 Task: Look for space in Colatina, Brazil from 8th June, 2023 to 19th June, 2023 for 1 adult in price range Rs.5000 to Rs.12000. Place can be shared room with 1  bedroom having 1 bed and 1 bathroom. Property type can be house, flat, guest house, hotel. Booking option can be shelf check-in. Required host language is Spanish.
Action: Mouse moved to (571, 94)
Screenshot: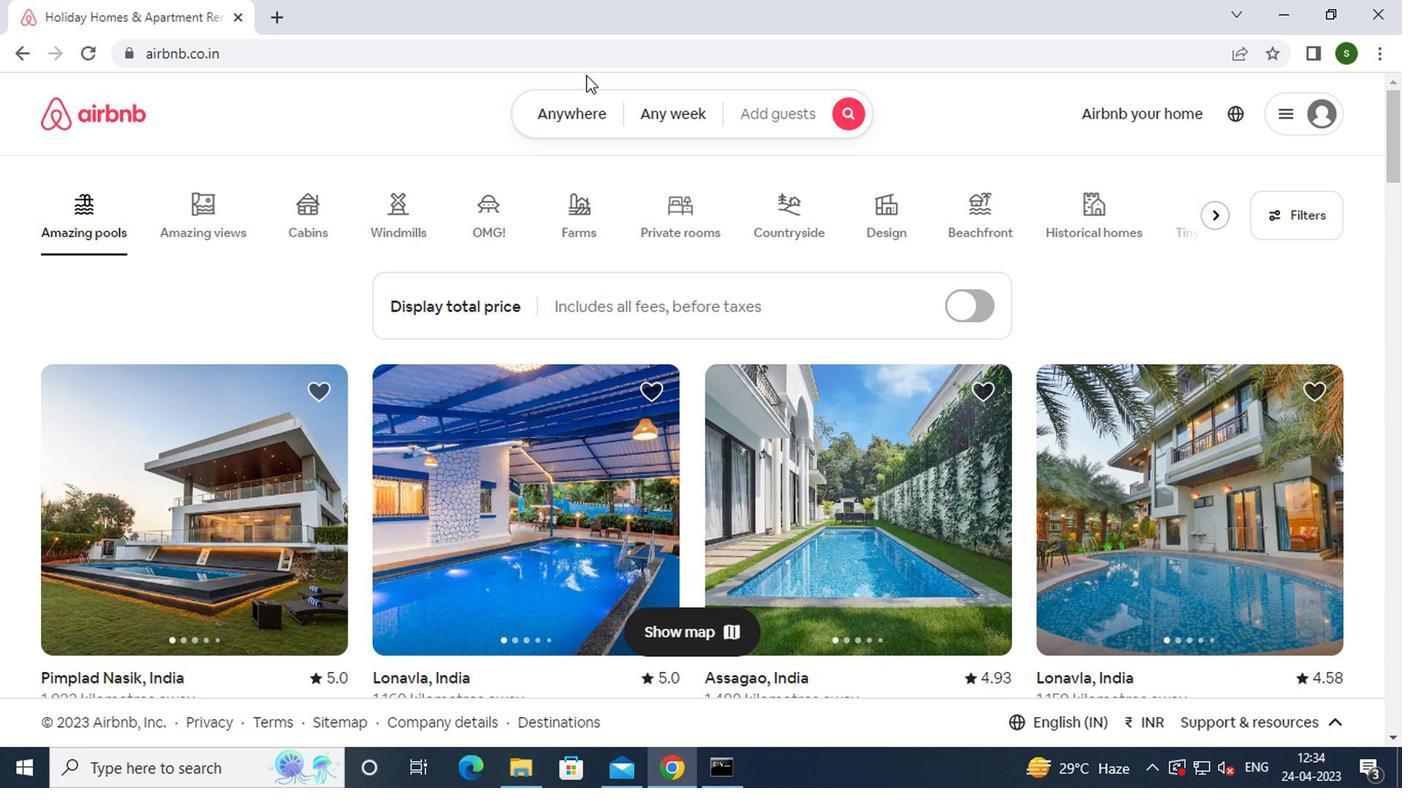 
Action: Mouse pressed left at (571, 94)
Screenshot: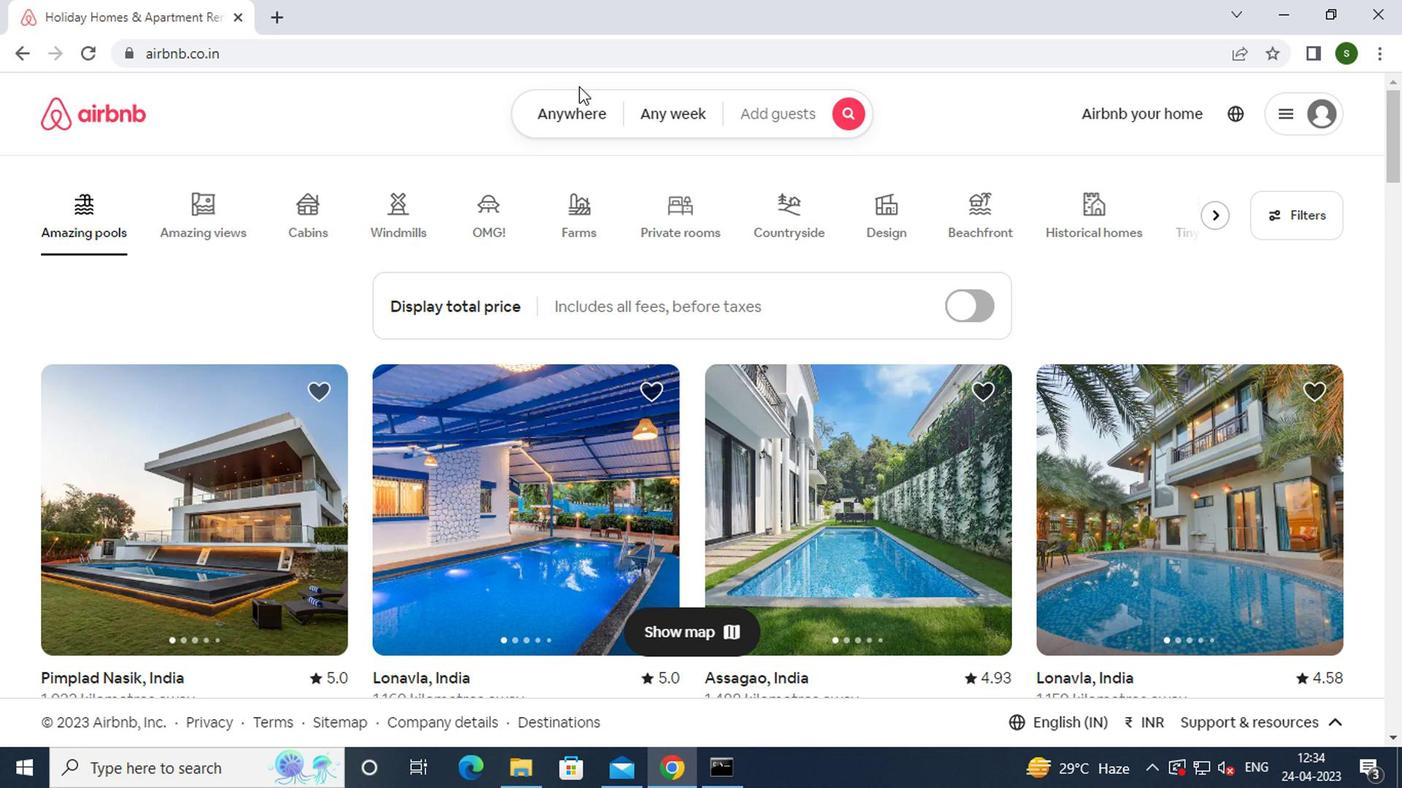 
Action: Mouse moved to (354, 206)
Screenshot: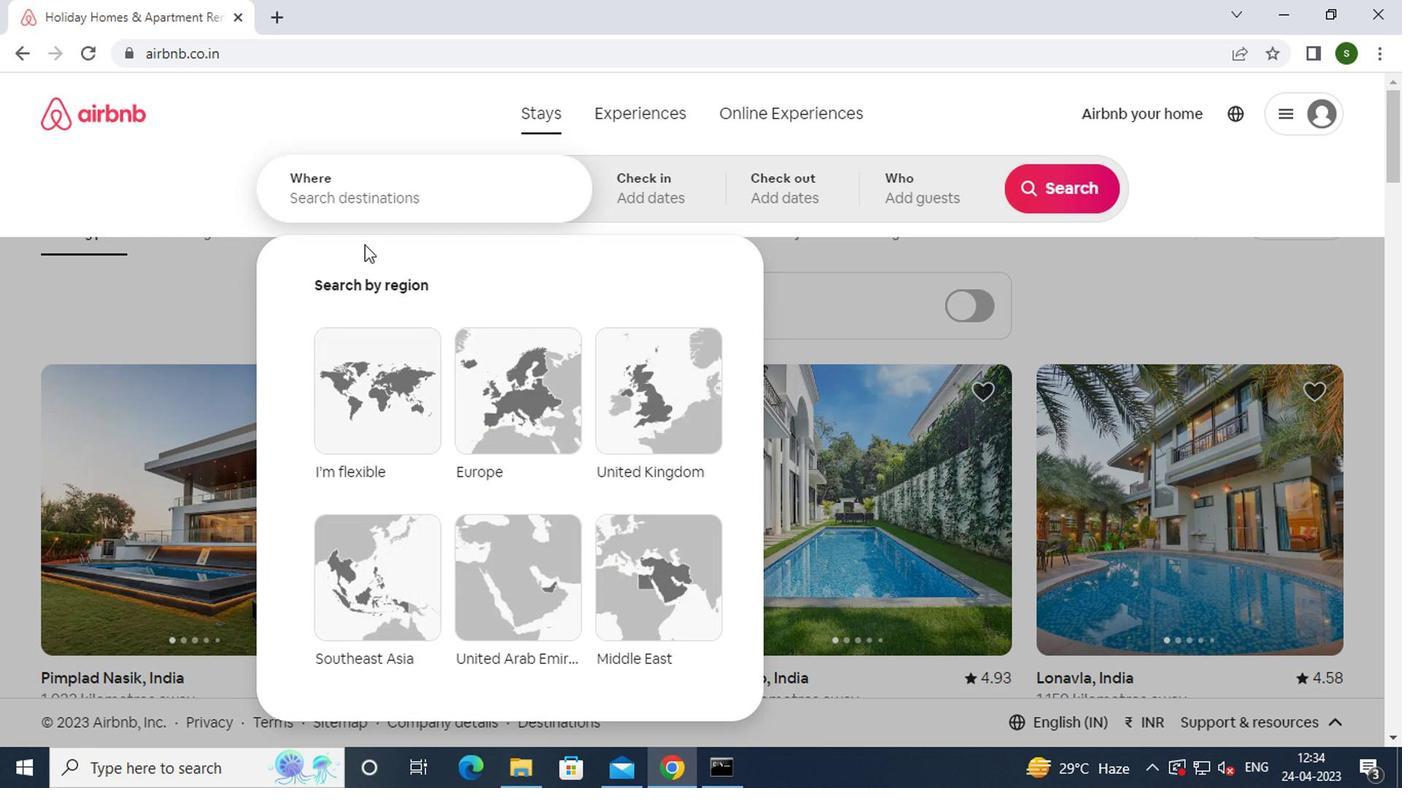 
Action: Mouse pressed left at (354, 206)
Screenshot: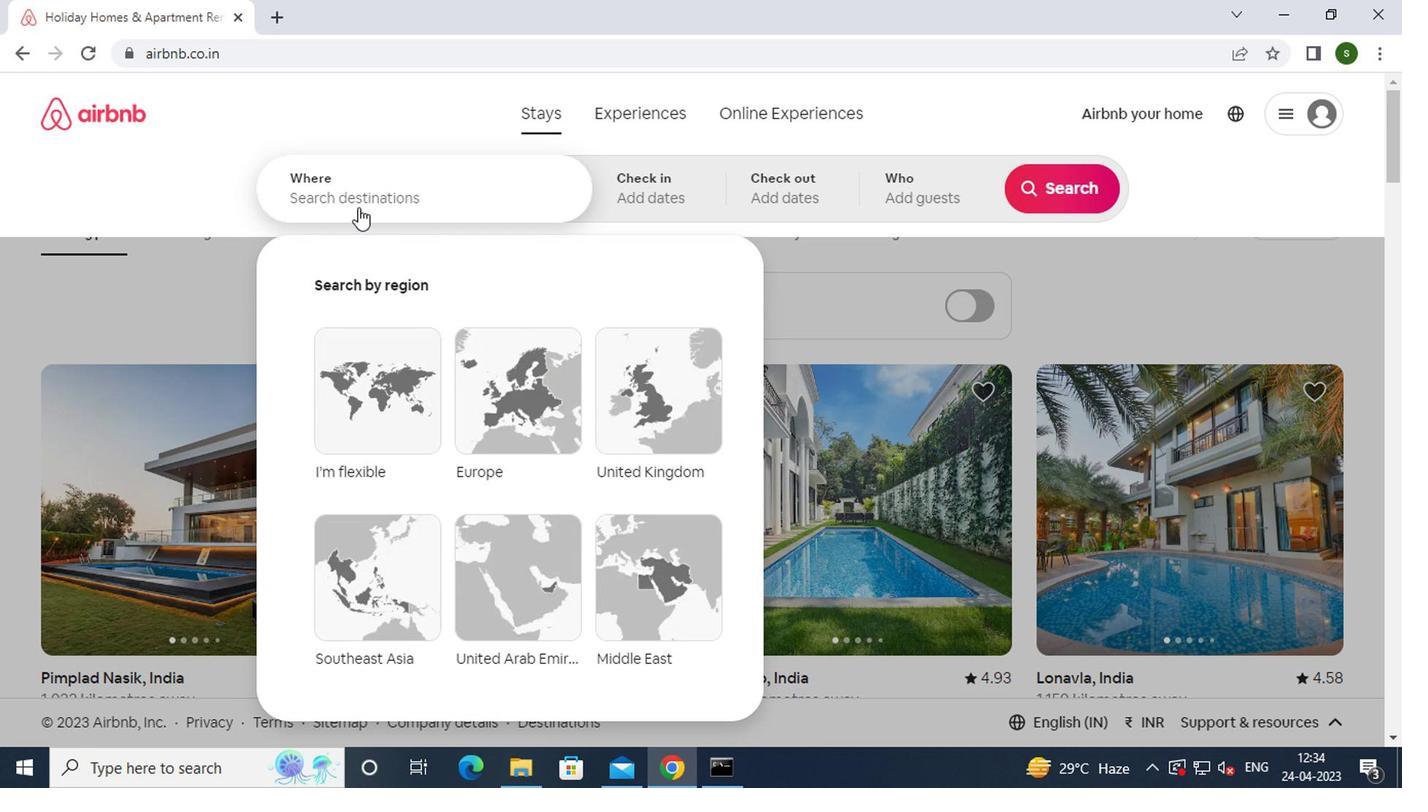 
Action: Key pressed c<Key.caps_lock>olatina,<Key.space><Key.caps_lock>b<Key.caps_lock>razil<Key.enter>
Screenshot: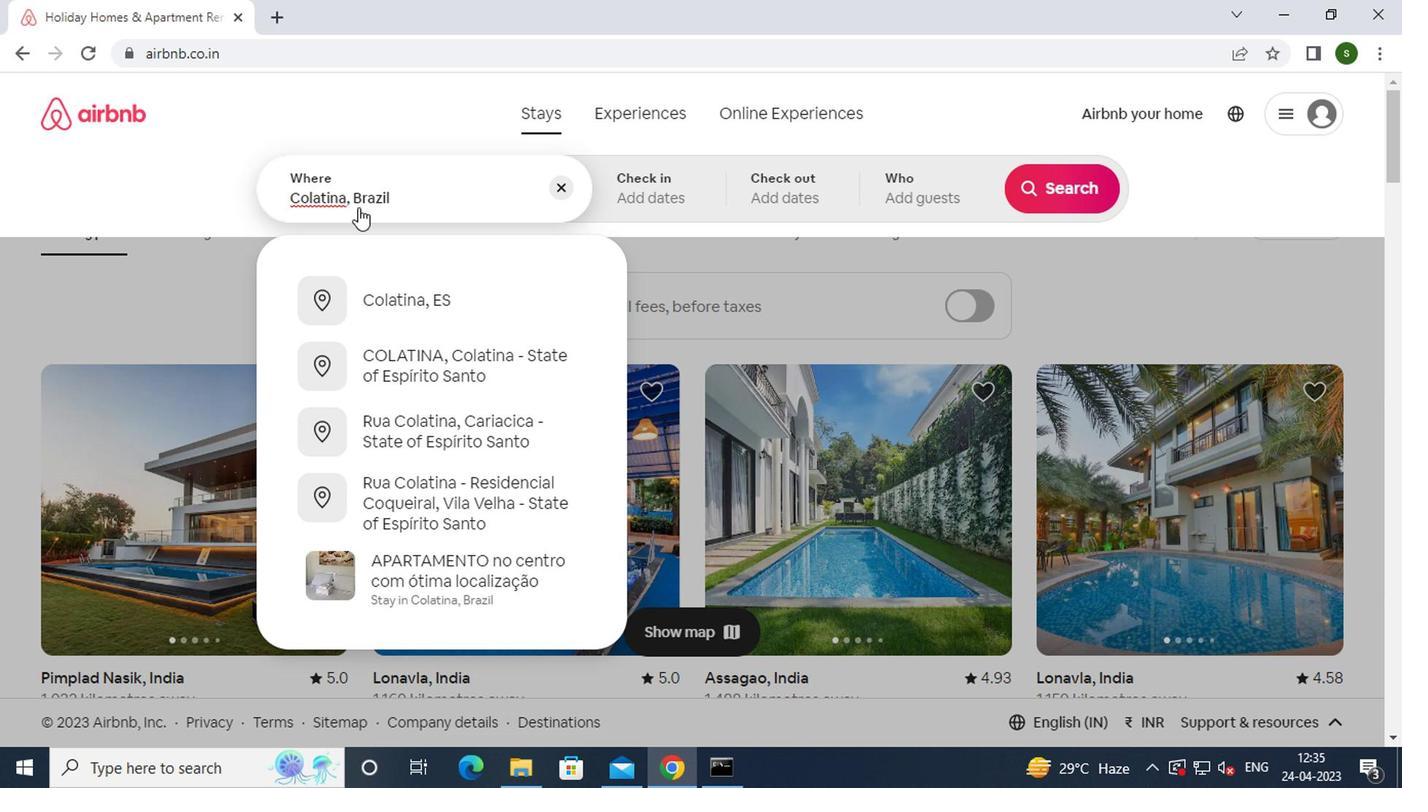 
Action: Mouse moved to (1047, 360)
Screenshot: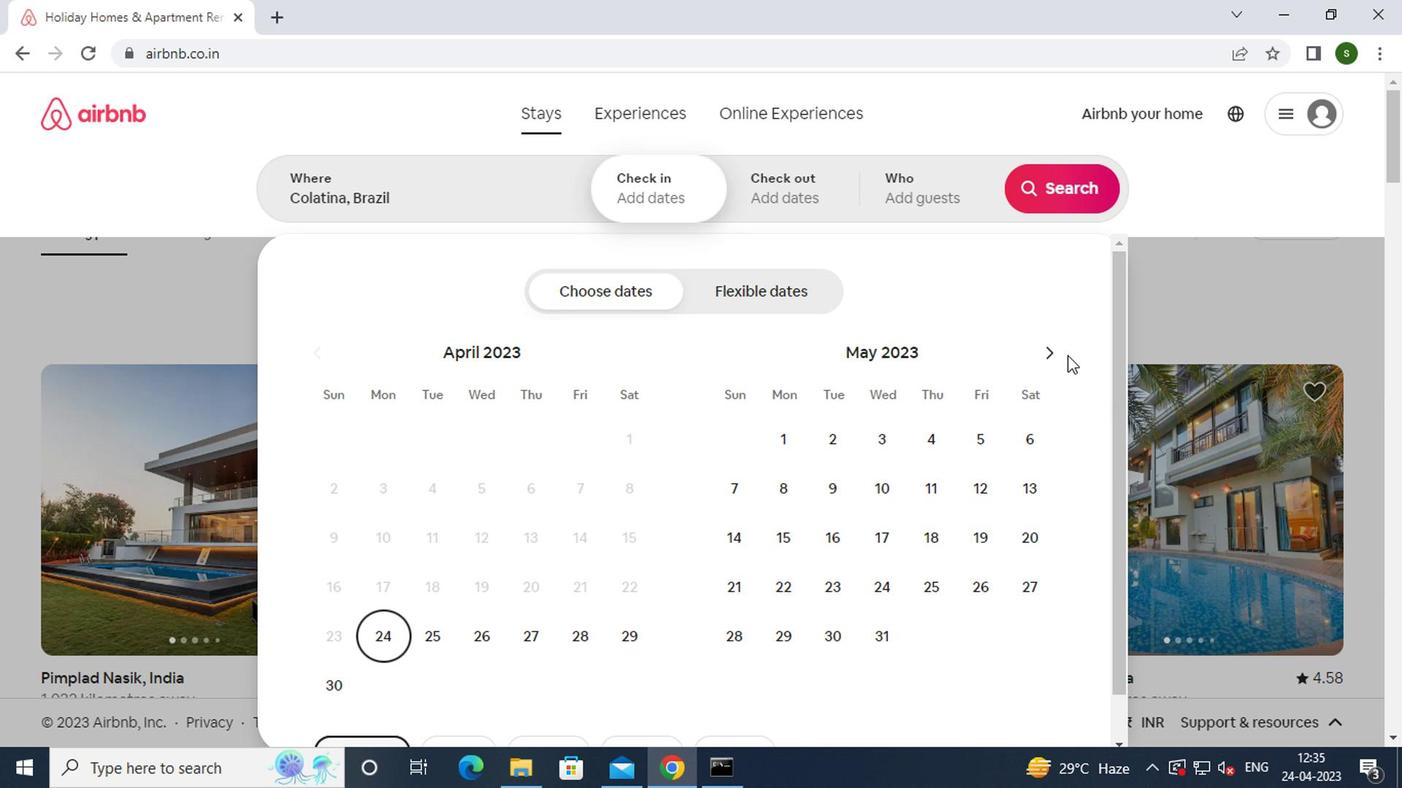 
Action: Mouse pressed left at (1047, 360)
Screenshot: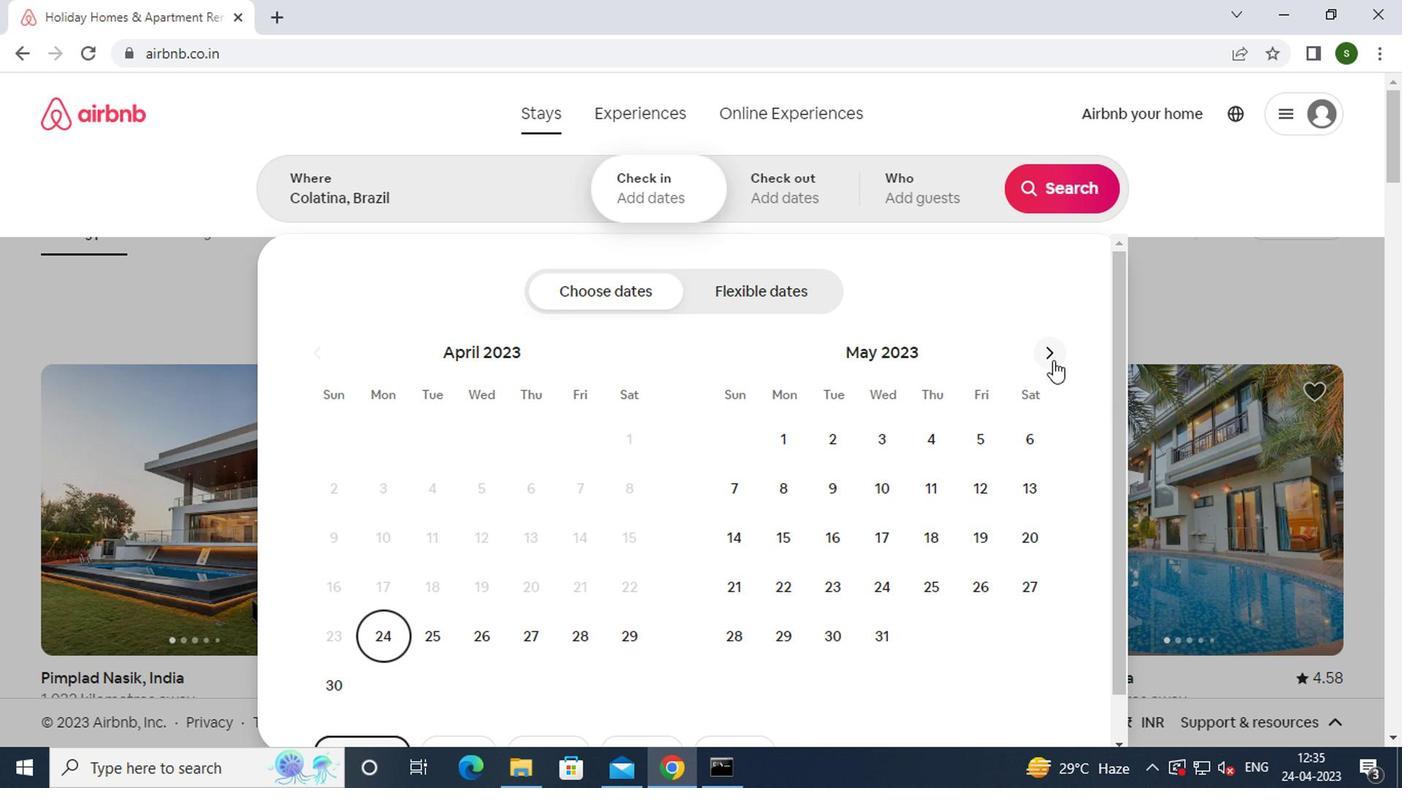 
Action: Mouse moved to (914, 480)
Screenshot: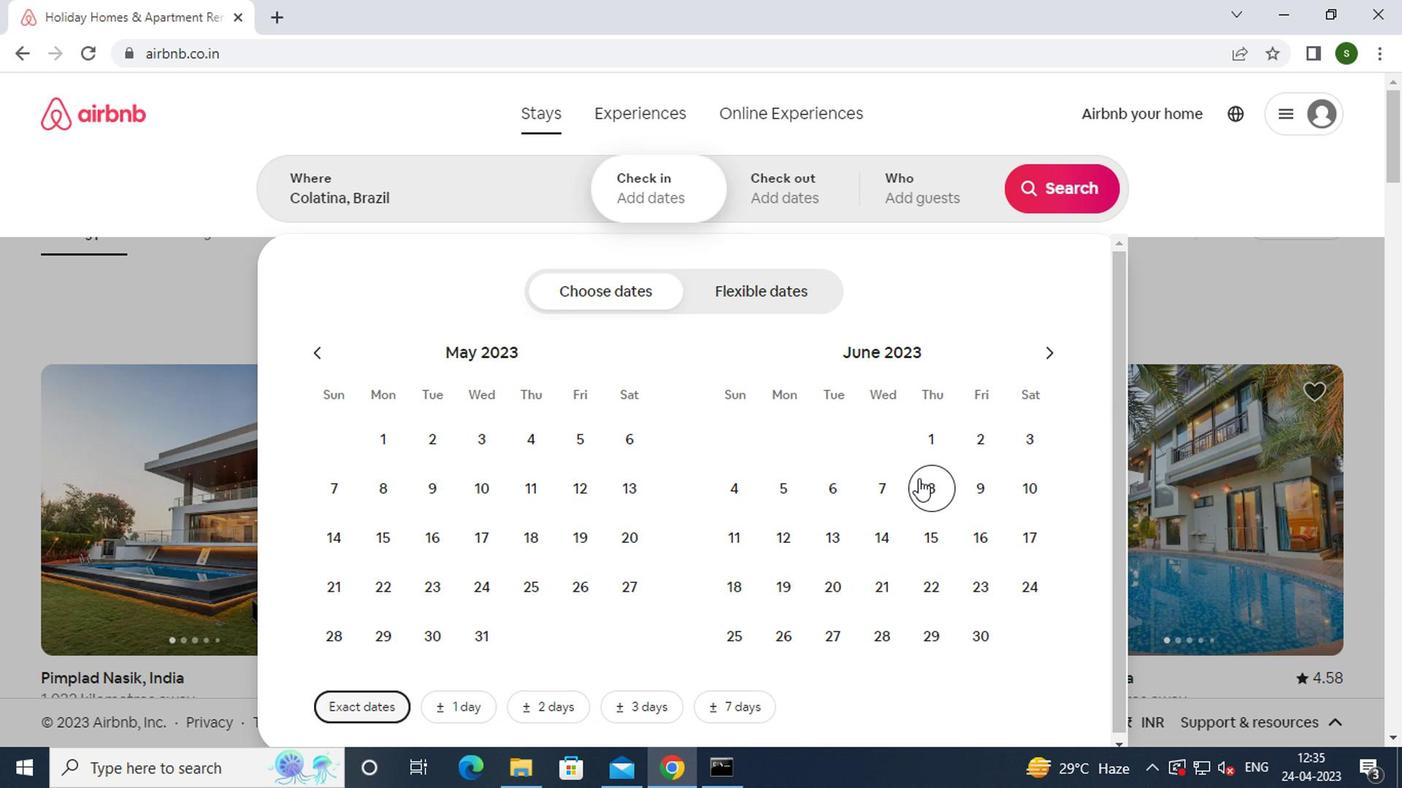 
Action: Mouse pressed left at (914, 480)
Screenshot: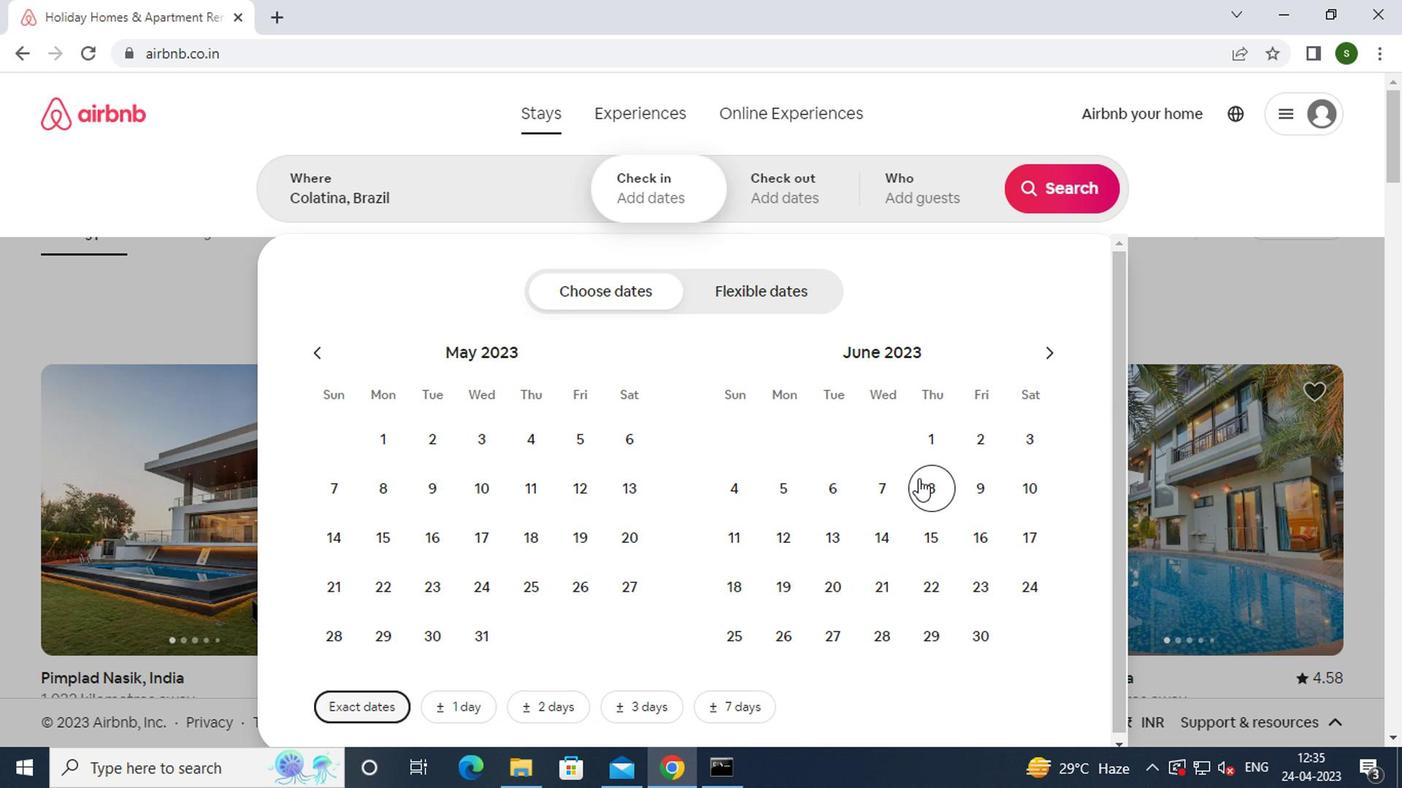 
Action: Mouse moved to (788, 594)
Screenshot: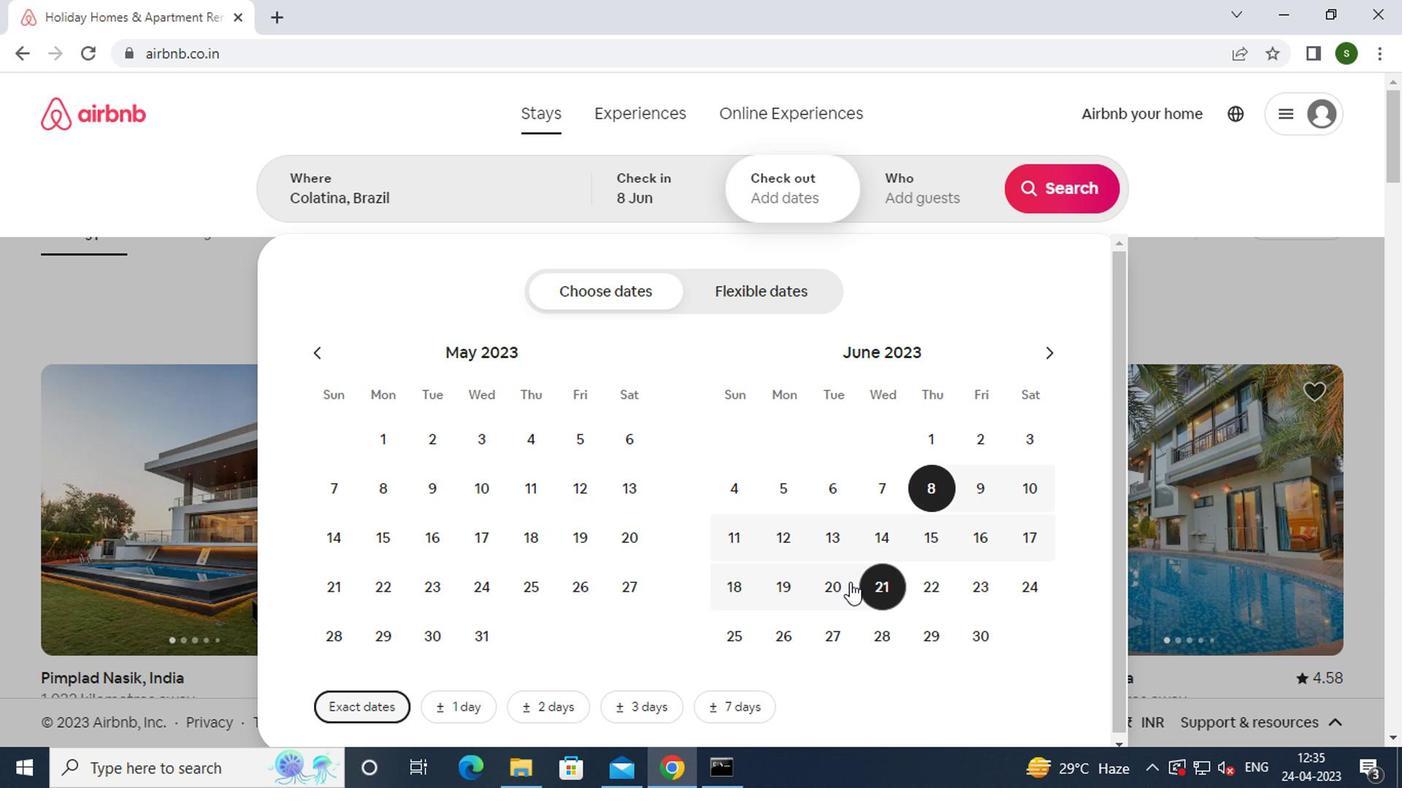 
Action: Mouse pressed left at (788, 594)
Screenshot: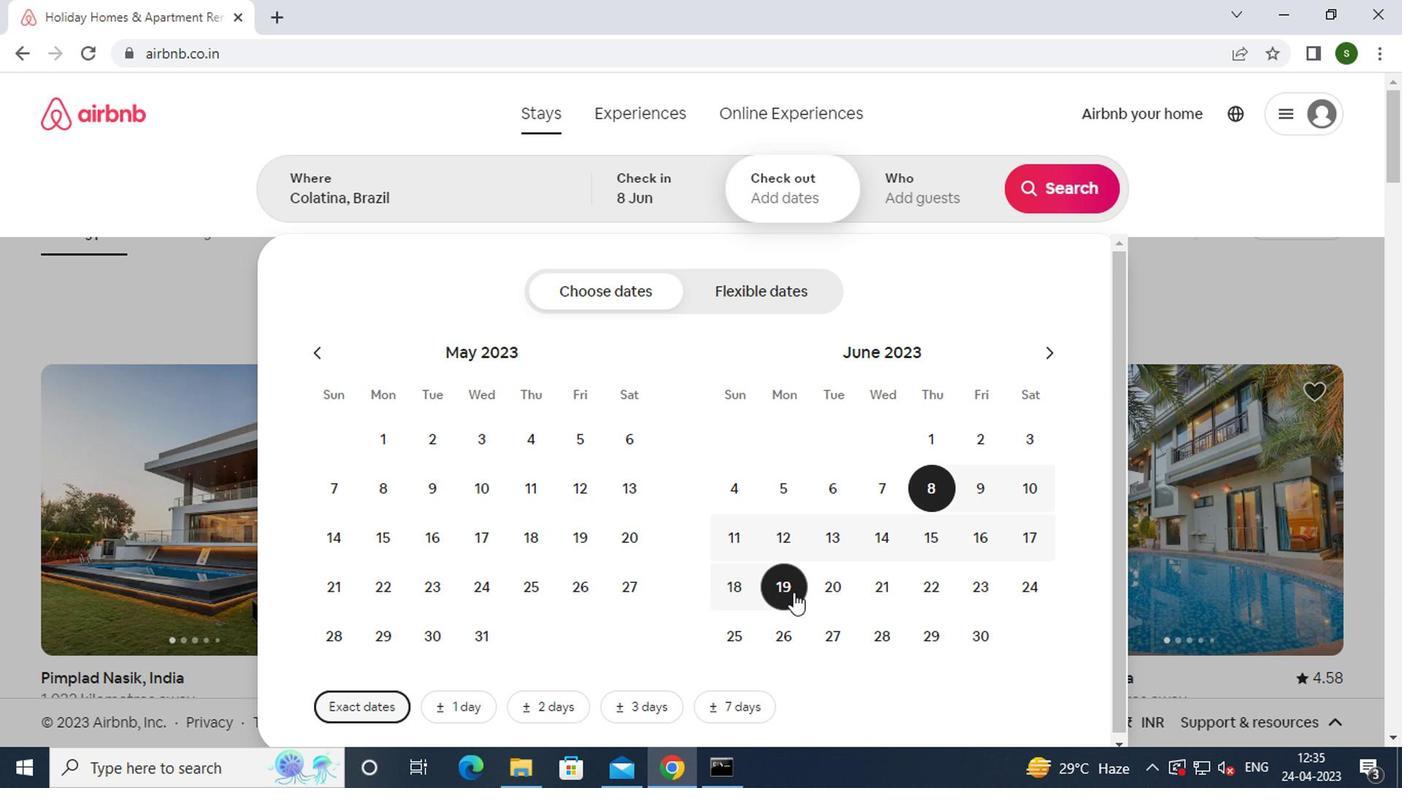 
Action: Mouse moved to (904, 182)
Screenshot: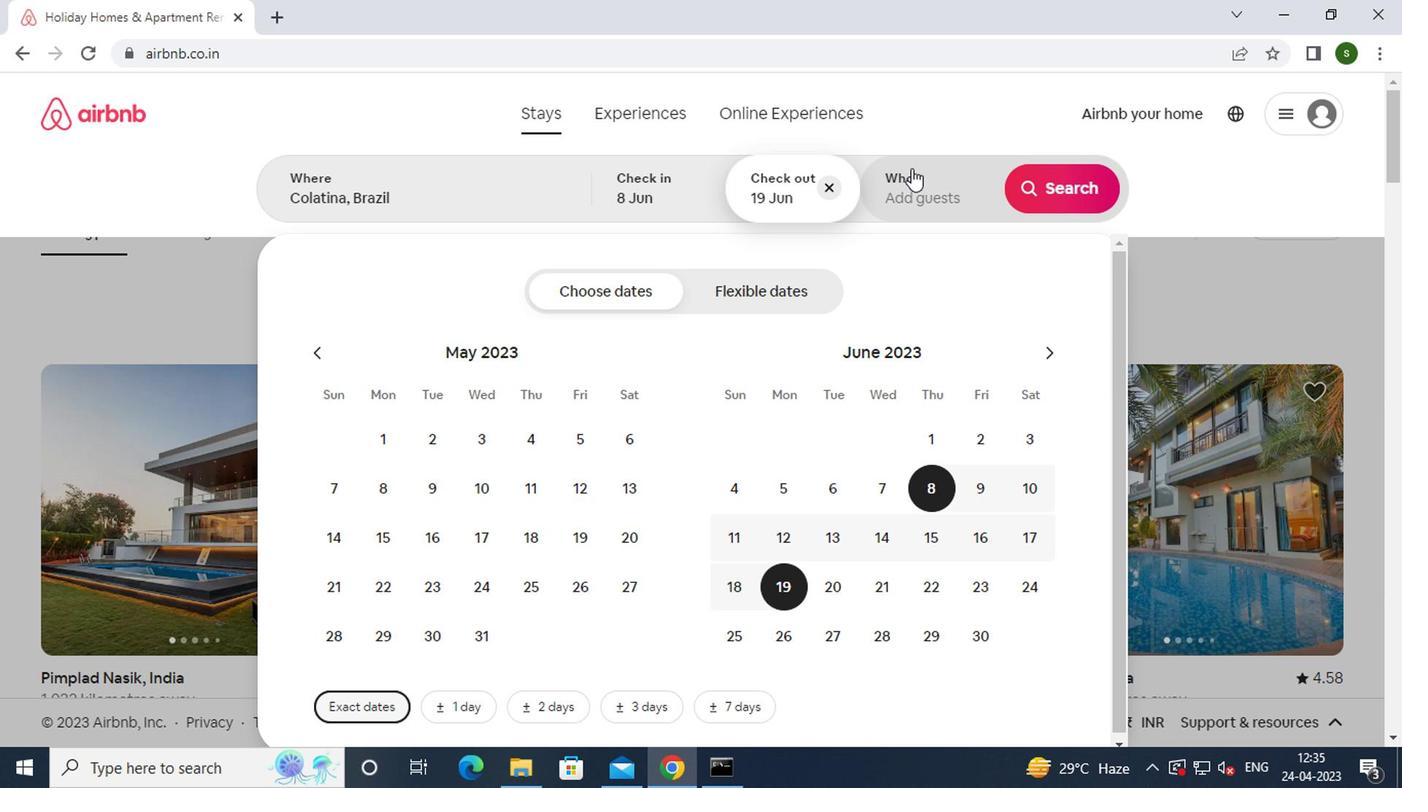 
Action: Mouse pressed left at (904, 182)
Screenshot: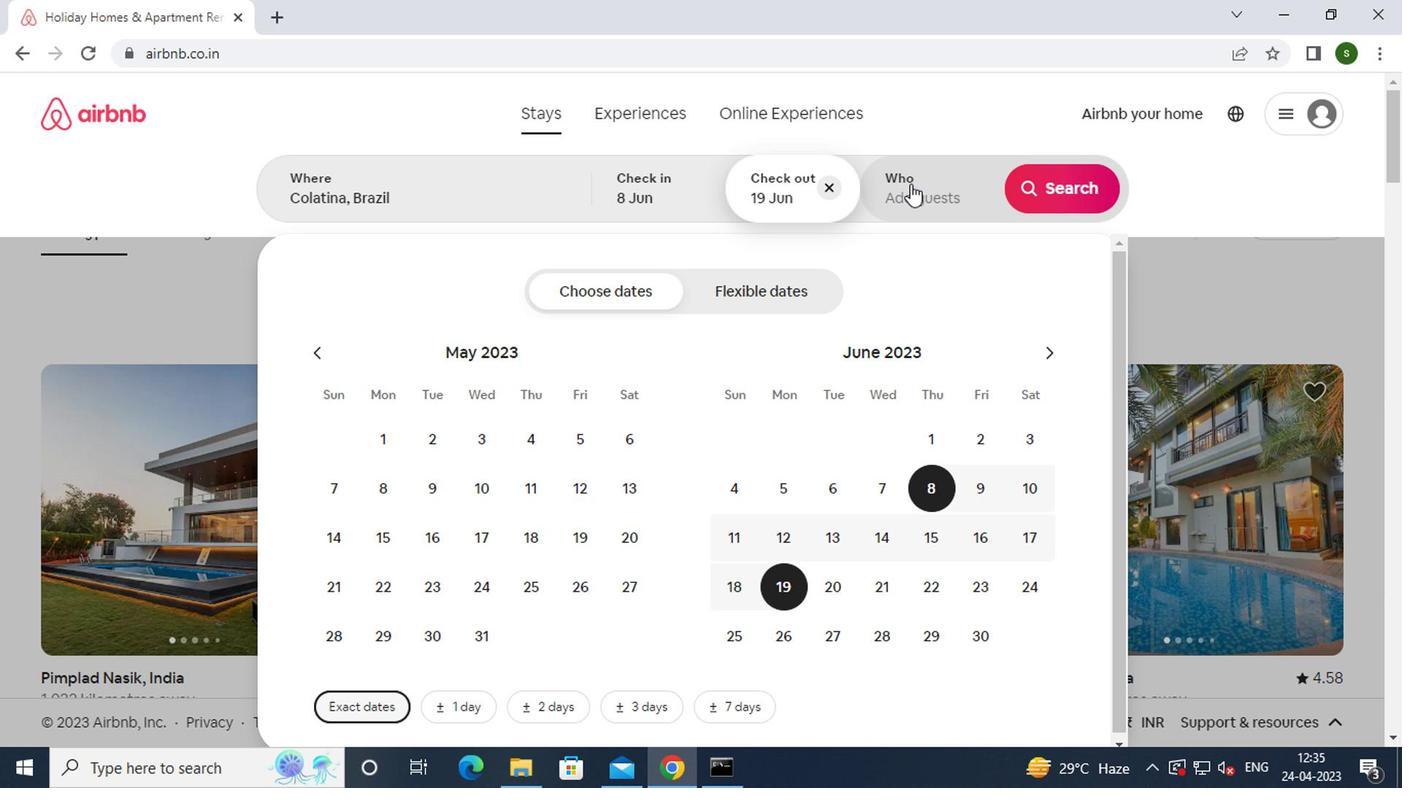 
Action: Mouse moved to (1067, 304)
Screenshot: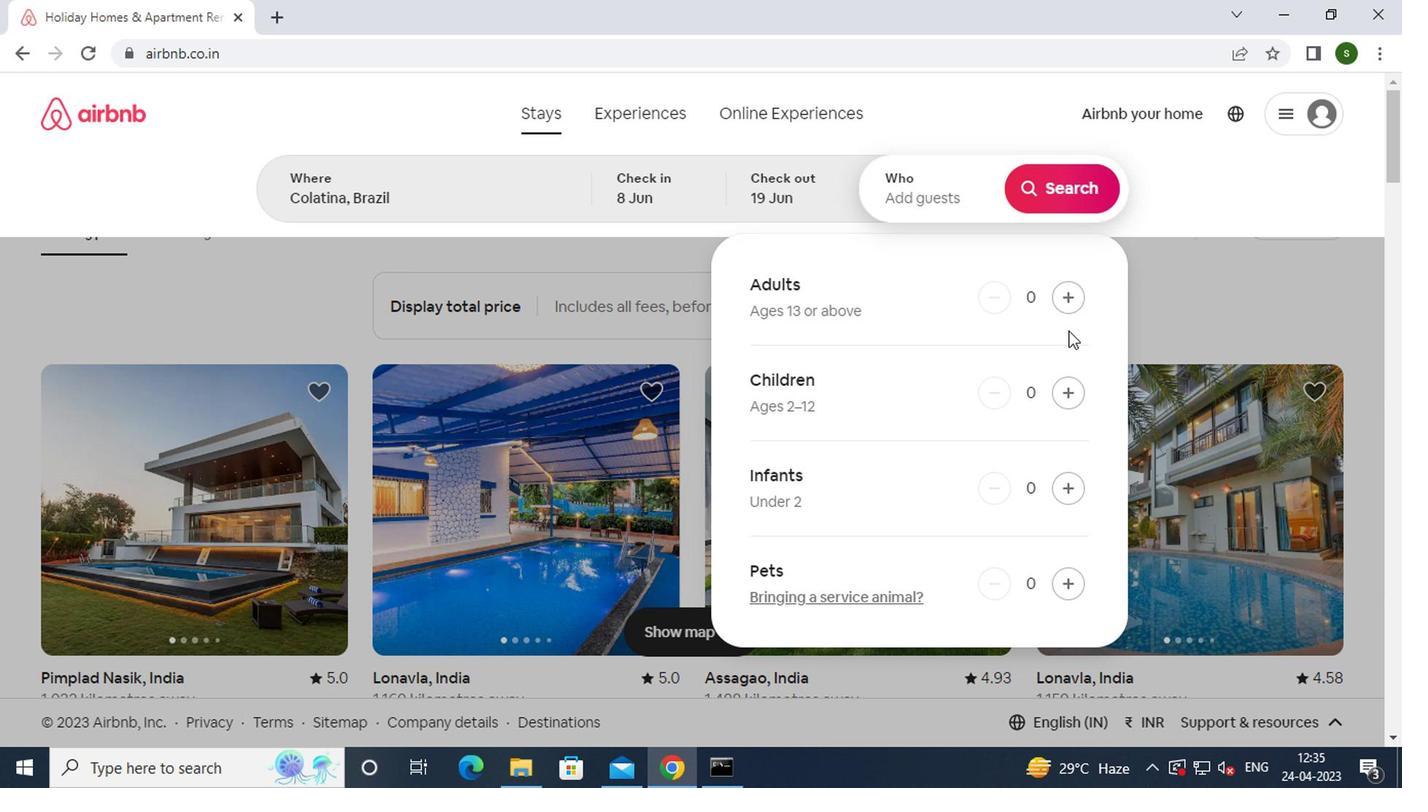 
Action: Mouse pressed left at (1067, 304)
Screenshot: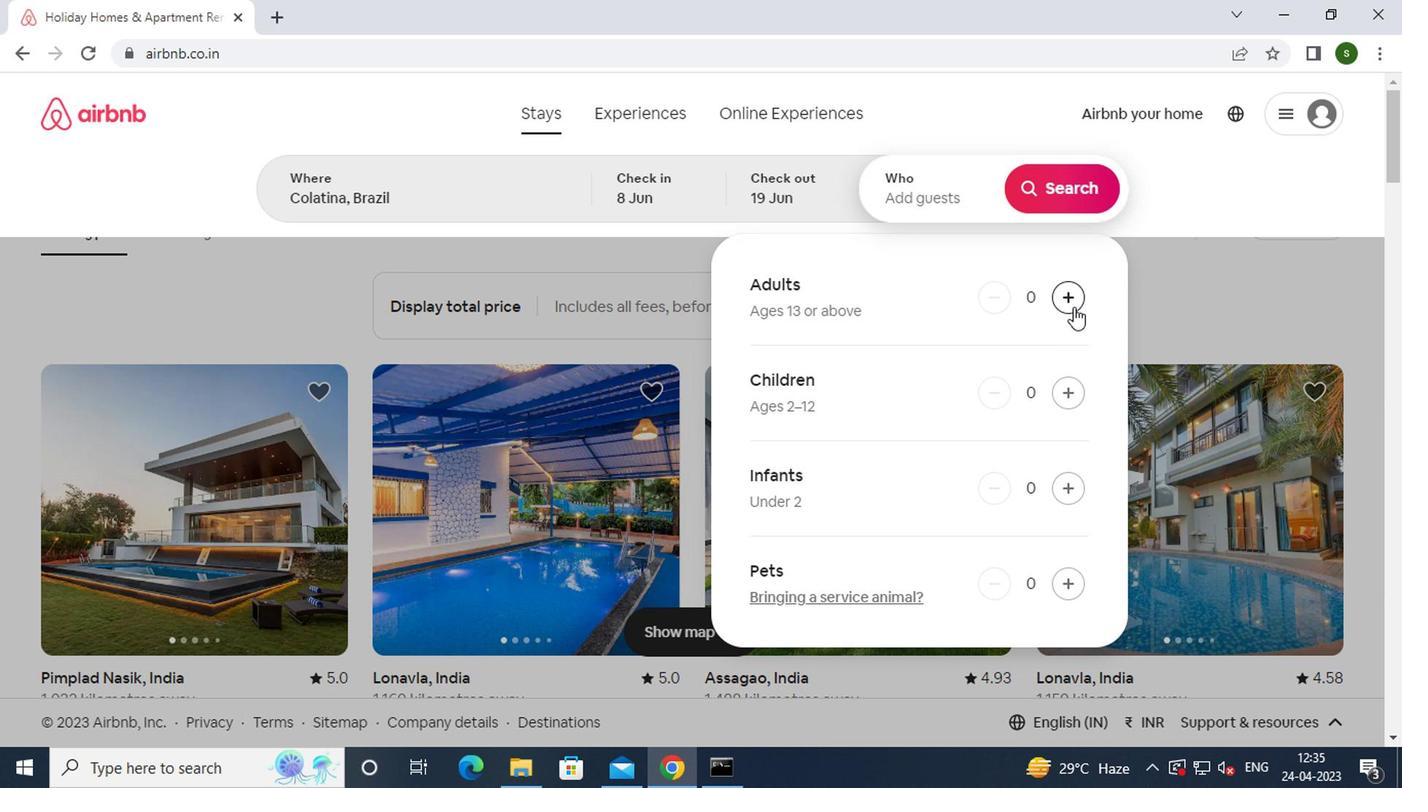 
Action: Mouse moved to (1057, 197)
Screenshot: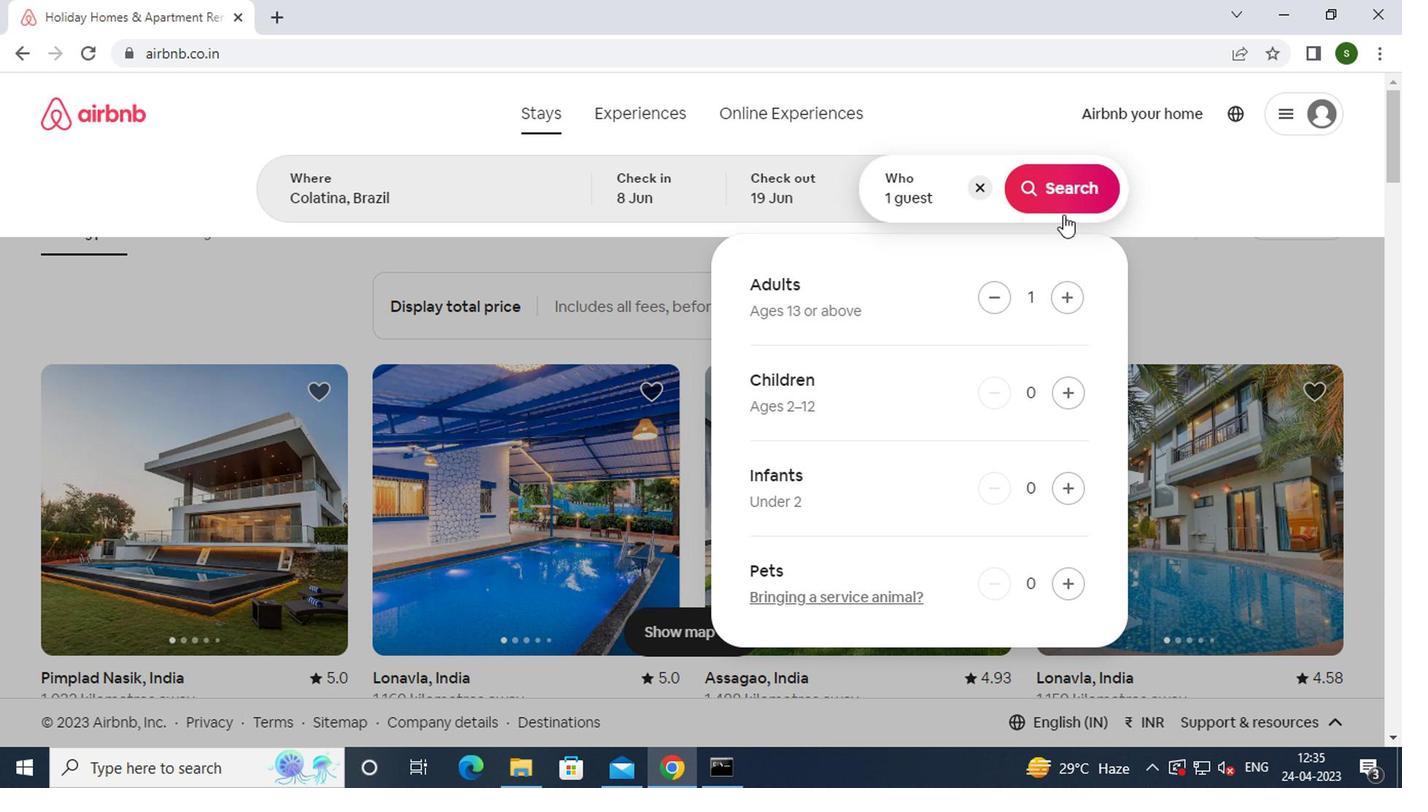 
Action: Mouse pressed left at (1057, 197)
Screenshot: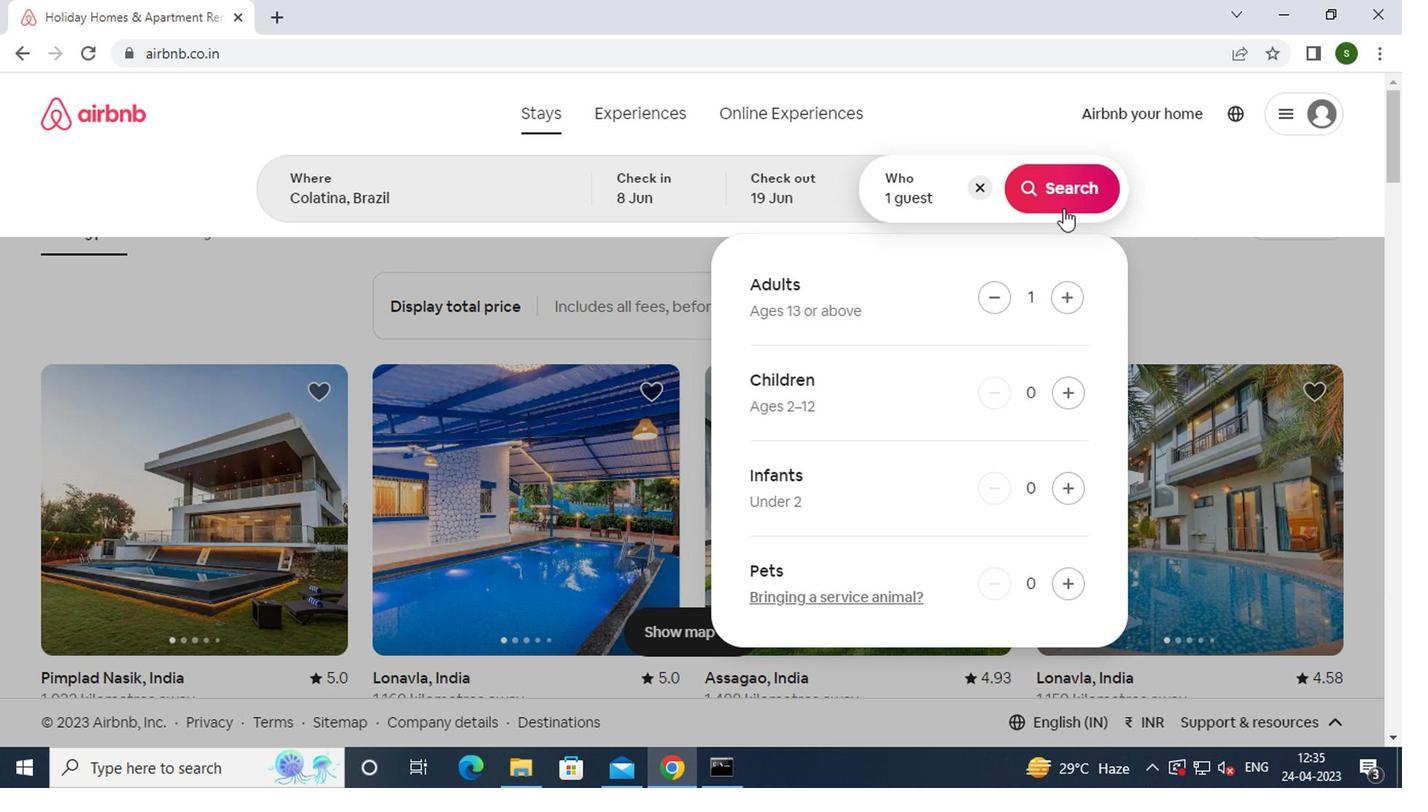 
Action: Mouse moved to (1292, 194)
Screenshot: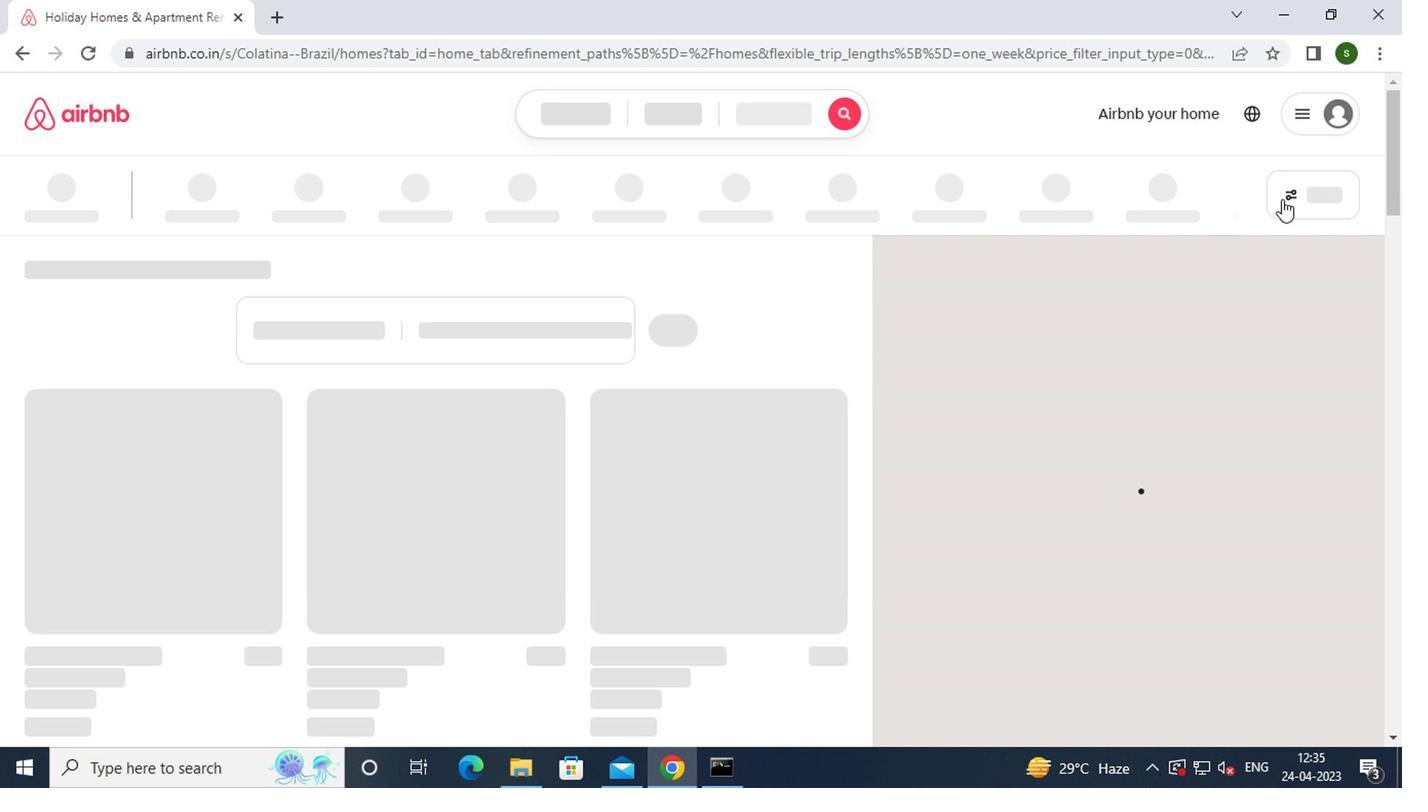 
Action: Mouse pressed left at (1292, 194)
Screenshot: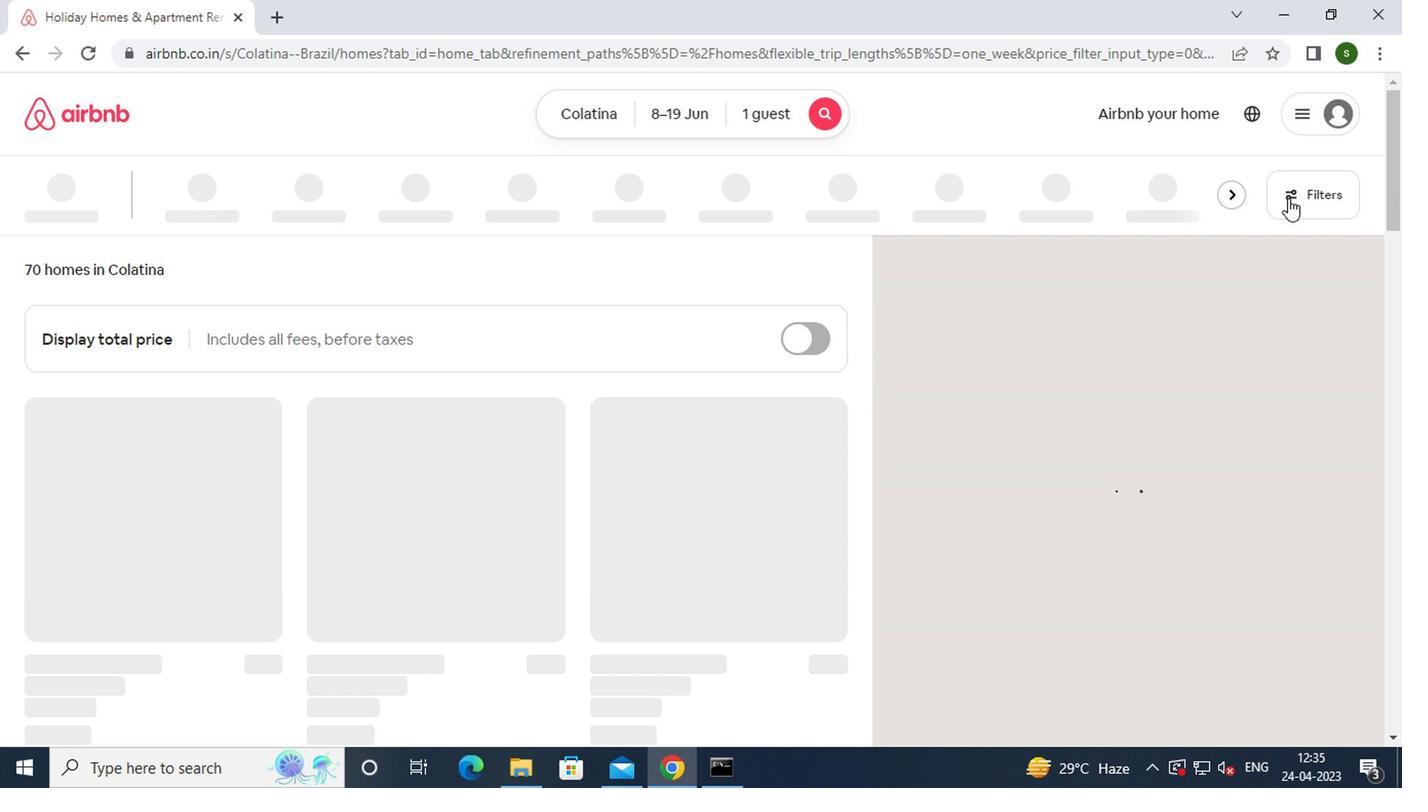 
Action: Mouse moved to (453, 458)
Screenshot: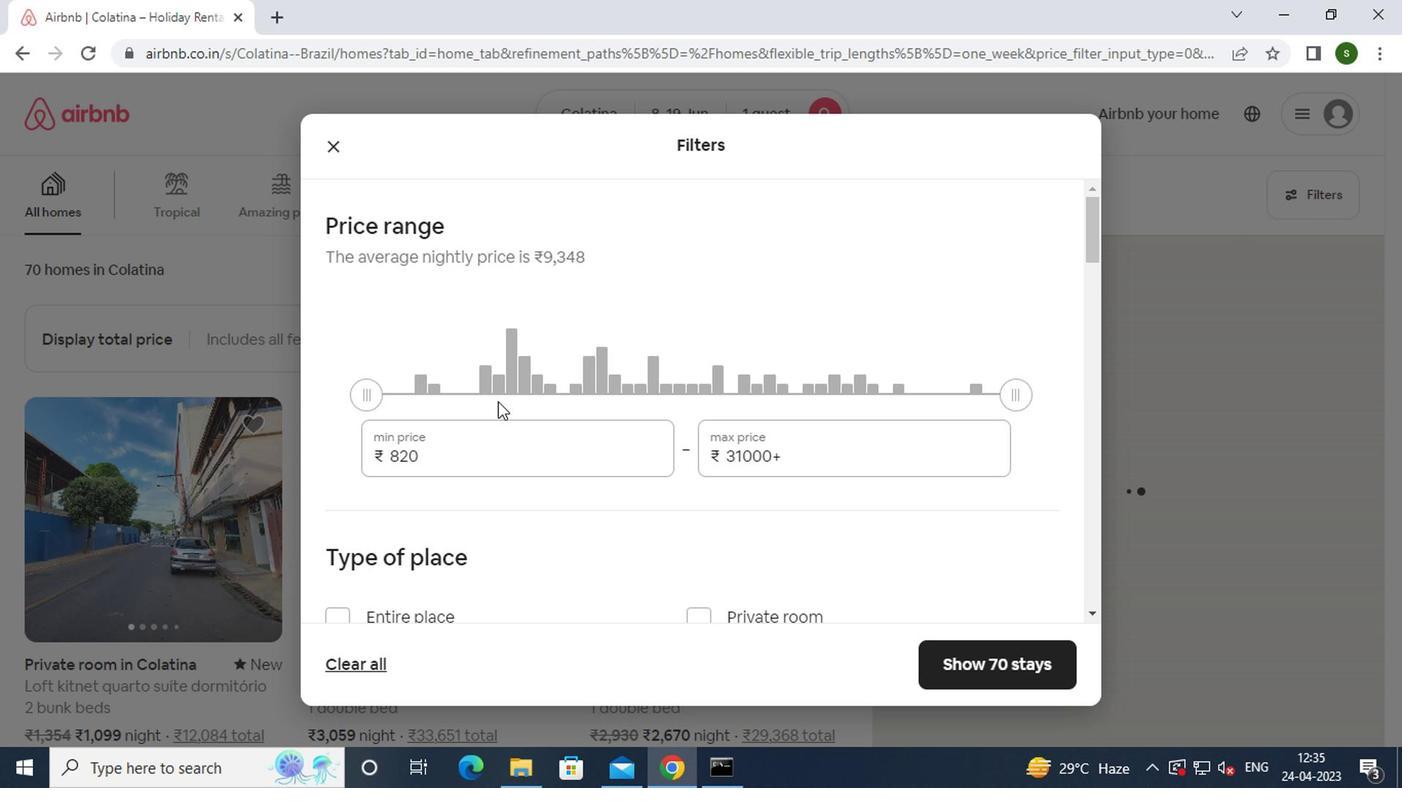 
Action: Mouse pressed left at (453, 458)
Screenshot: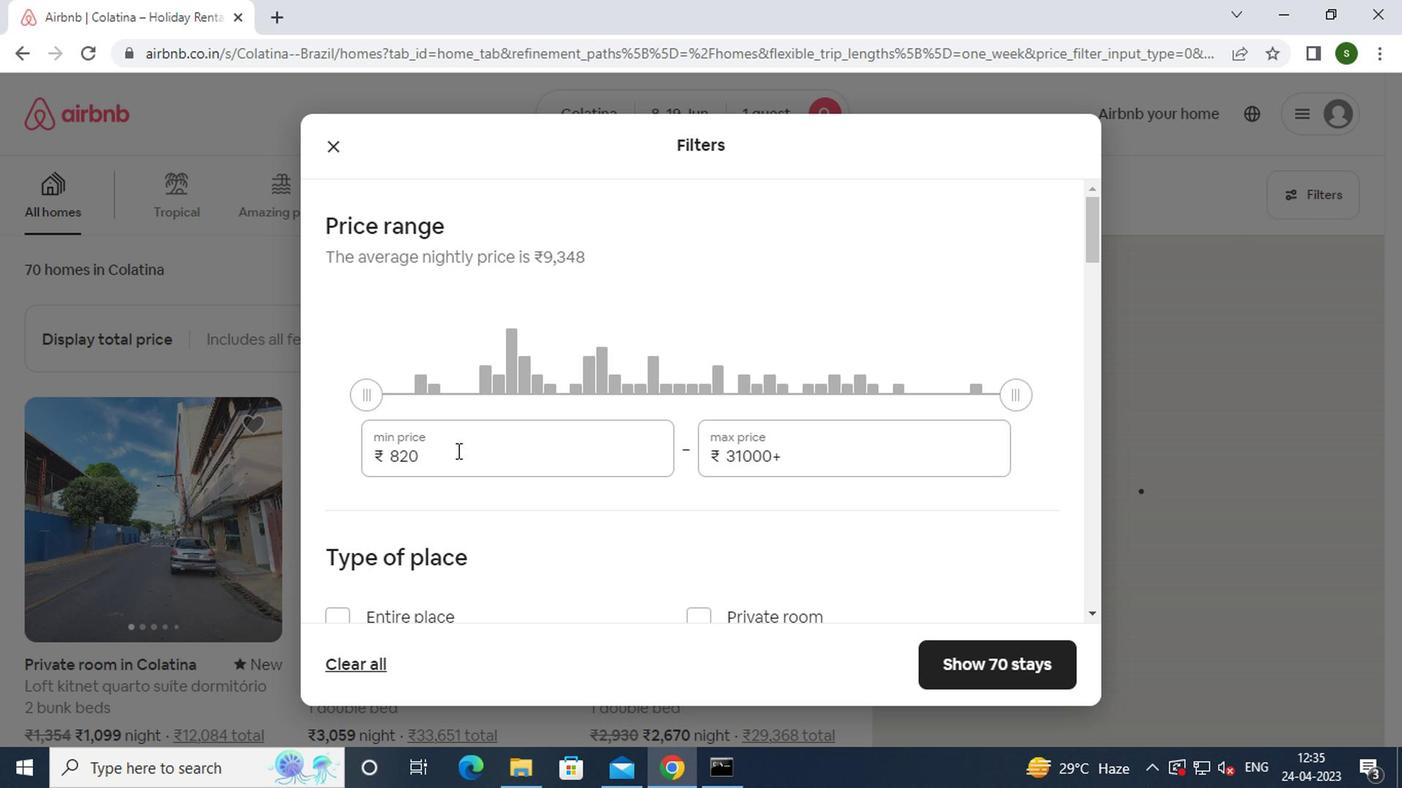 
Action: Key pressed <Key.backspace><Key.backspace><Key.backspace><Key.backspace><Key.backspace><Key.backspace><Key.backspace><Key.backspace><Key.backspace>5000
Screenshot: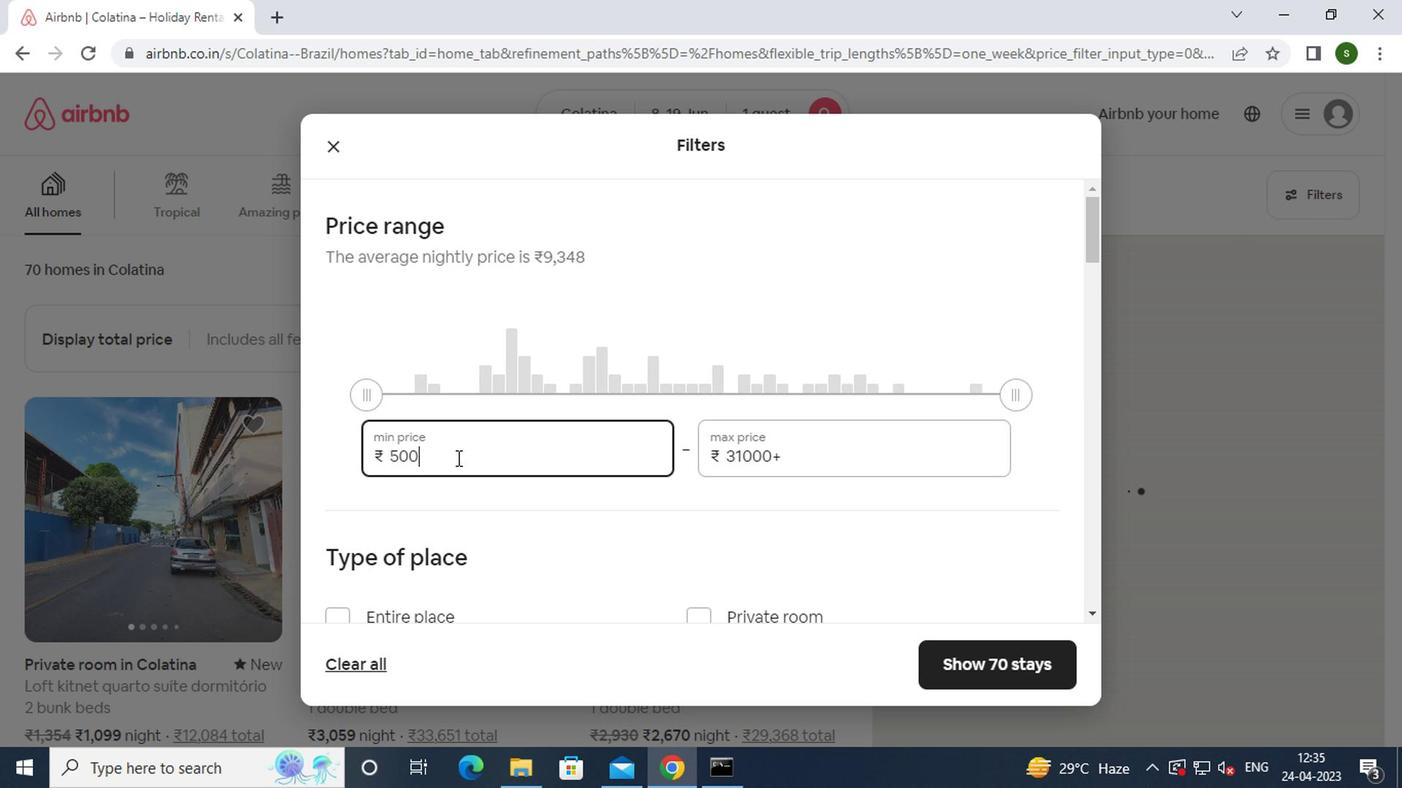 
Action: Mouse moved to (814, 452)
Screenshot: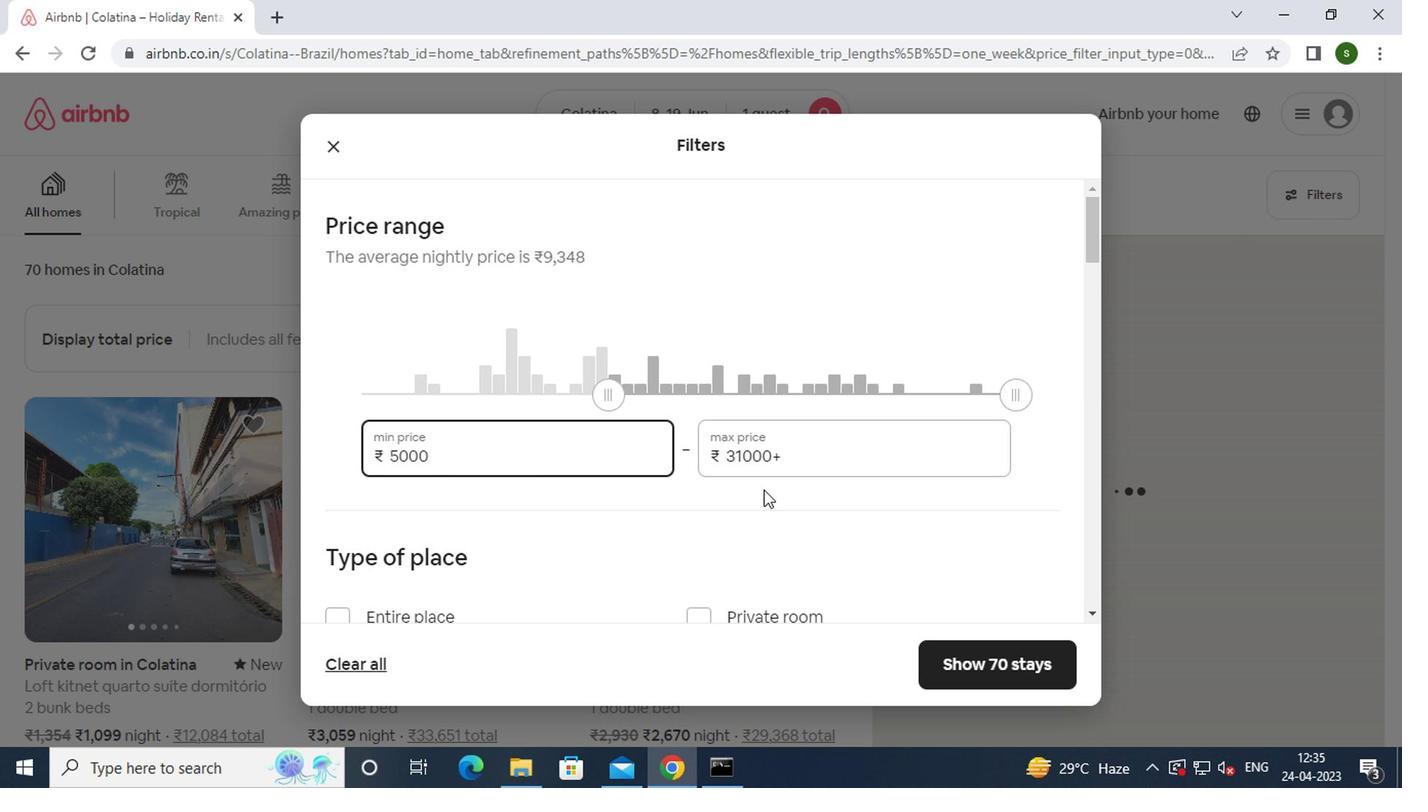 
Action: Mouse pressed left at (814, 452)
Screenshot: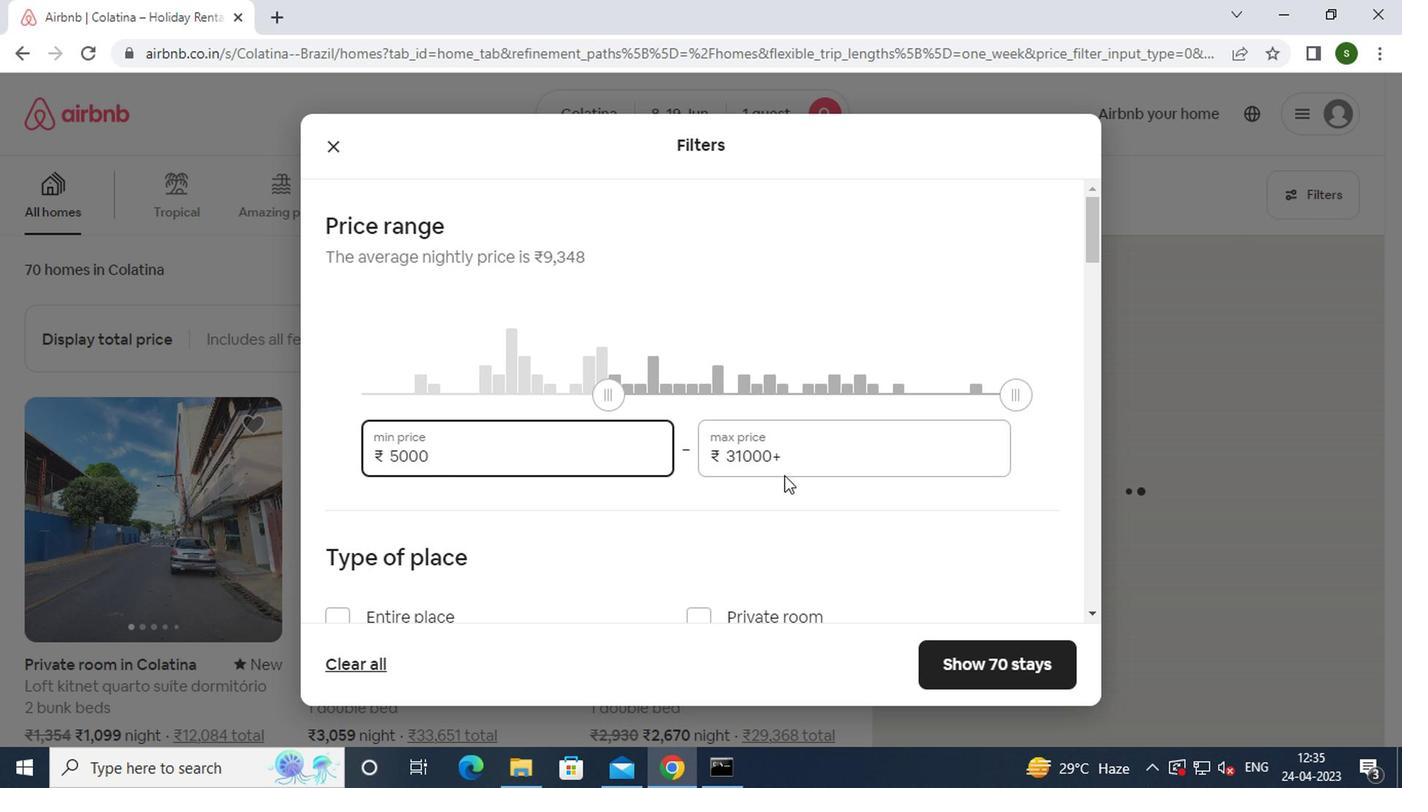 
Action: Key pressed <Key.backspace><Key.backspace><Key.backspace><Key.backspace><Key.backspace><Key.backspace><Key.backspace><Key.backspace><Key.backspace><Key.backspace><Key.backspace><Key.backspace><Key.backspace>2<Key.backspace>12000
Screenshot: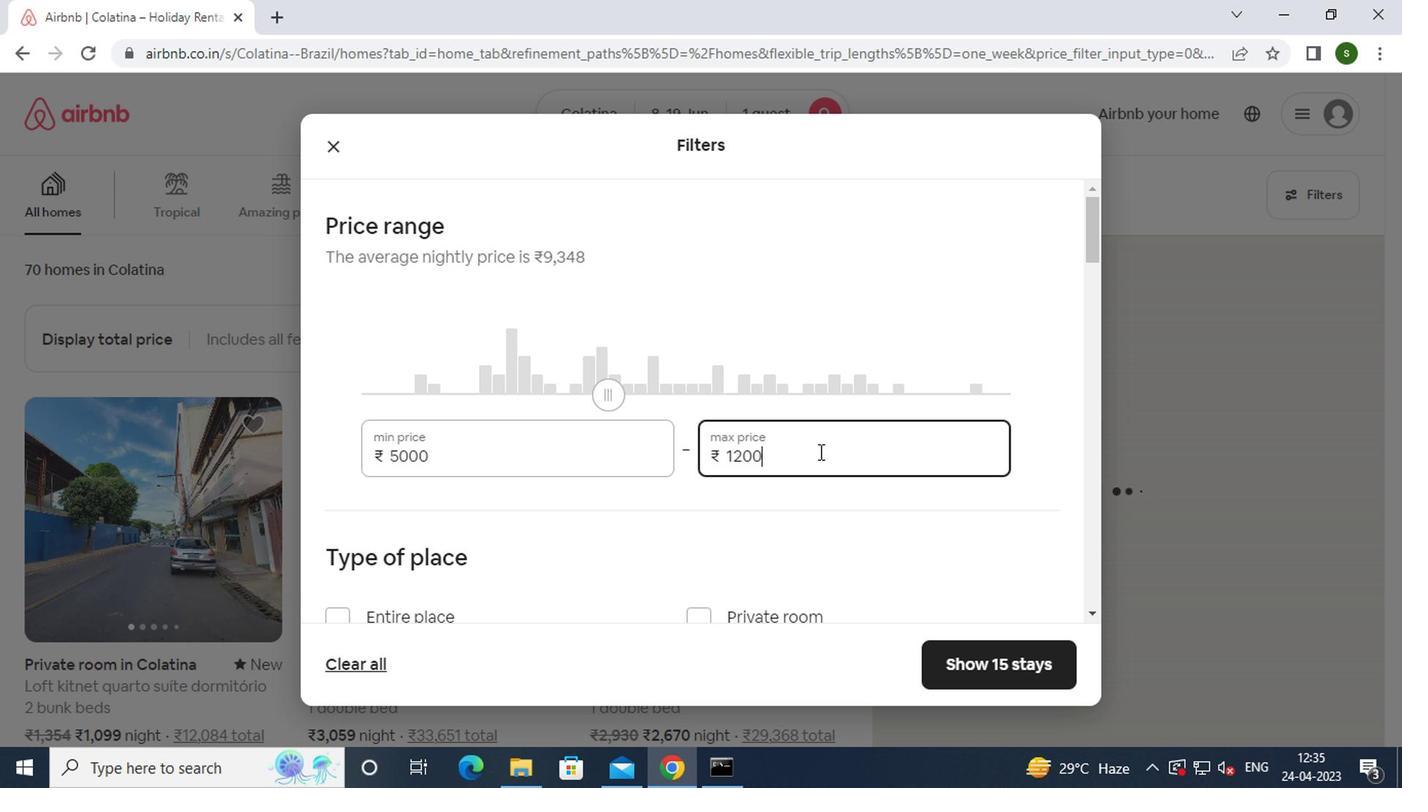 
Action: Mouse moved to (732, 512)
Screenshot: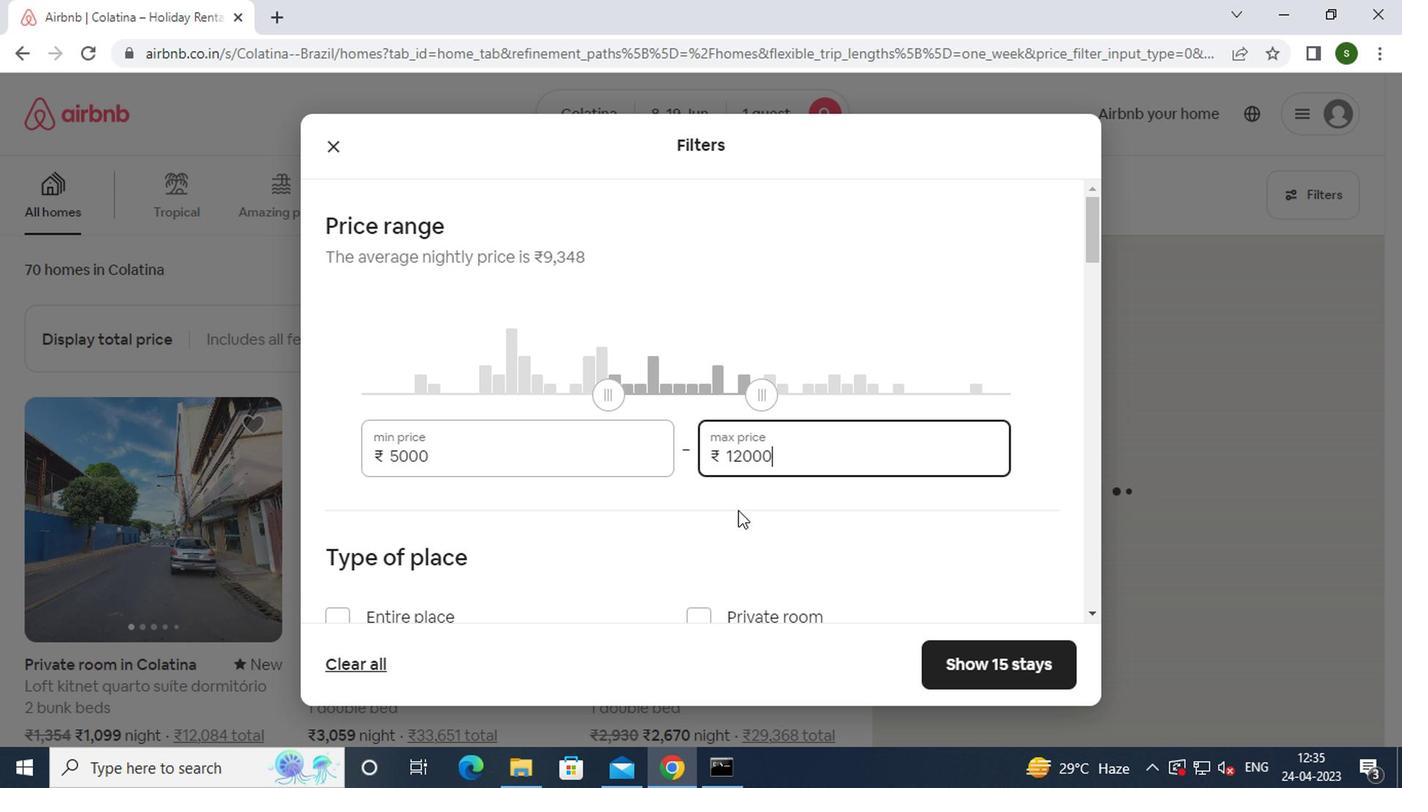 
Action: Mouse scrolled (732, 511) with delta (0, -1)
Screenshot: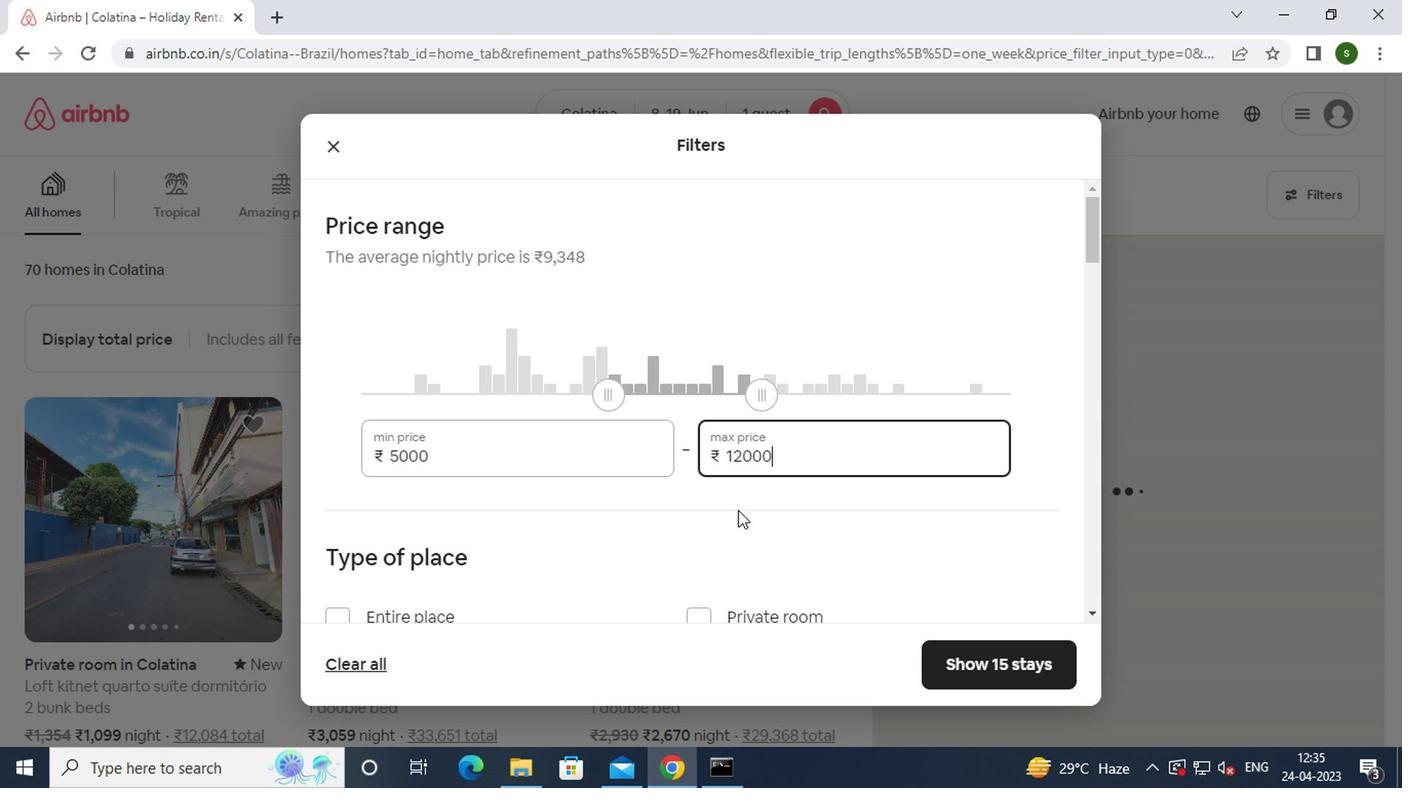 
Action: Mouse scrolled (732, 511) with delta (0, -1)
Screenshot: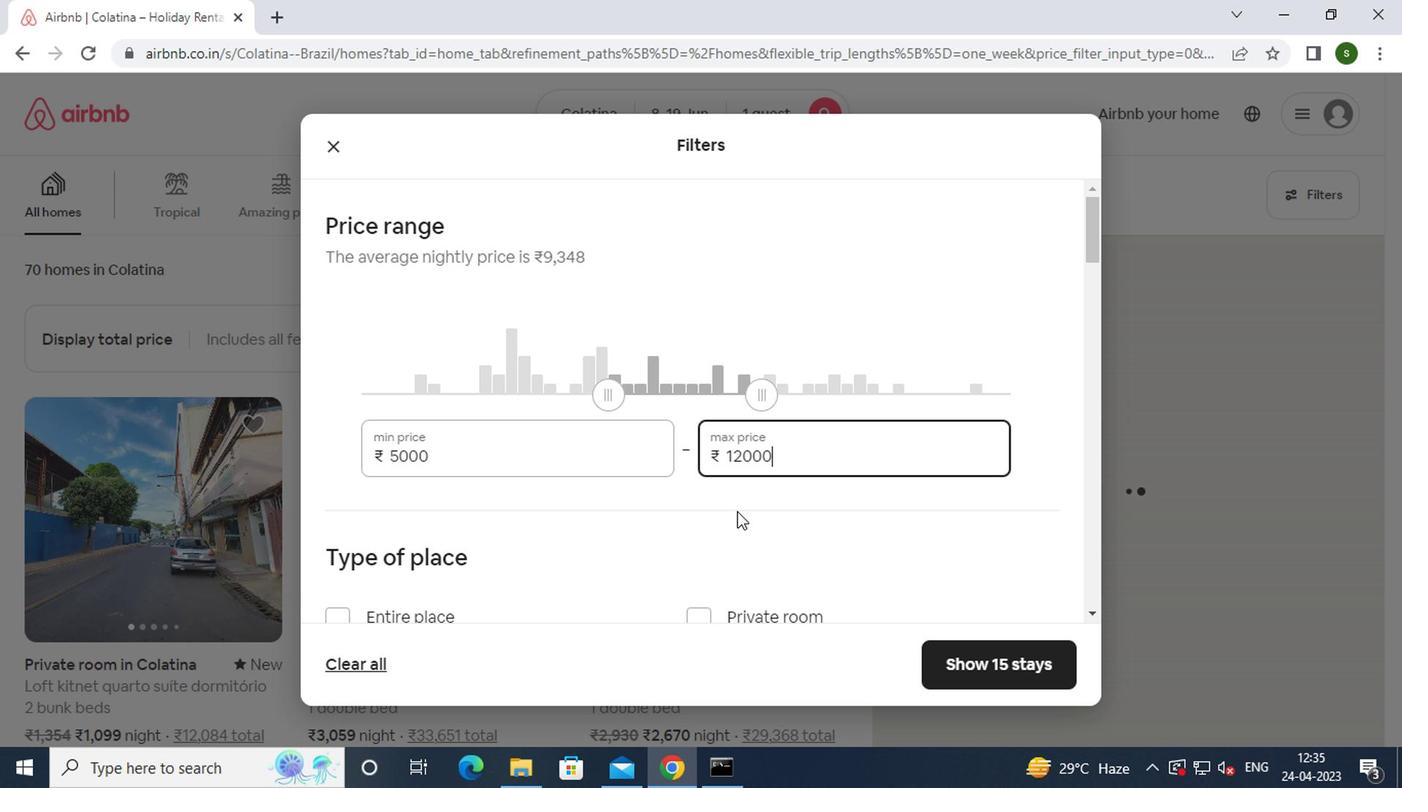 
Action: Mouse moved to (448, 523)
Screenshot: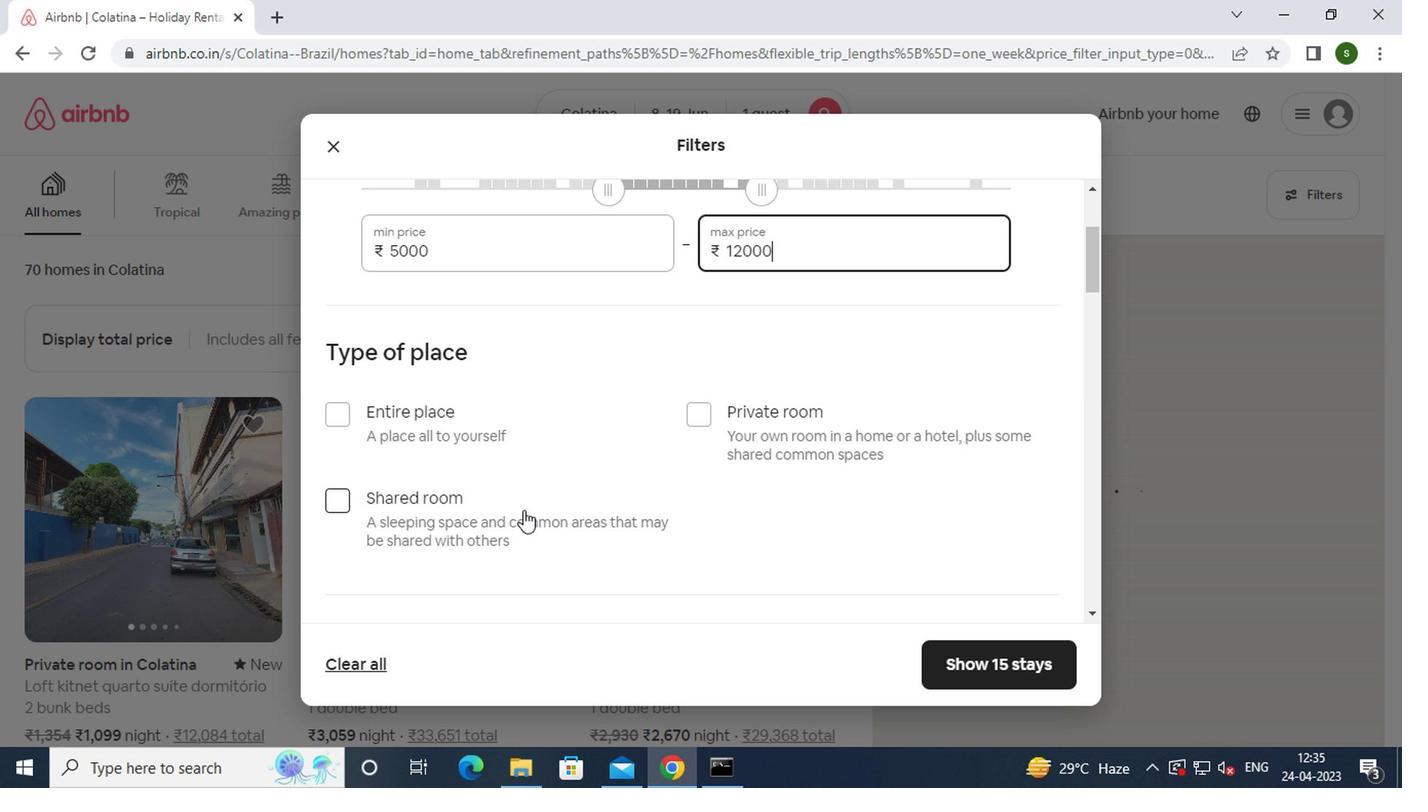 
Action: Mouse pressed left at (448, 523)
Screenshot: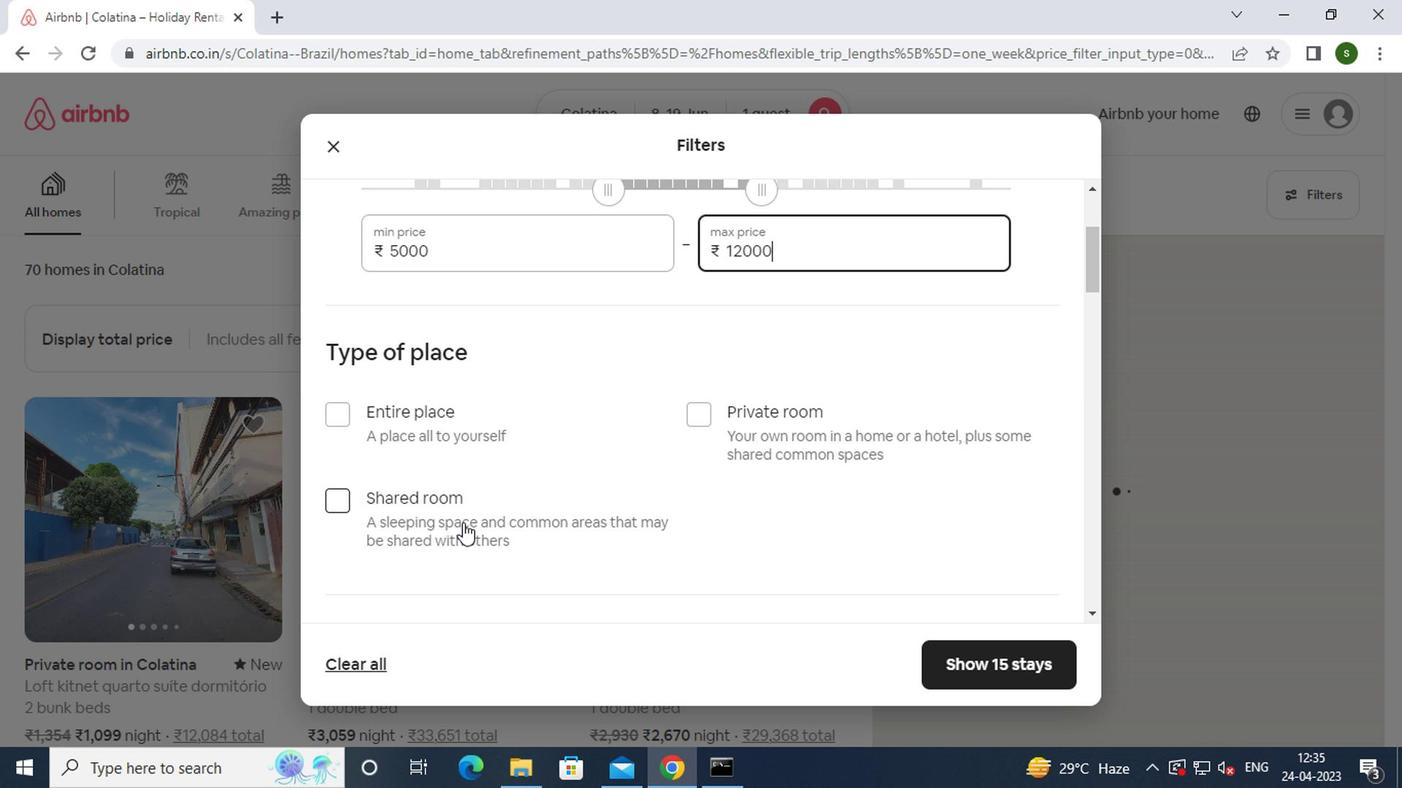 
Action: Mouse moved to (557, 491)
Screenshot: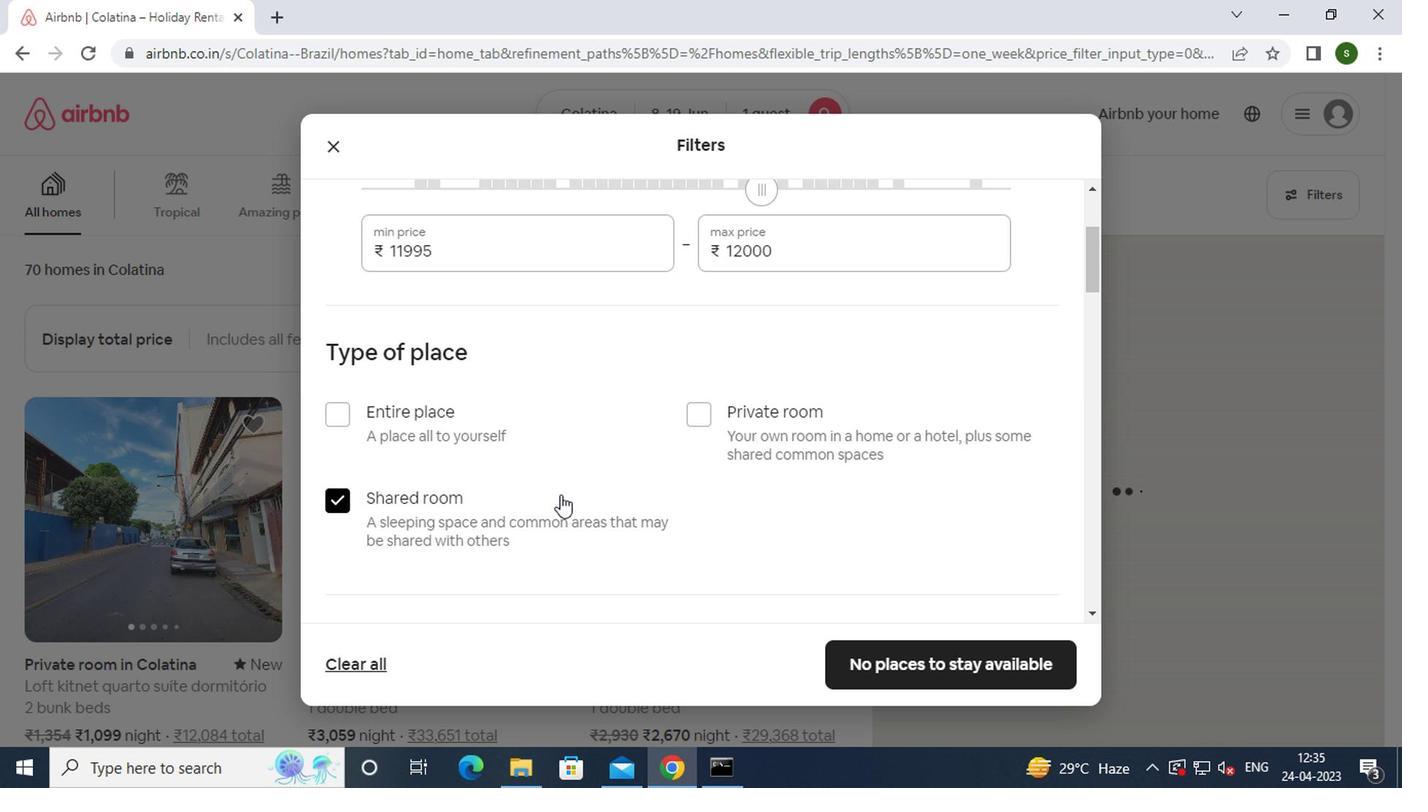 
Action: Mouse scrolled (557, 490) with delta (0, 0)
Screenshot: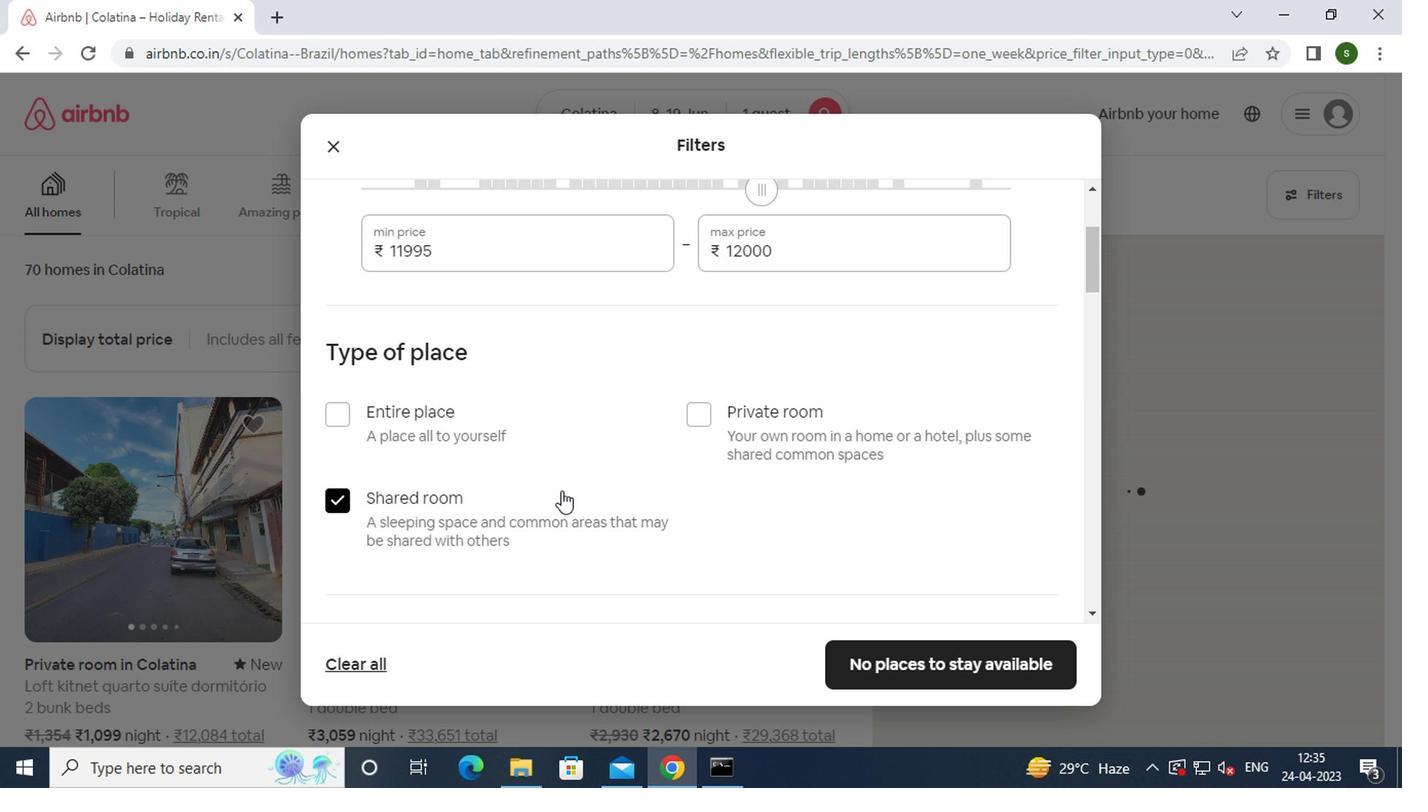 
Action: Mouse scrolled (557, 490) with delta (0, 0)
Screenshot: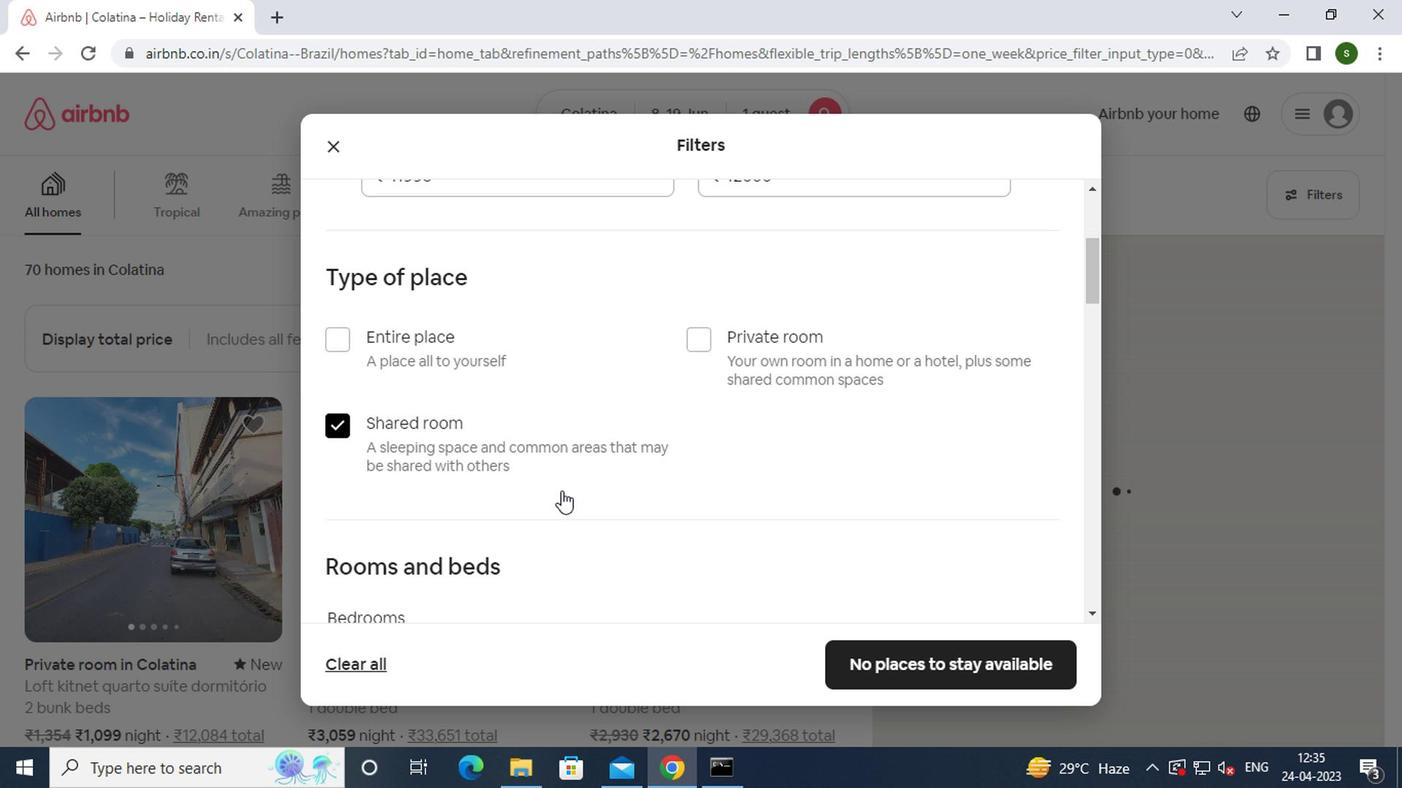 
Action: Mouse moved to (430, 540)
Screenshot: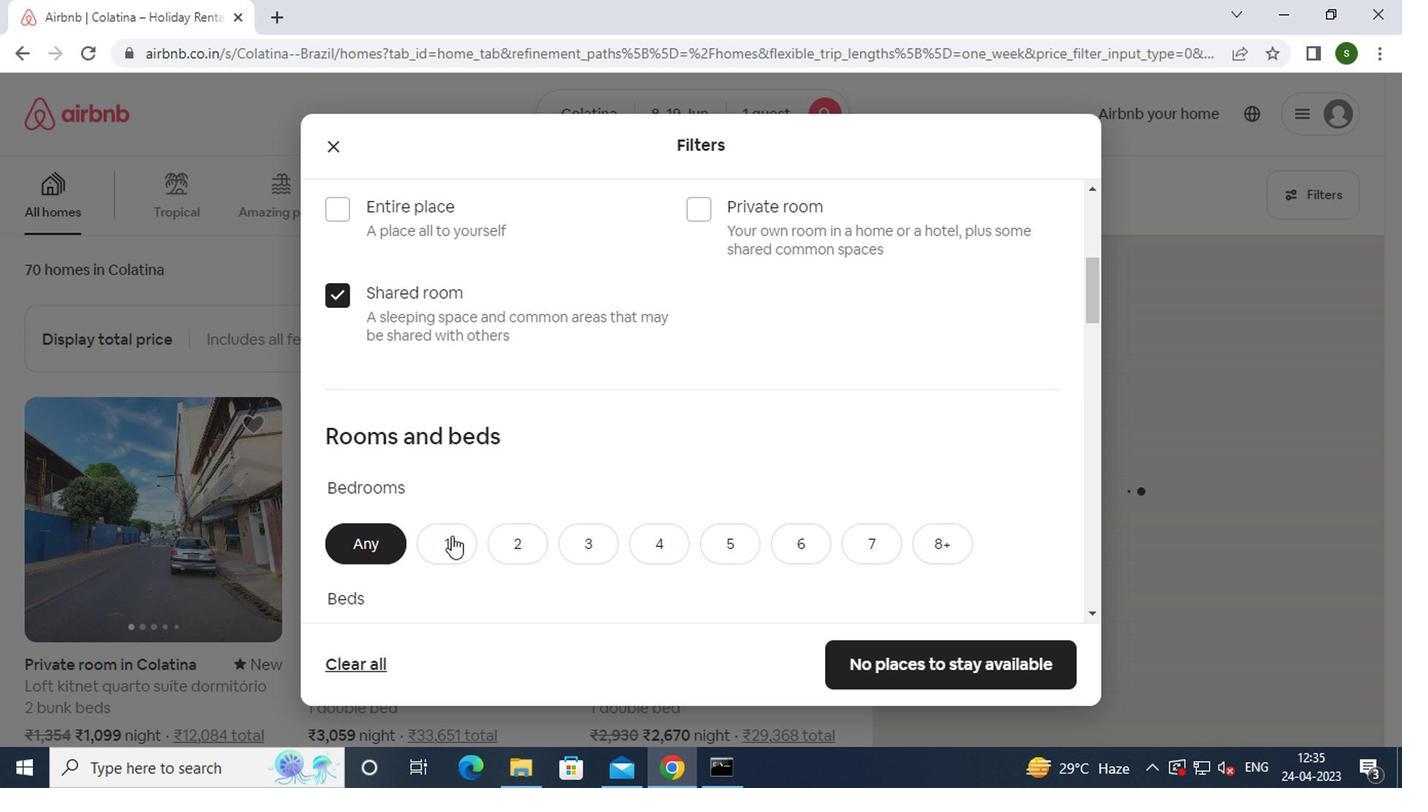 
Action: Mouse pressed left at (430, 540)
Screenshot: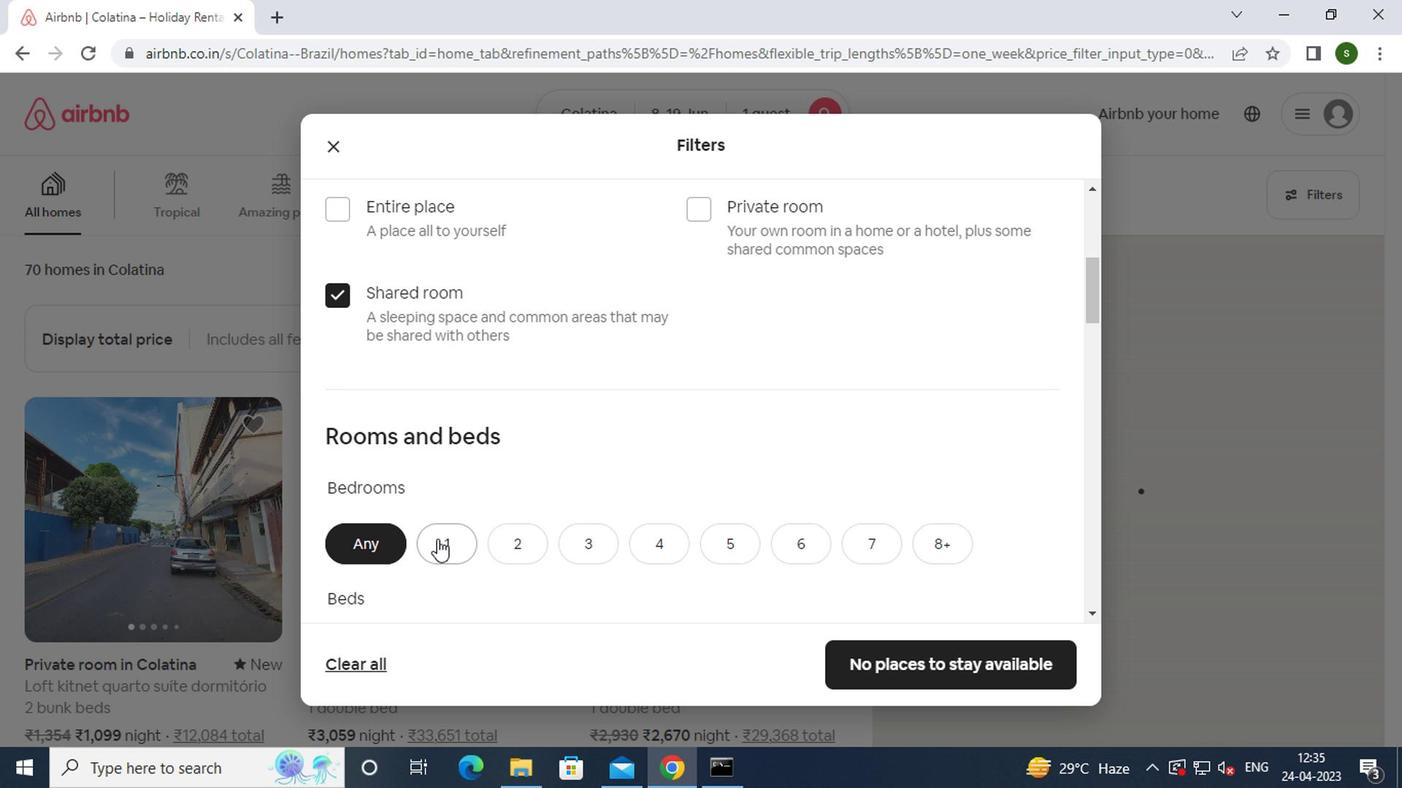 
Action: Mouse moved to (545, 482)
Screenshot: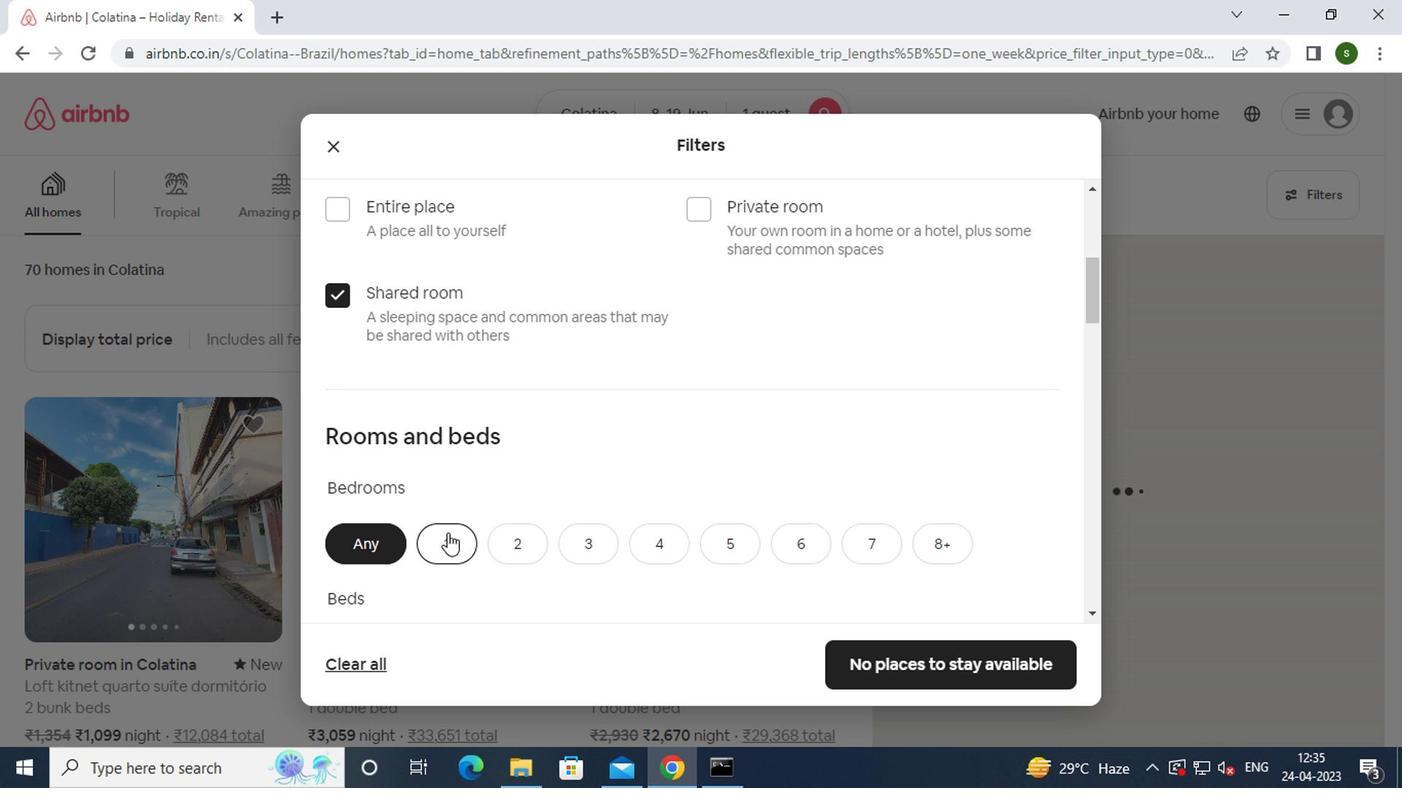 
Action: Mouse scrolled (545, 481) with delta (0, -1)
Screenshot: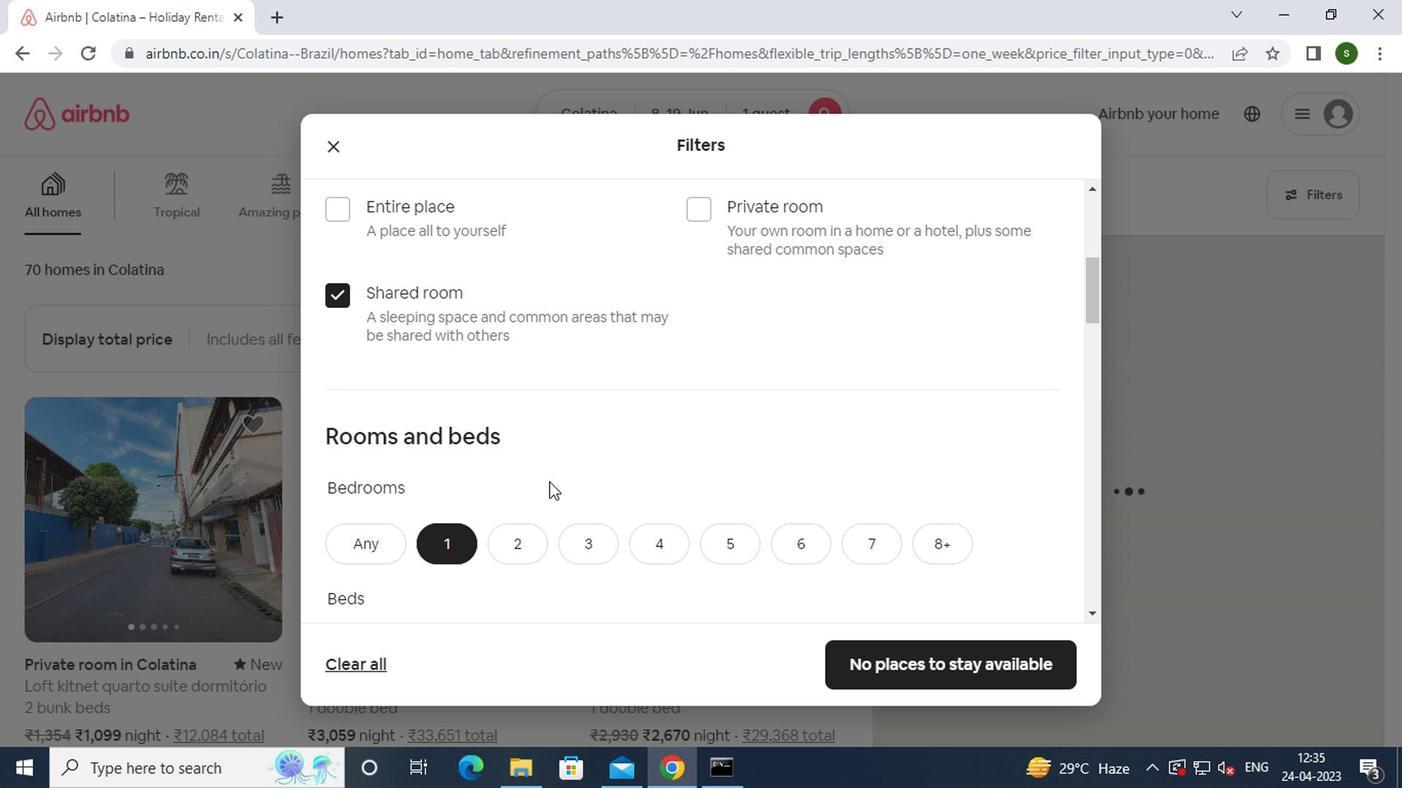 
Action: Mouse scrolled (545, 481) with delta (0, -1)
Screenshot: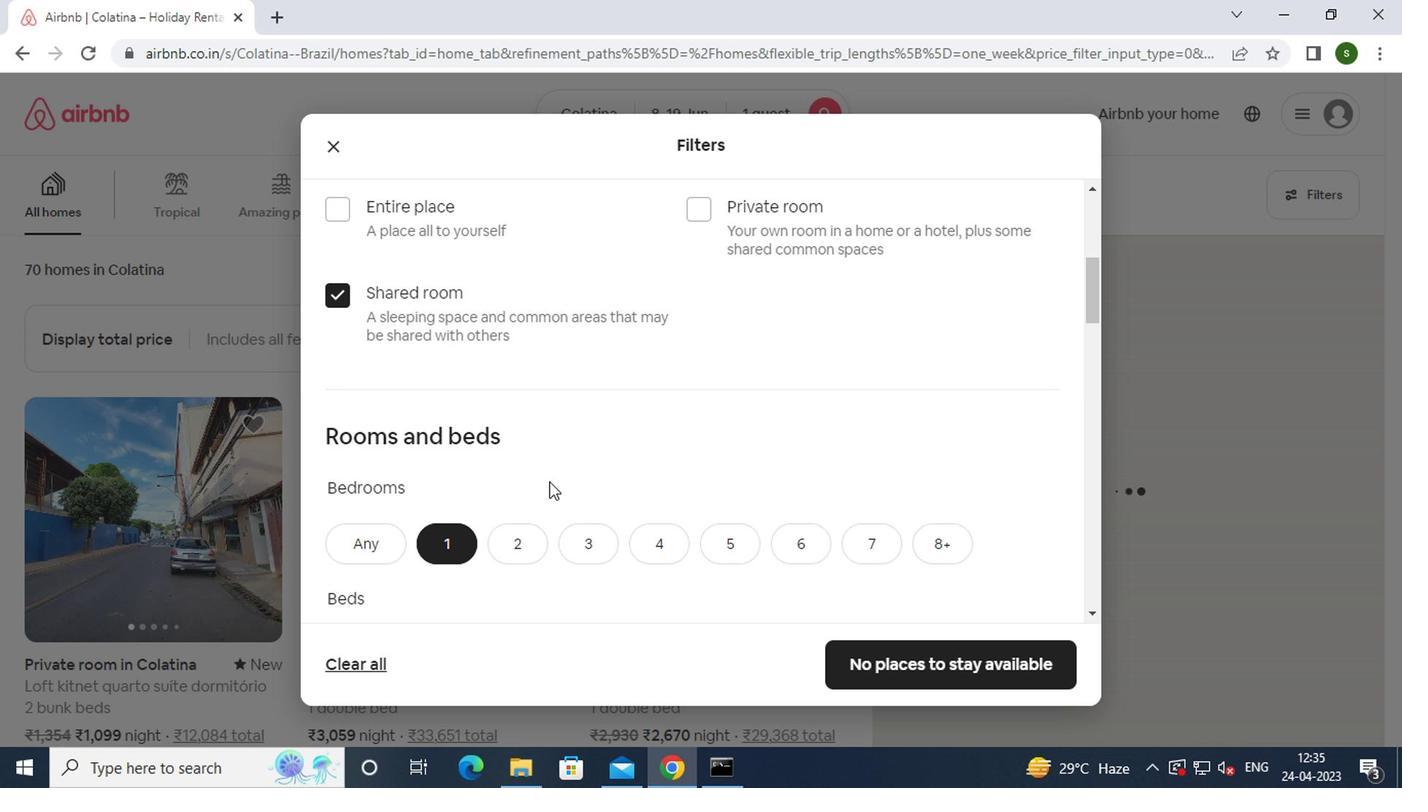 
Action: Mouse moved to (458, 447)
Screenshot: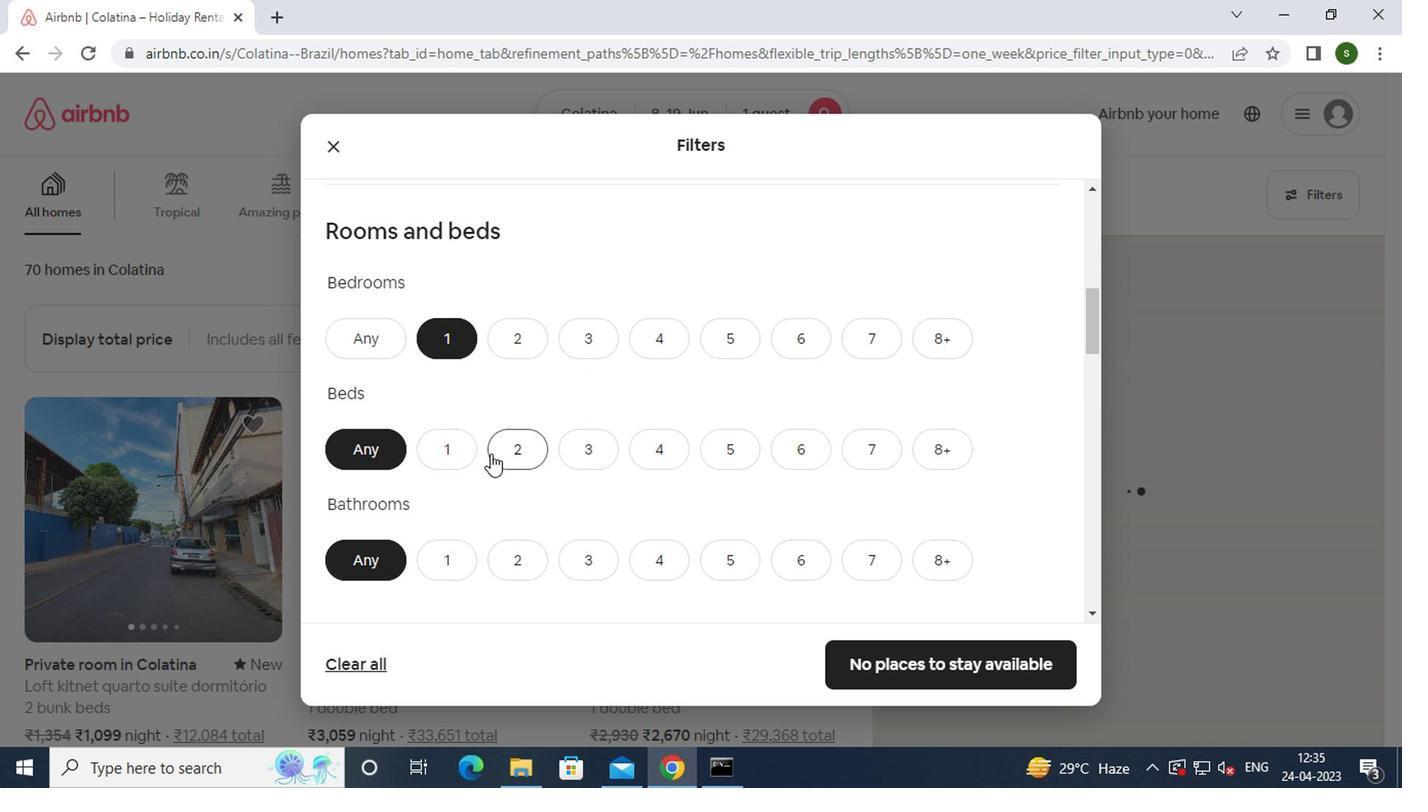 
Action: Mouse pressed left at (458, 447)
Screenshot: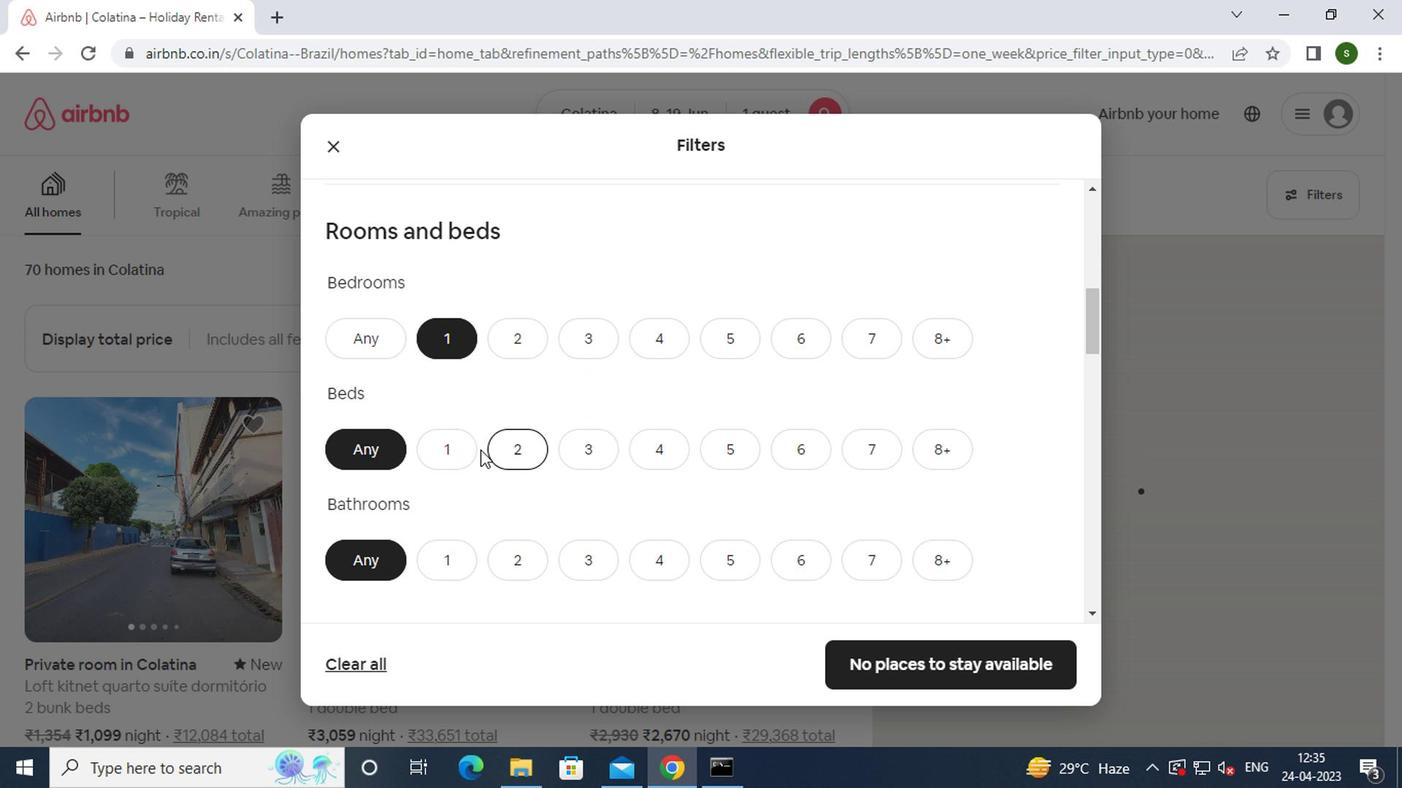 
Action: Mouse moved to (441, 560)
Screenshot: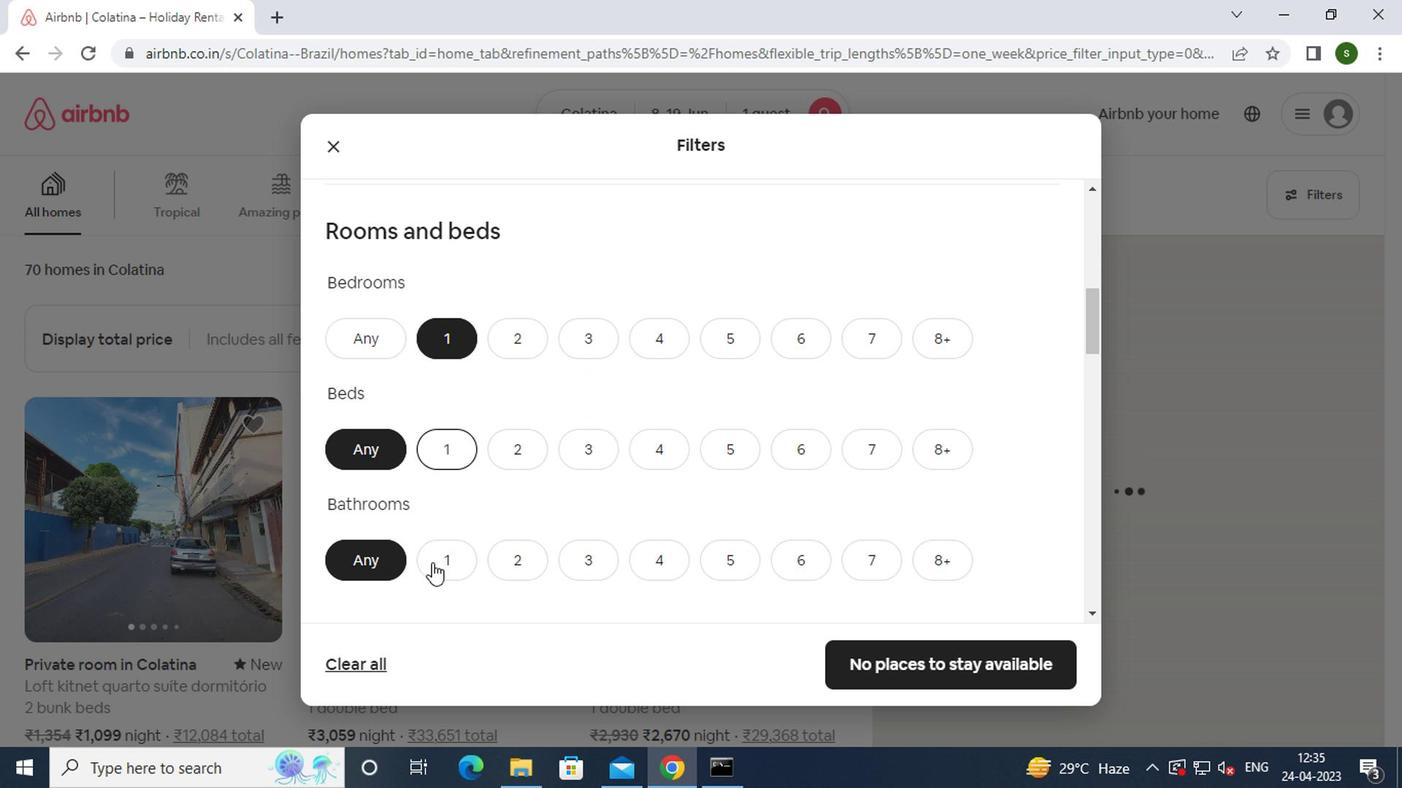 
Action: Mouse pressed left at (441, 560)
Screenshot: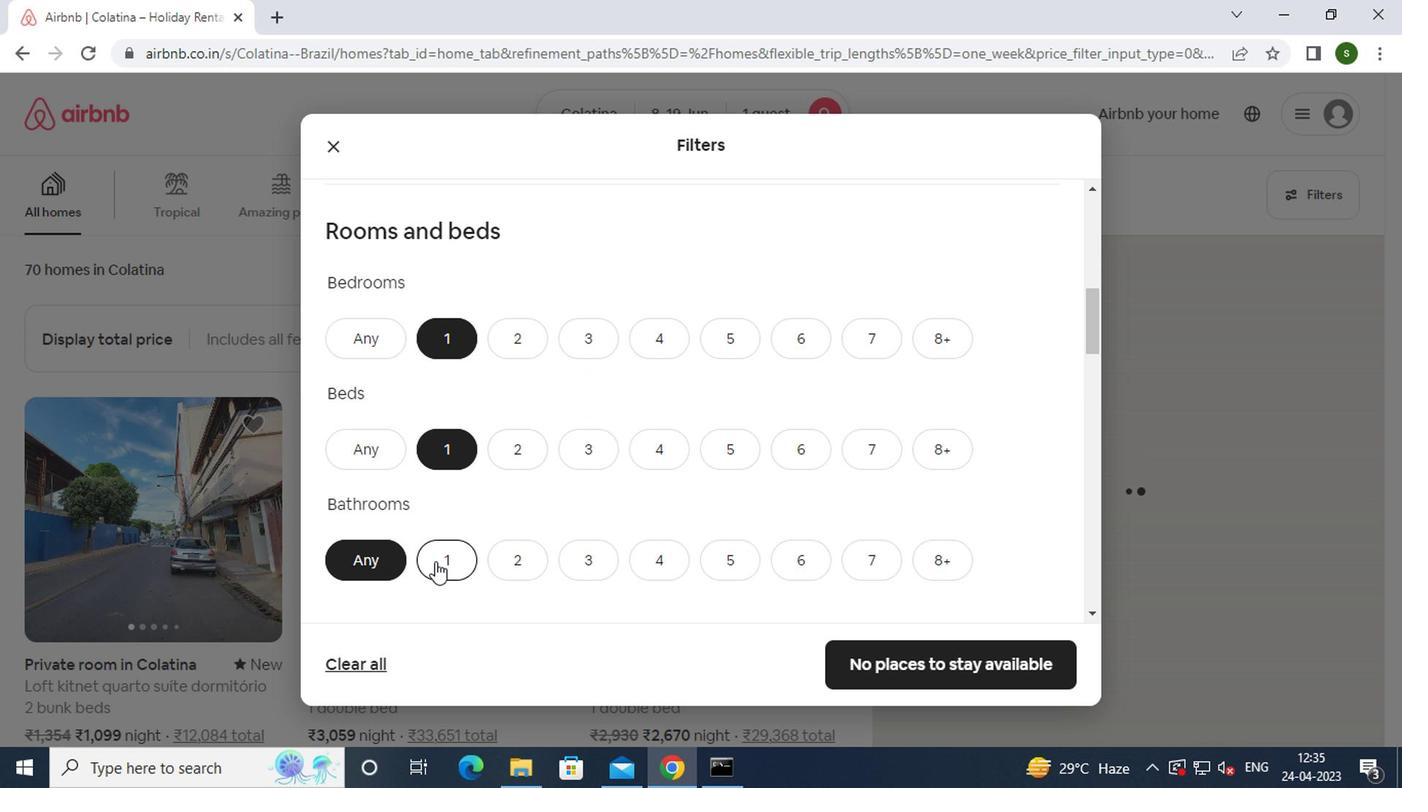 
Action: Mouse moved to (576, 478)
Screenshot: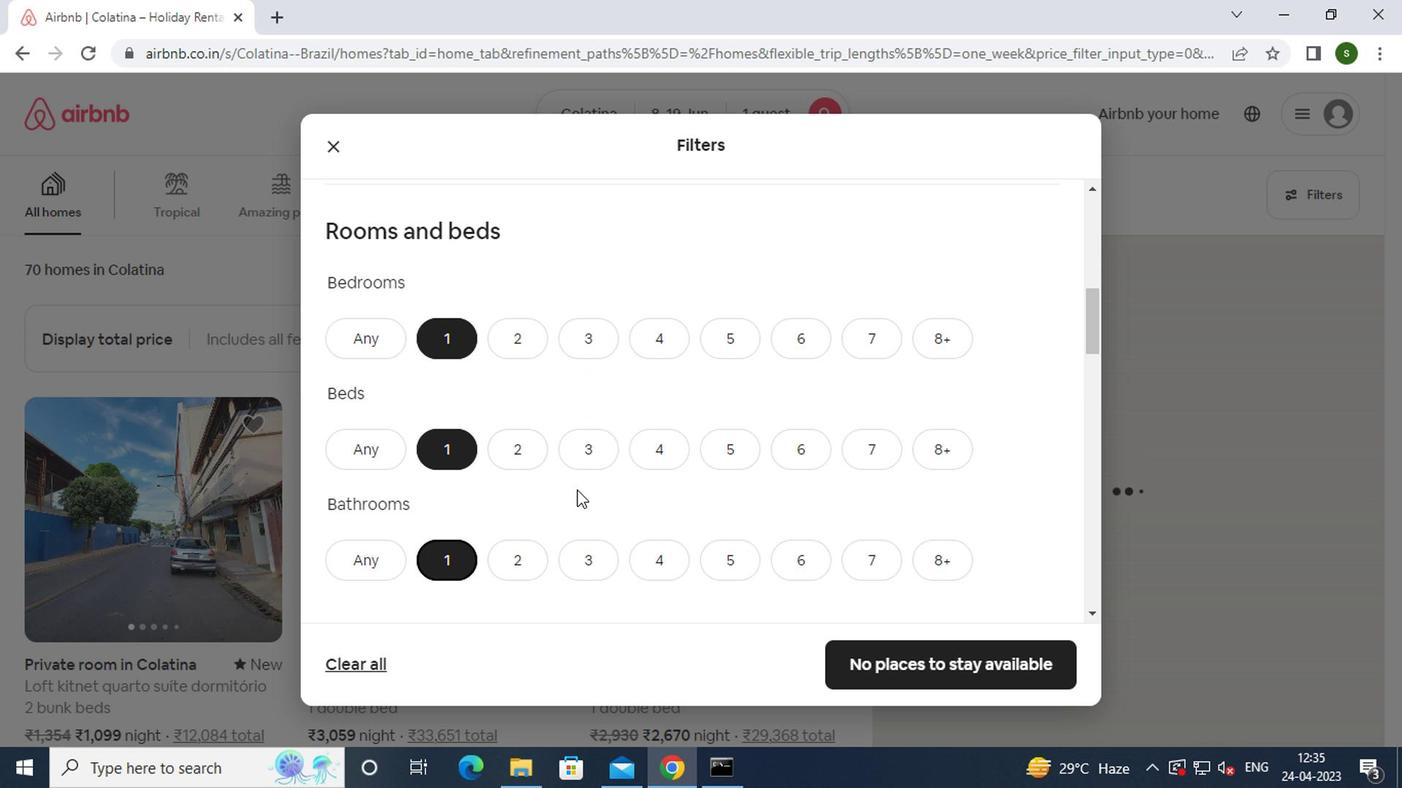 
Action: Mouse scrolled (576, 477) with delta (0, 0)
Screenshot: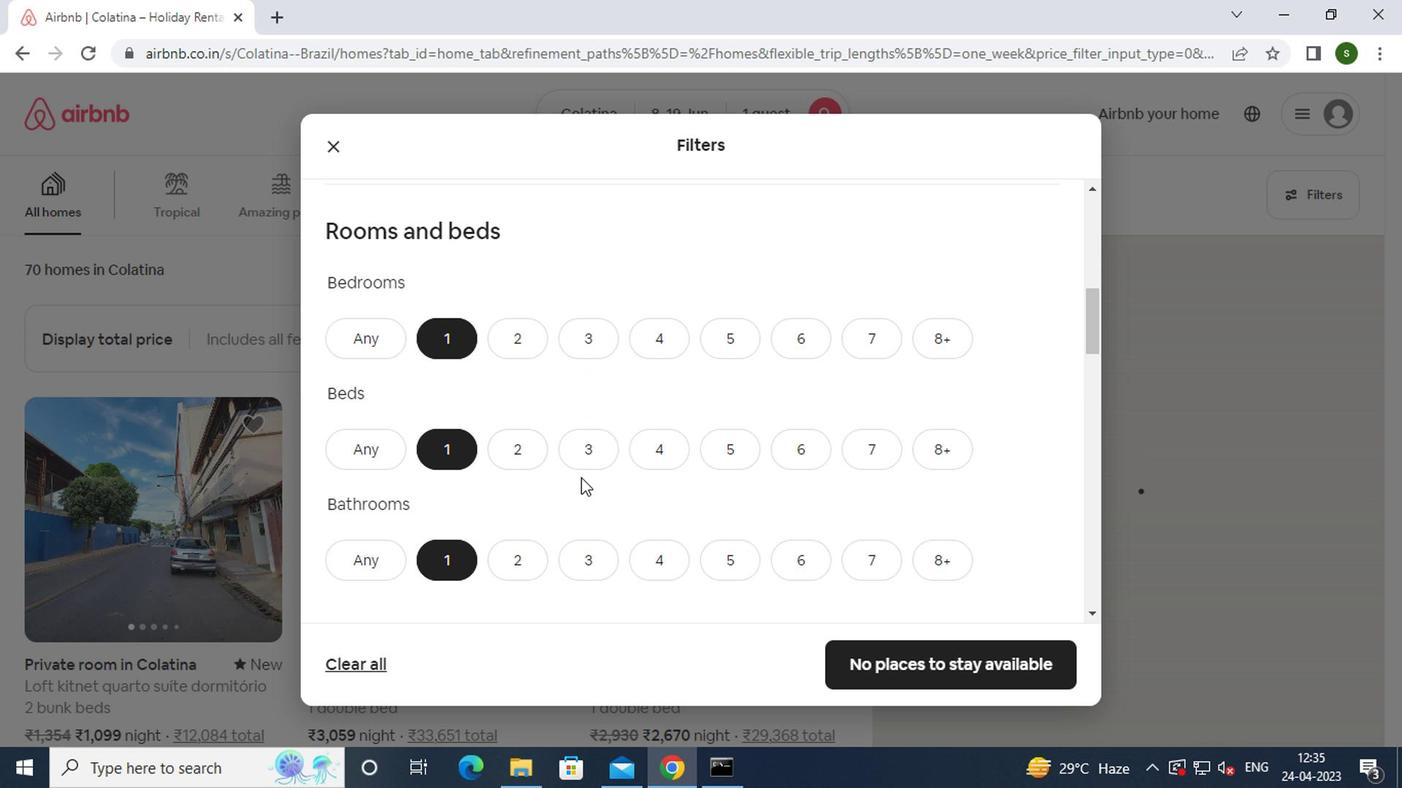 
Action: Mouse scrolled (576, 477) with delta (0, 0)
Screenshot: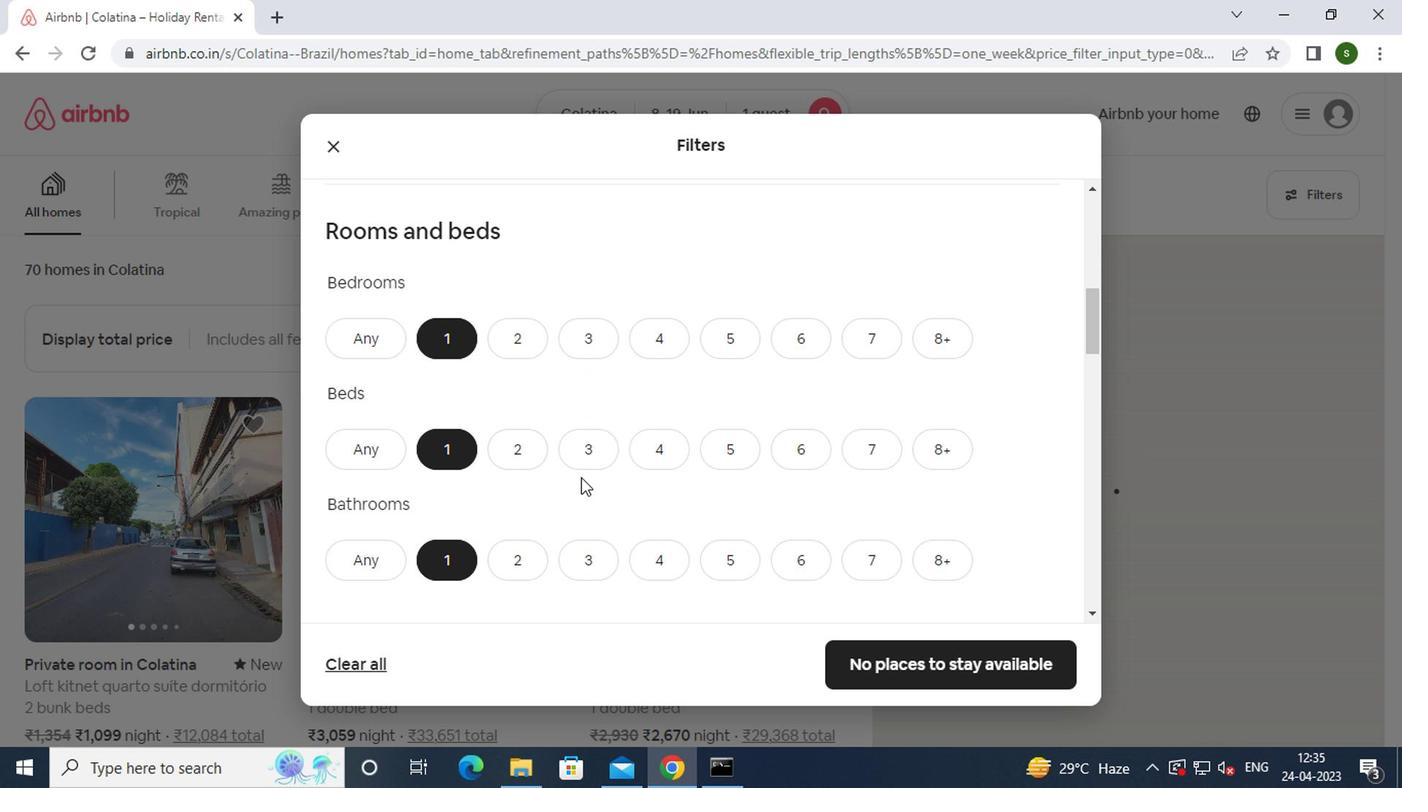 
Action: Mouse scrolled (576, 477) with delta (0, 0)
Screenshot: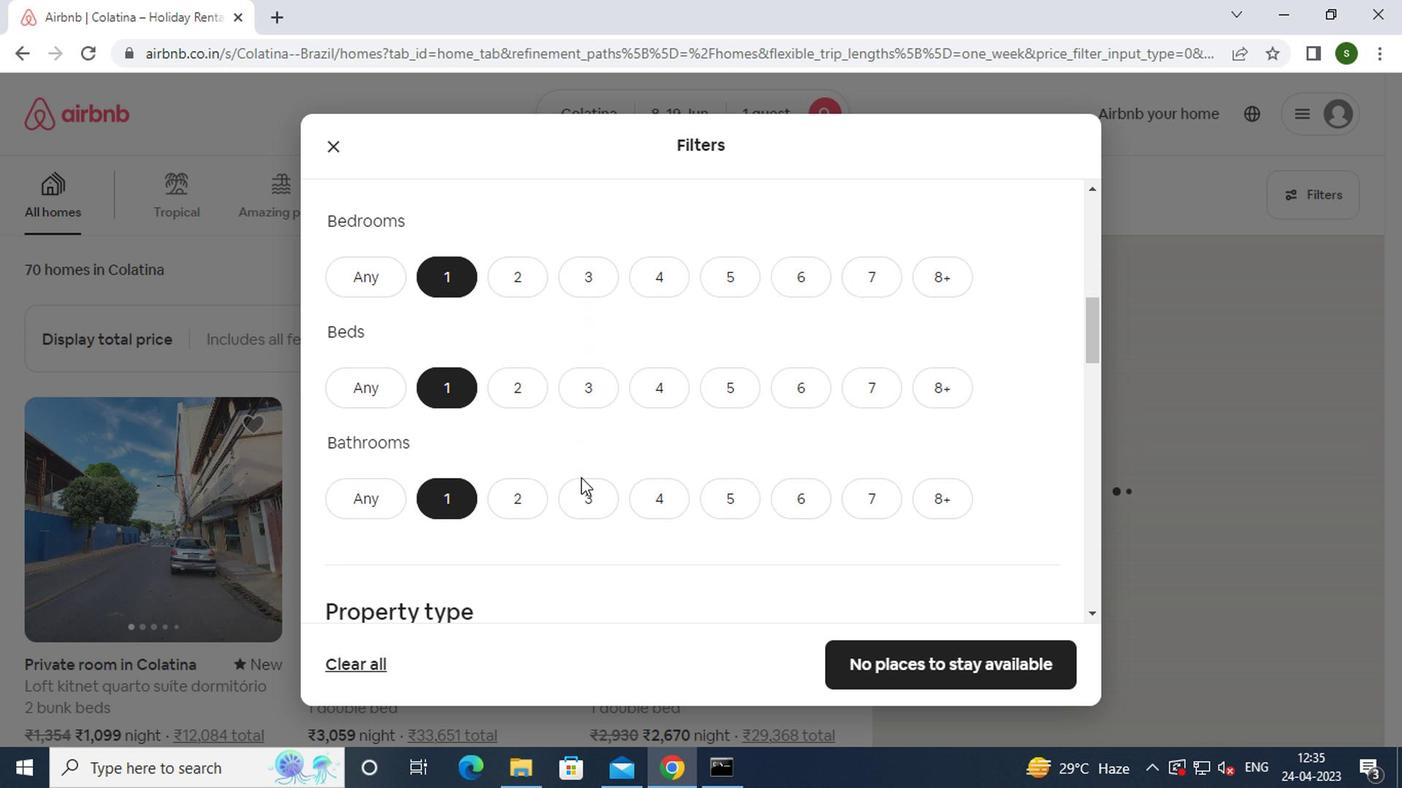 
Action: Mouse moved to (465, 473)
Screenshot: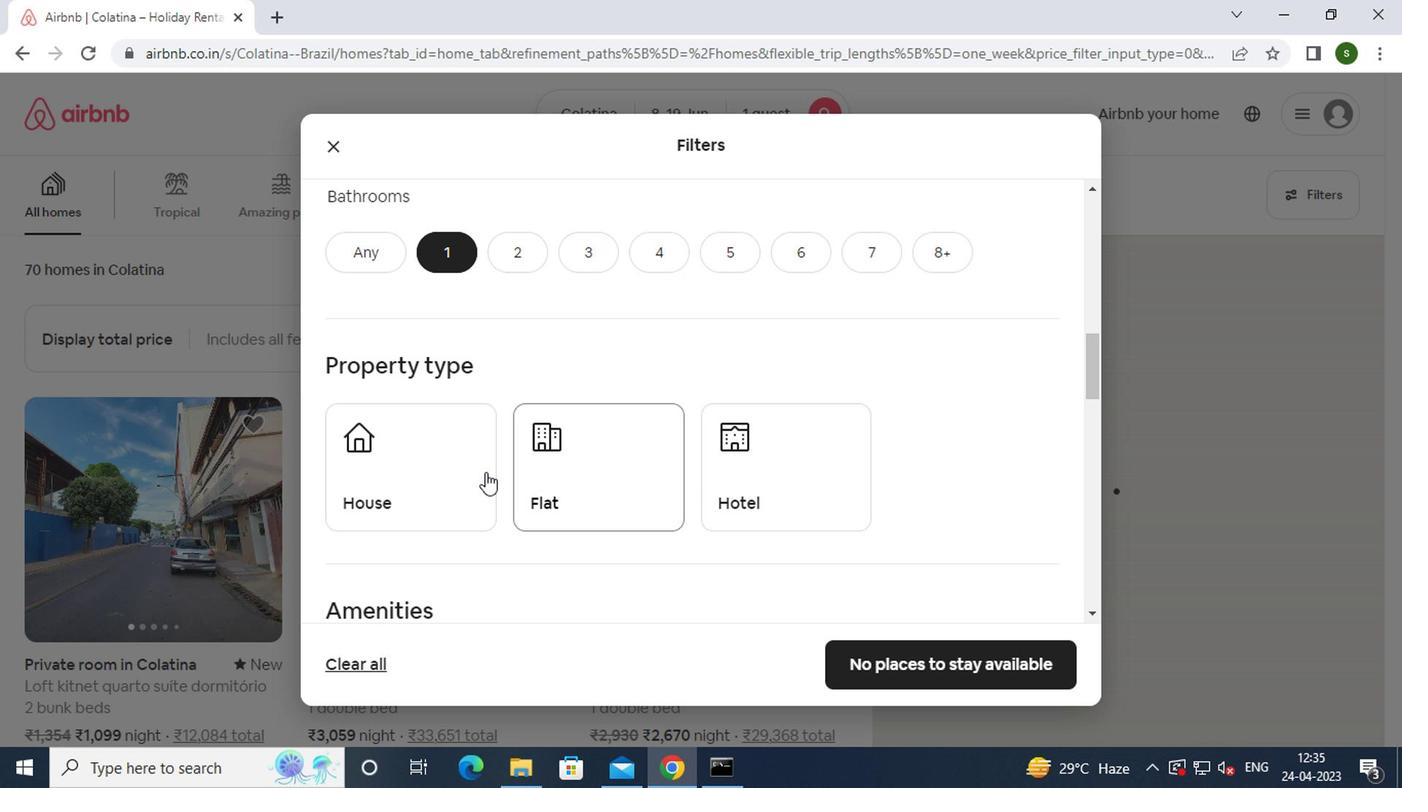 
Action: Mouse pressed left at (465, 473)
Screenshot: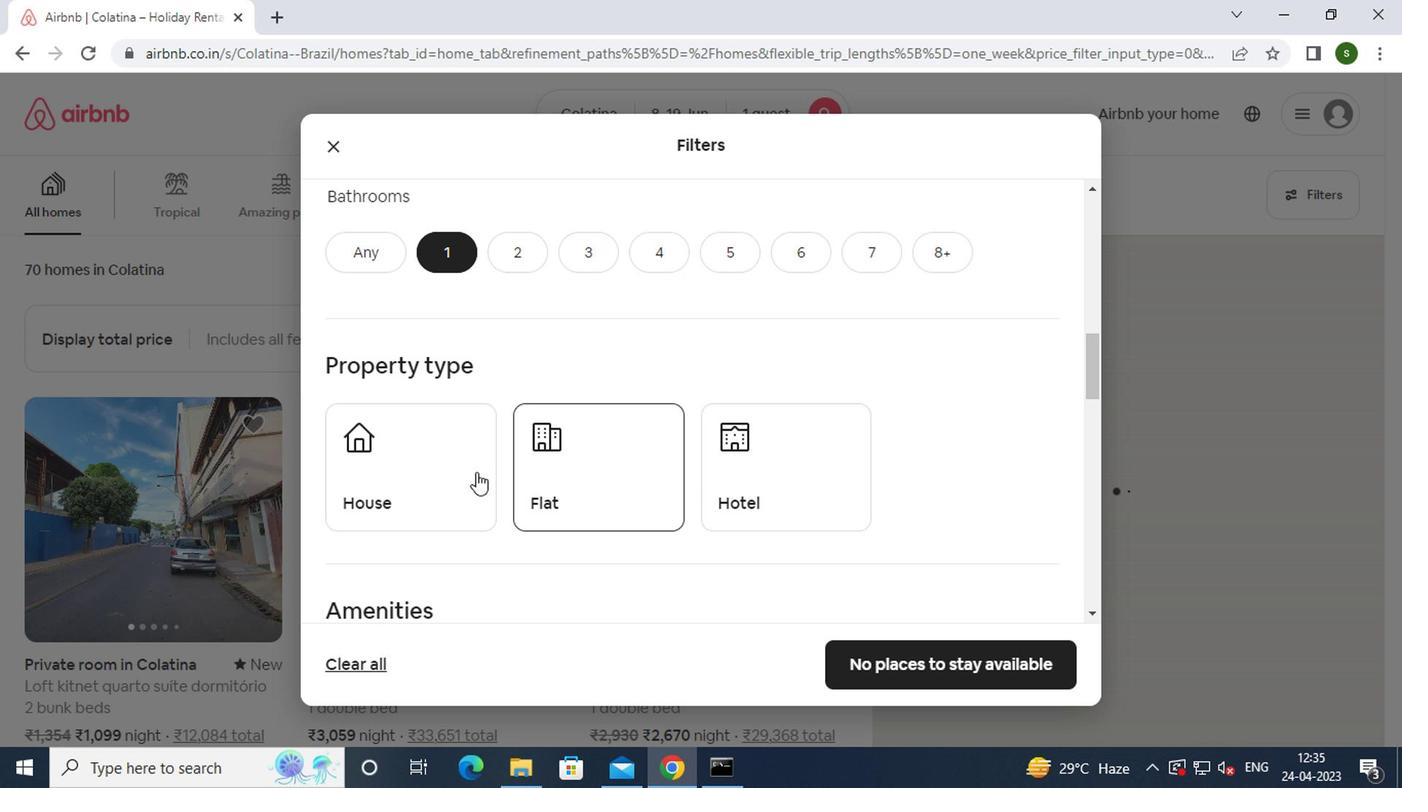 
Action: Mouse moved to (600, 471)
Screenshot: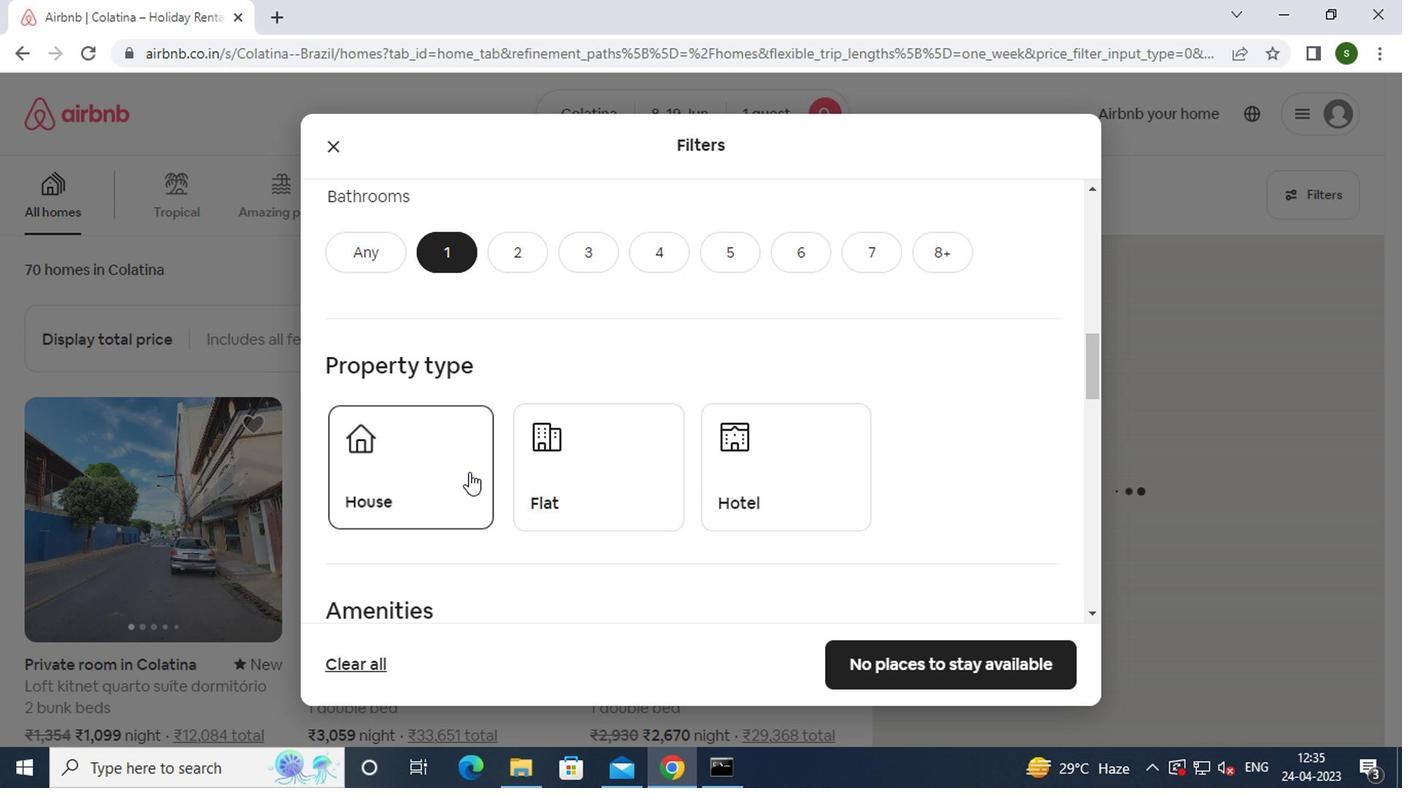 
Action: Mouse pressed left at (600, 471)
Screenshot: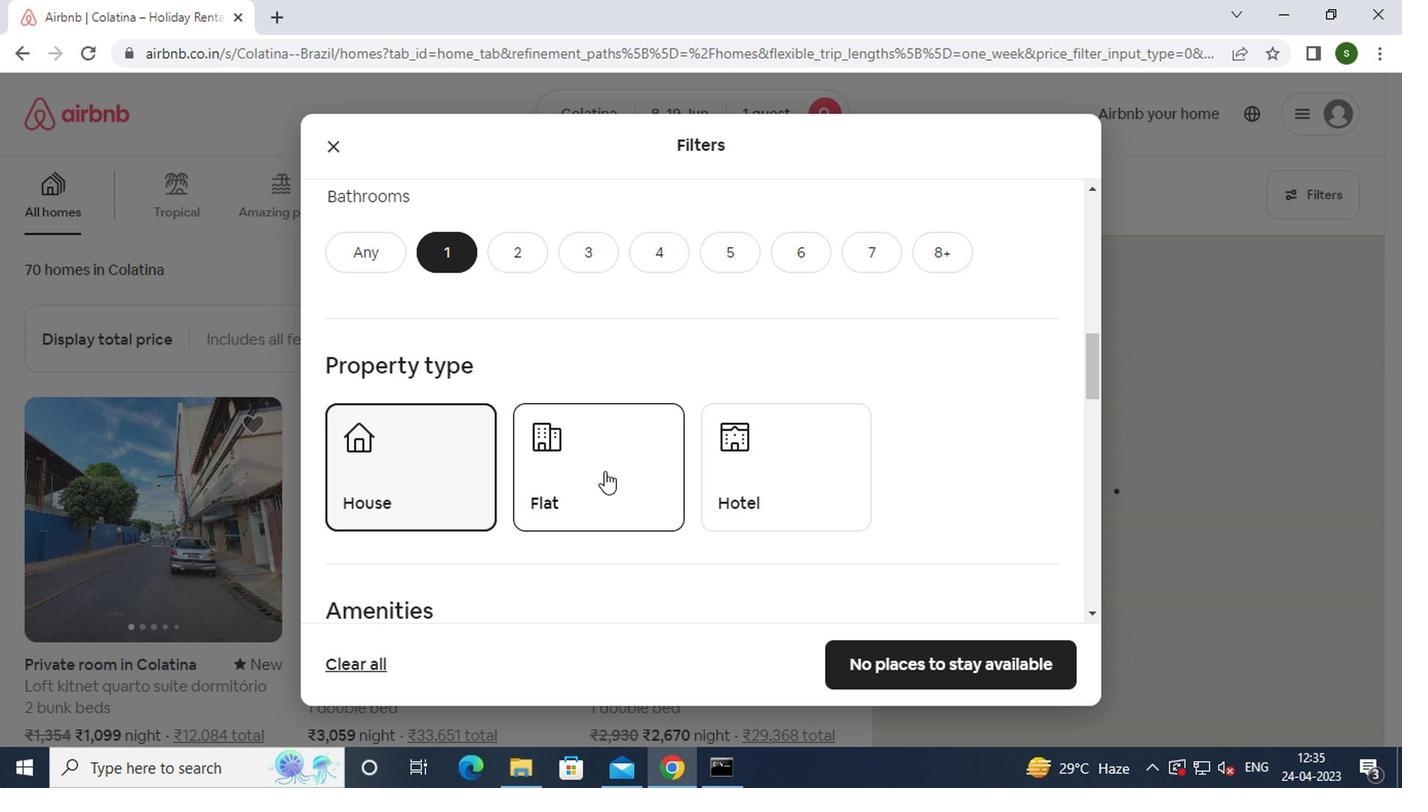 
Action: Mouse moved to (770, 463)
Screenshot: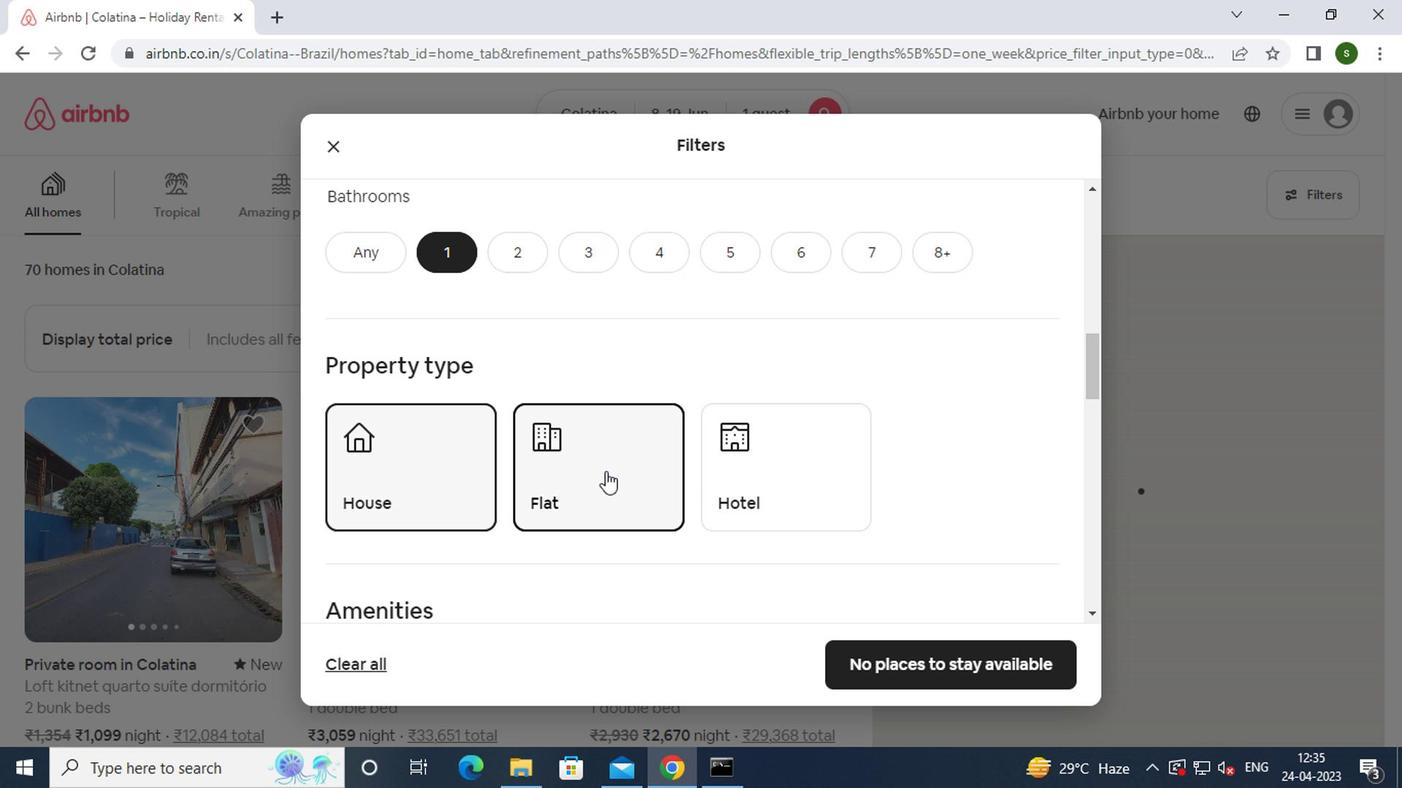 
Action: Mouse pressed left at (770, 463)
Screenshot: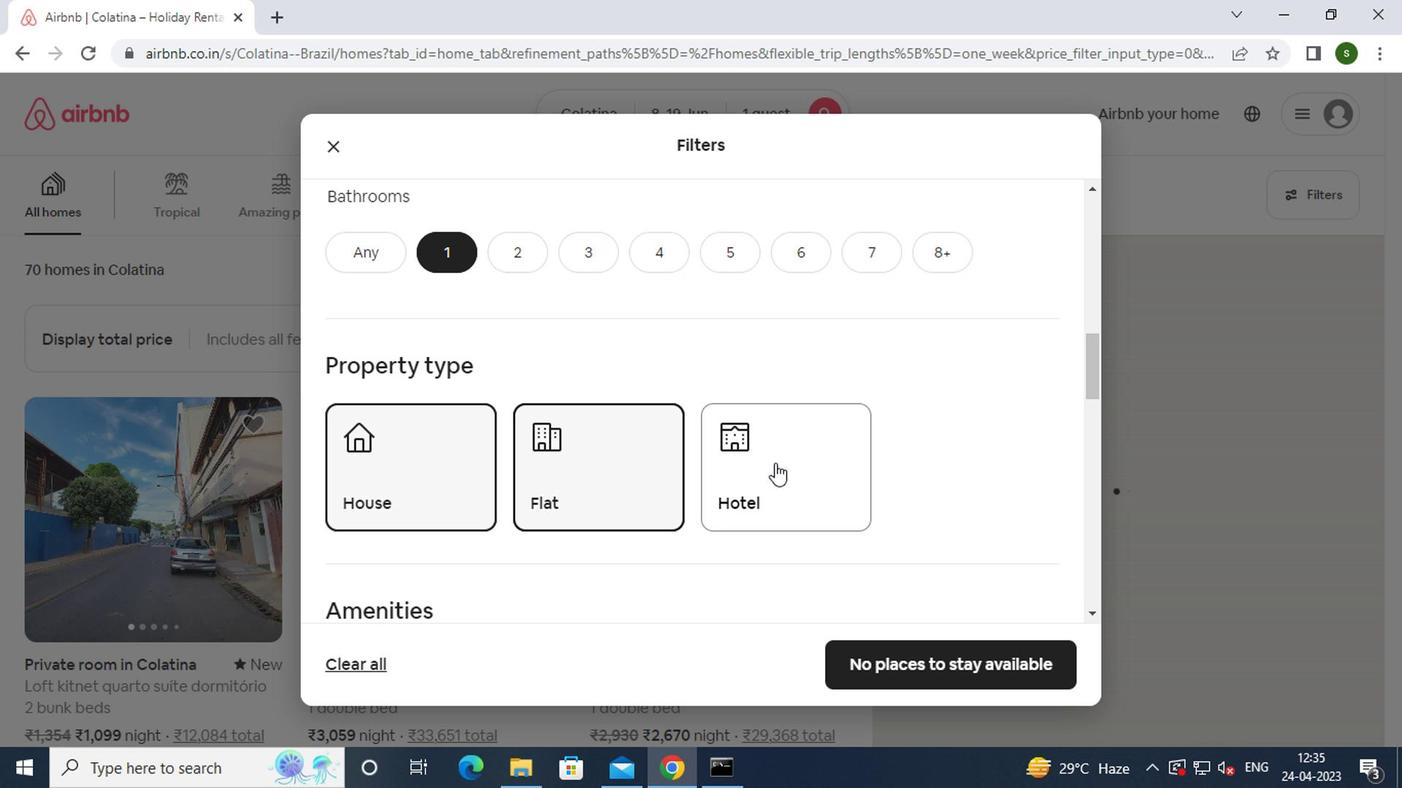 
Action: Mouse moved to (768, 463)
Screenshot: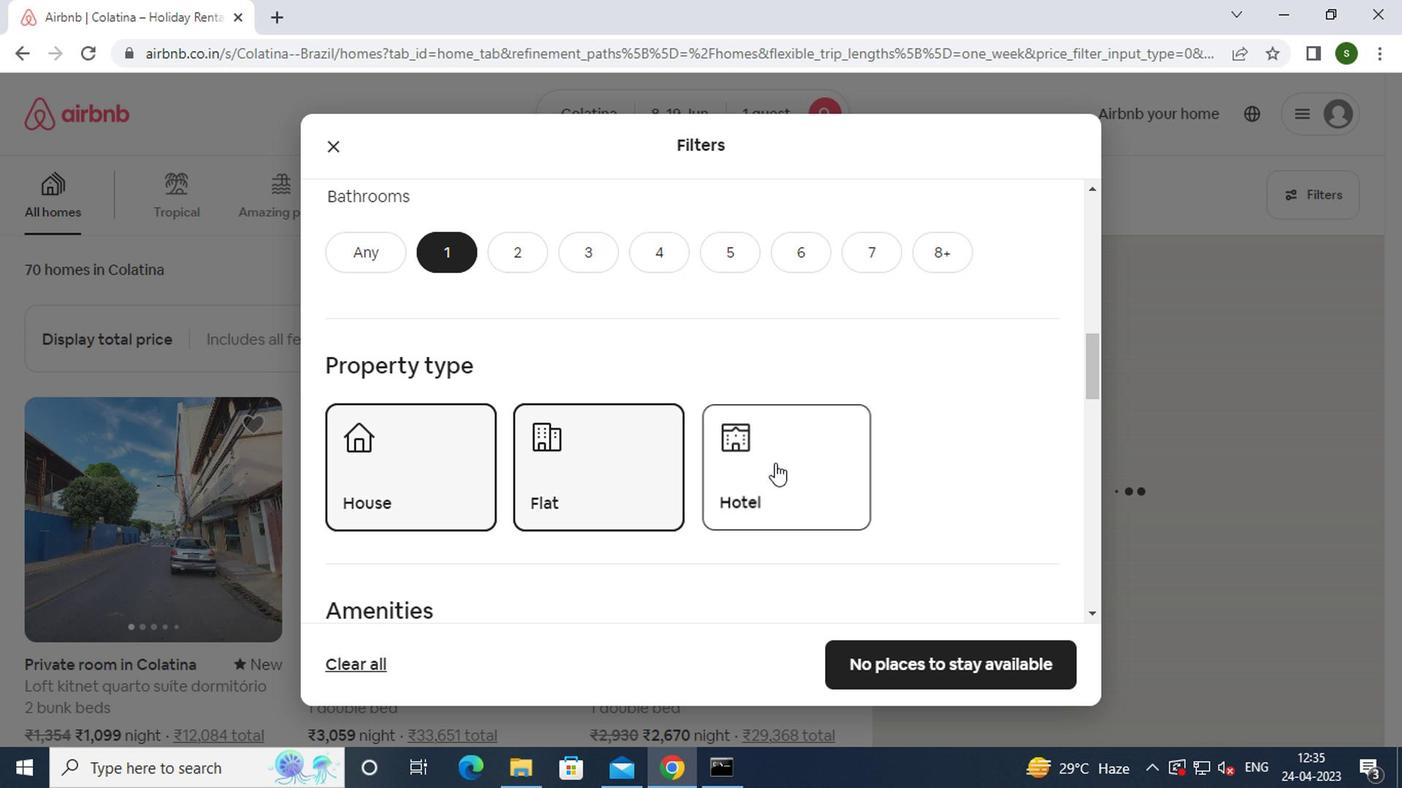 
Action: Mouse scrolled (768, 462) with delta (0, 0)
Screenshot: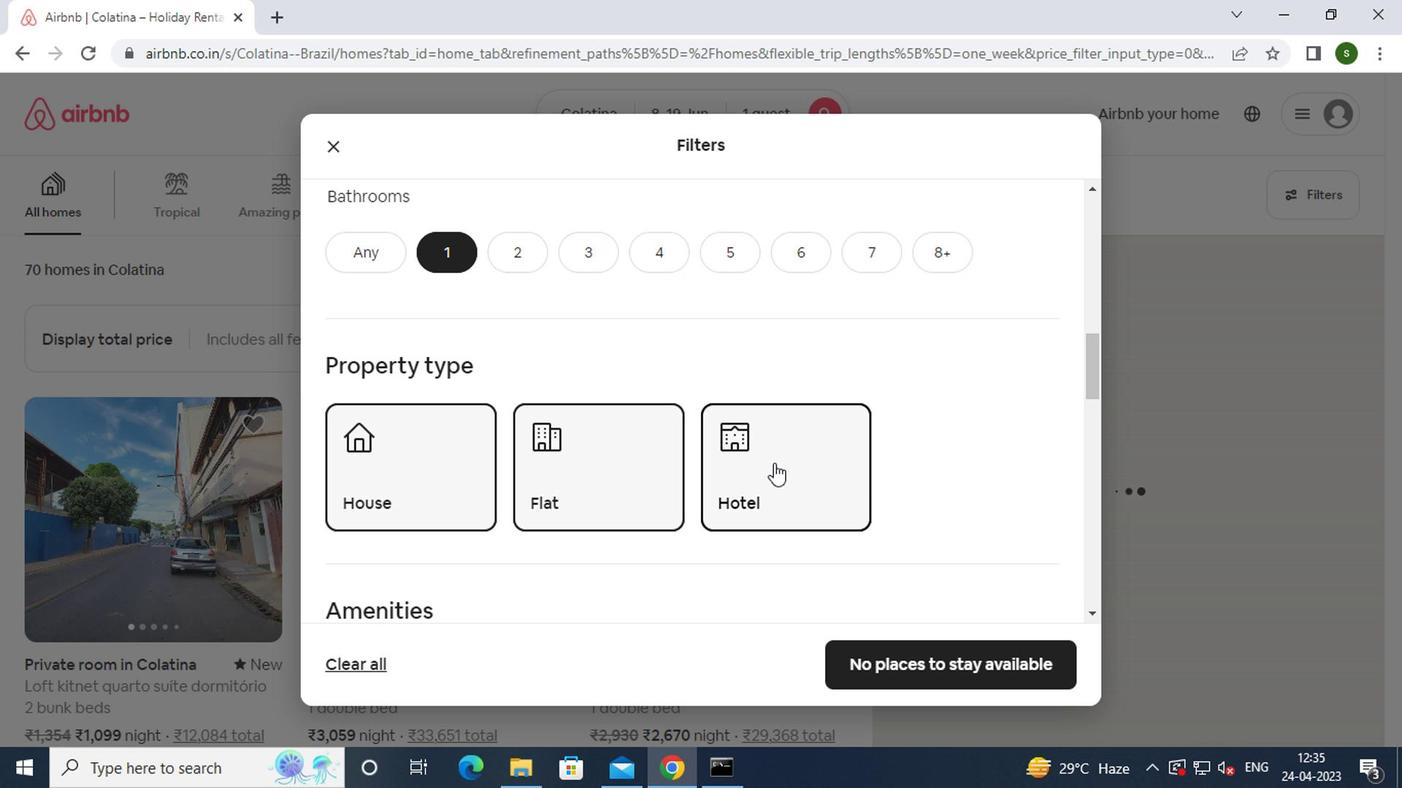 
Action: Mouse scrolled (768, 462) with delta (0, 0)
Screenshot: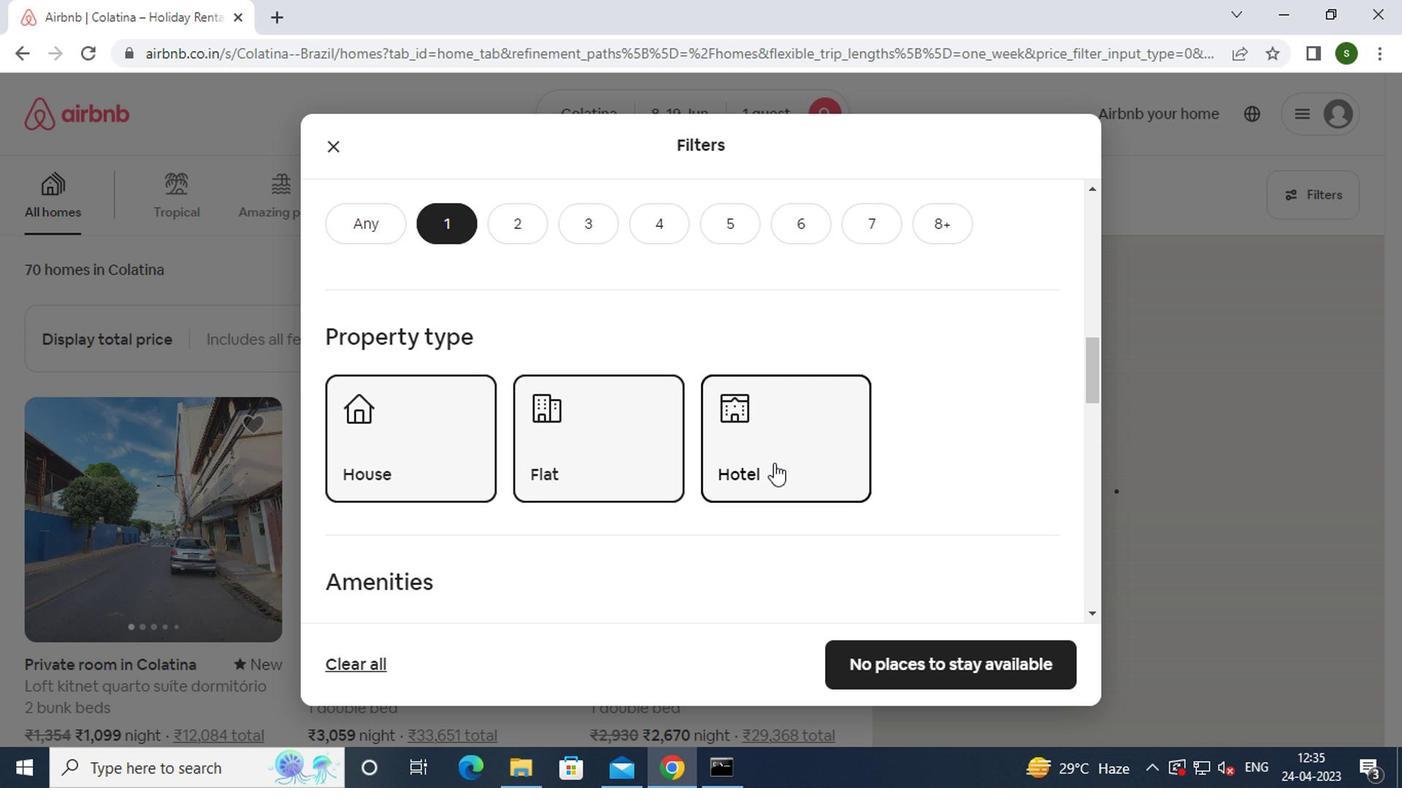 
Action: Mouse scrolled (768, 462) with delta (0, 0)
Screenshot: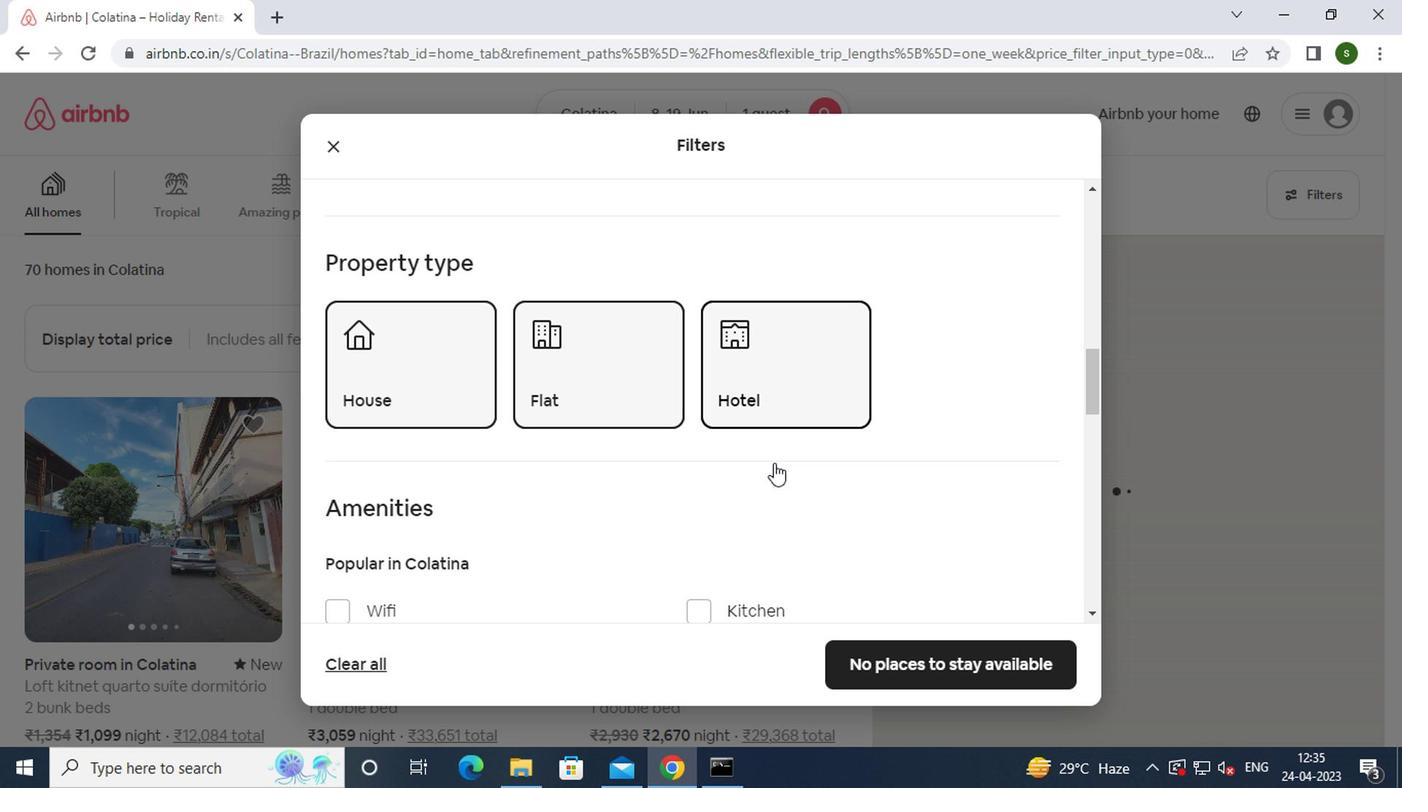 
Action: Mouse scrolled (768, 462) with delta (0, 0)
Screenshot: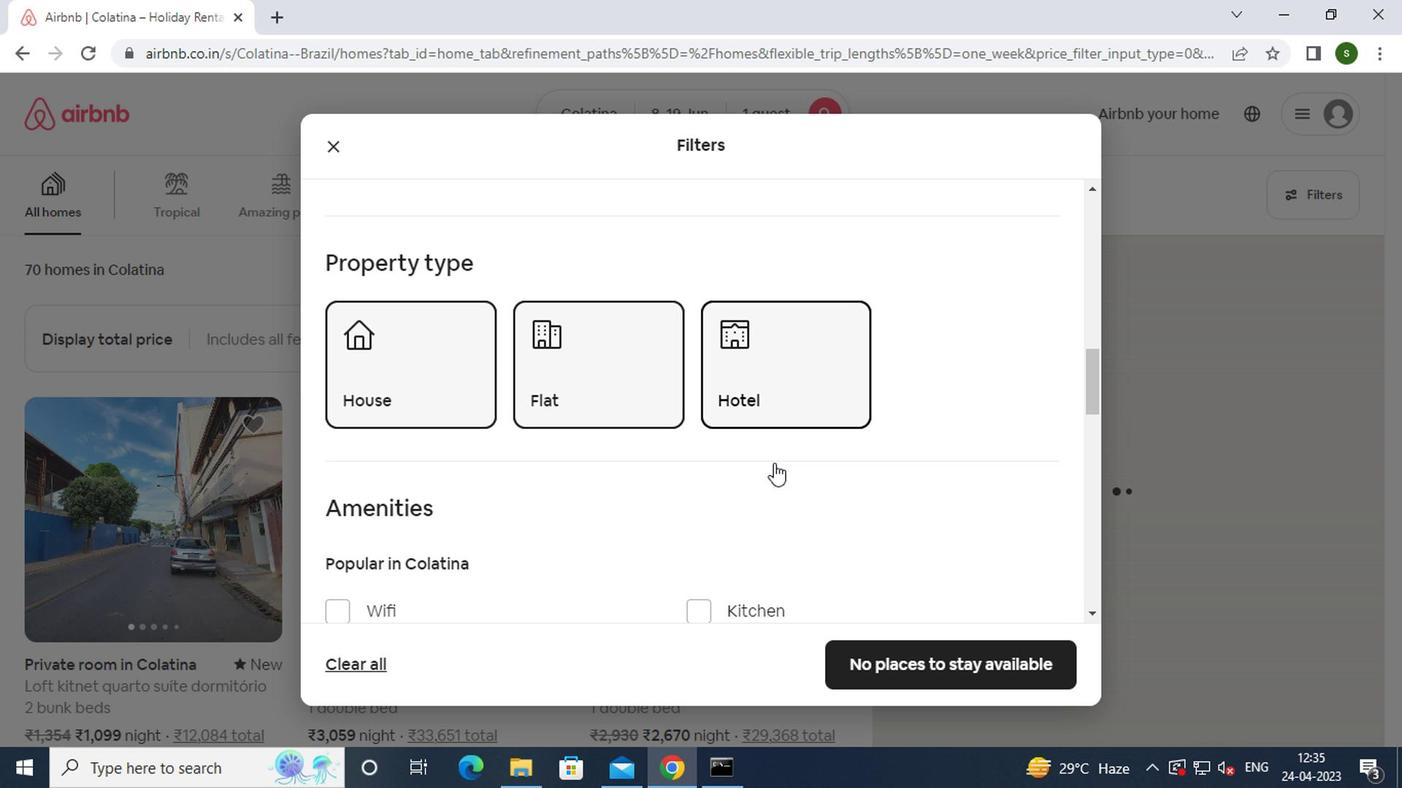 
Action: Mouse scrolled (768, 462) with delta (0, 0)
Screenshot: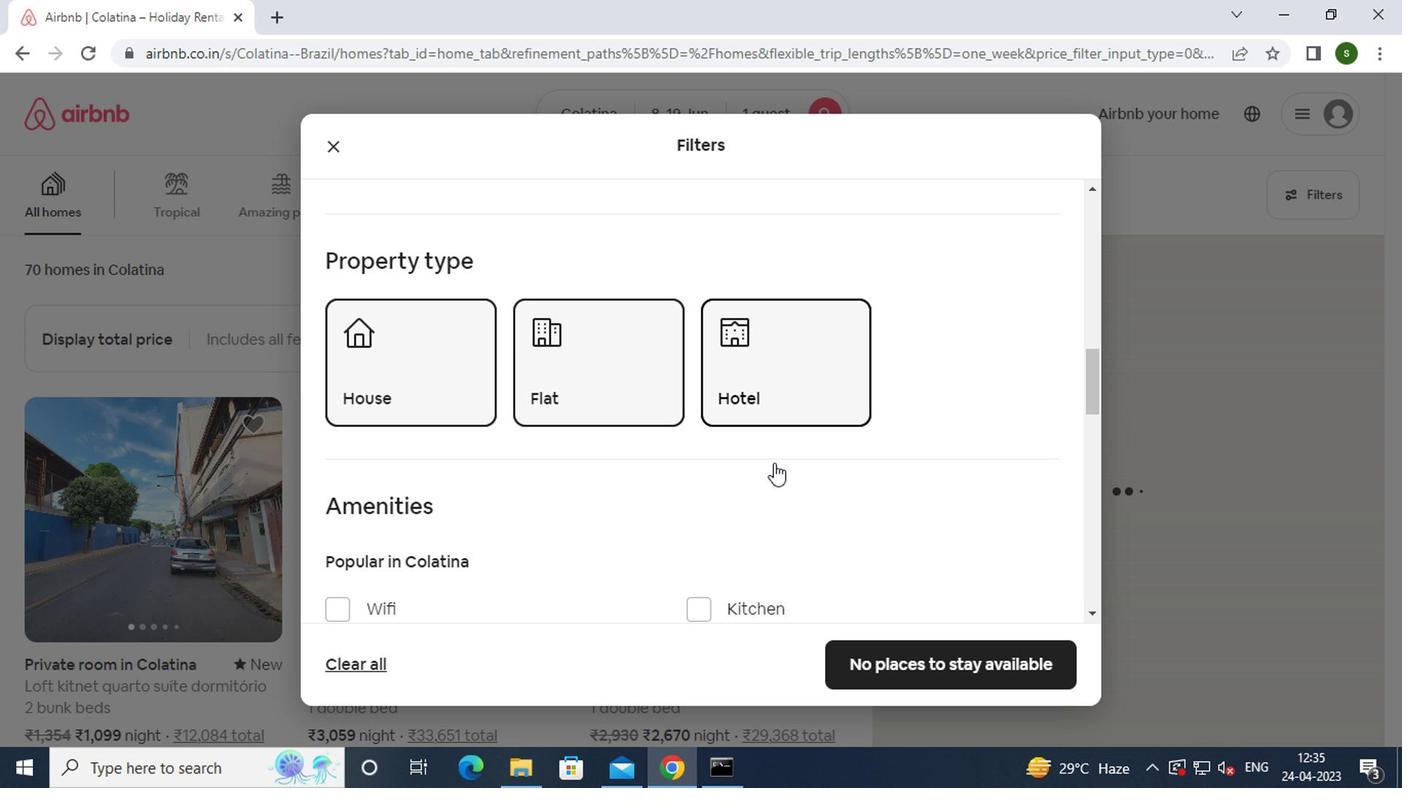 
Action: Mouse scrolled (768, 462) with delta (0, 0)
Screenshot: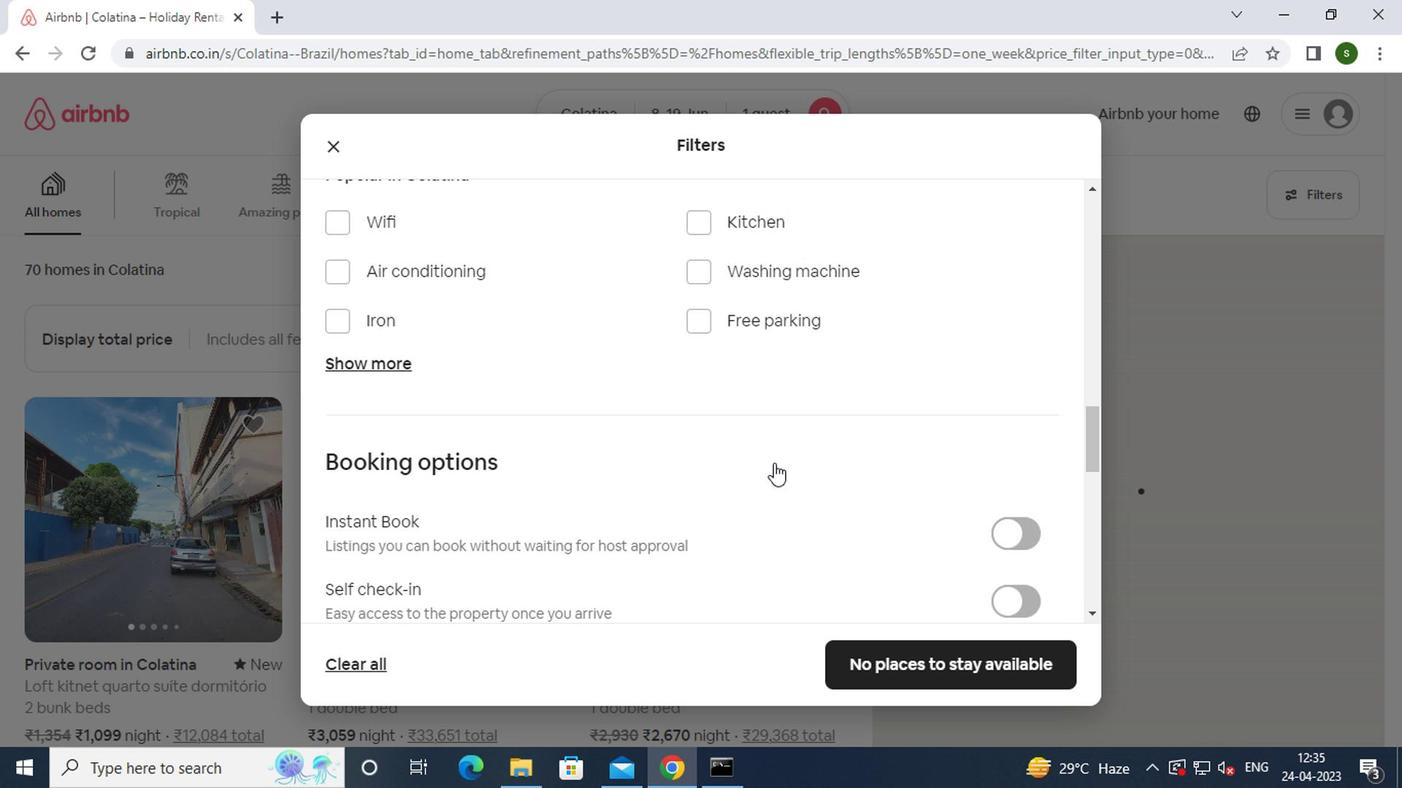 
Action: Mouse scrolled (768, 462) with delta (0, 0)
Screenshot: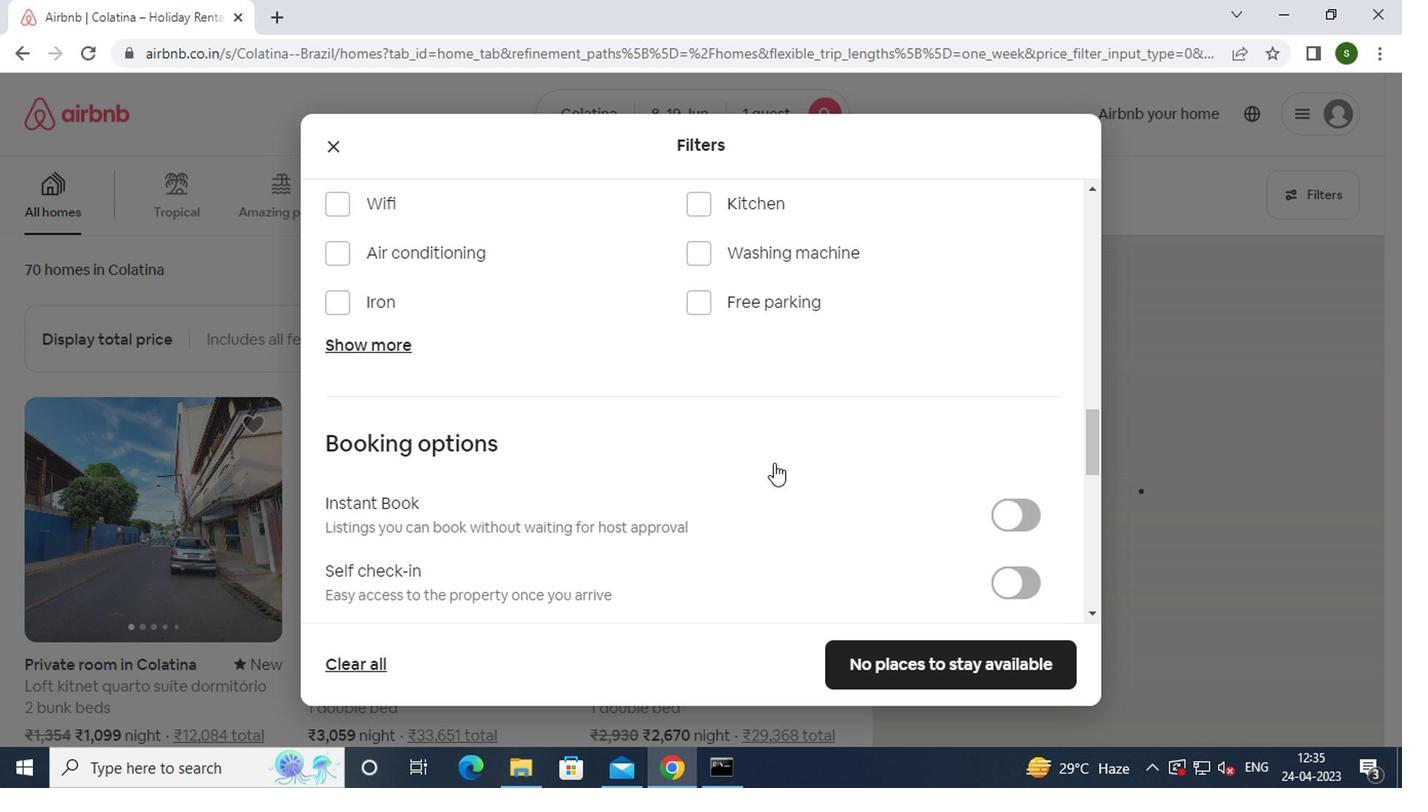 
Action: Mouse scrolled (768, 462) with delta (0, 0)
Screenshot: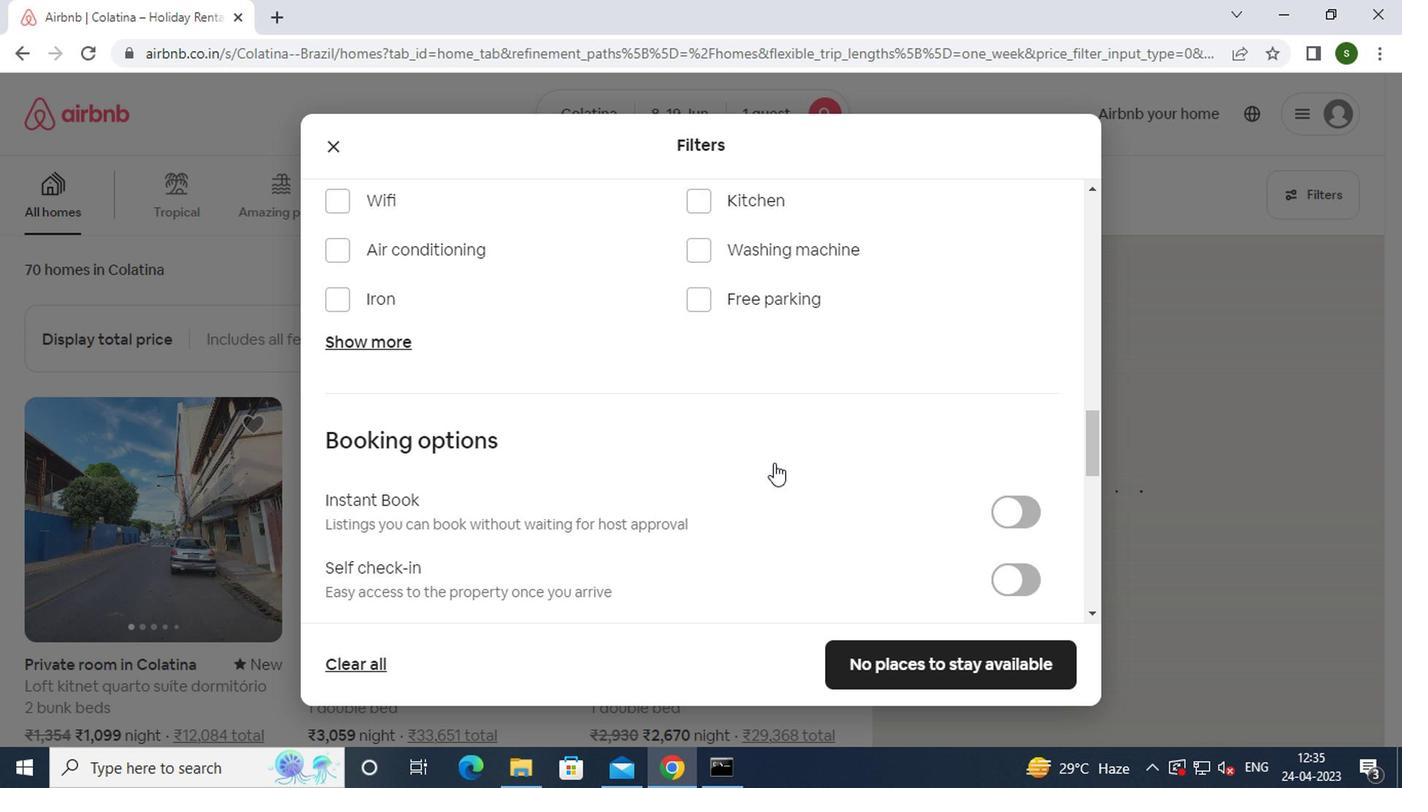 
Action: Mouse moved to (996, 275)
Screenshot: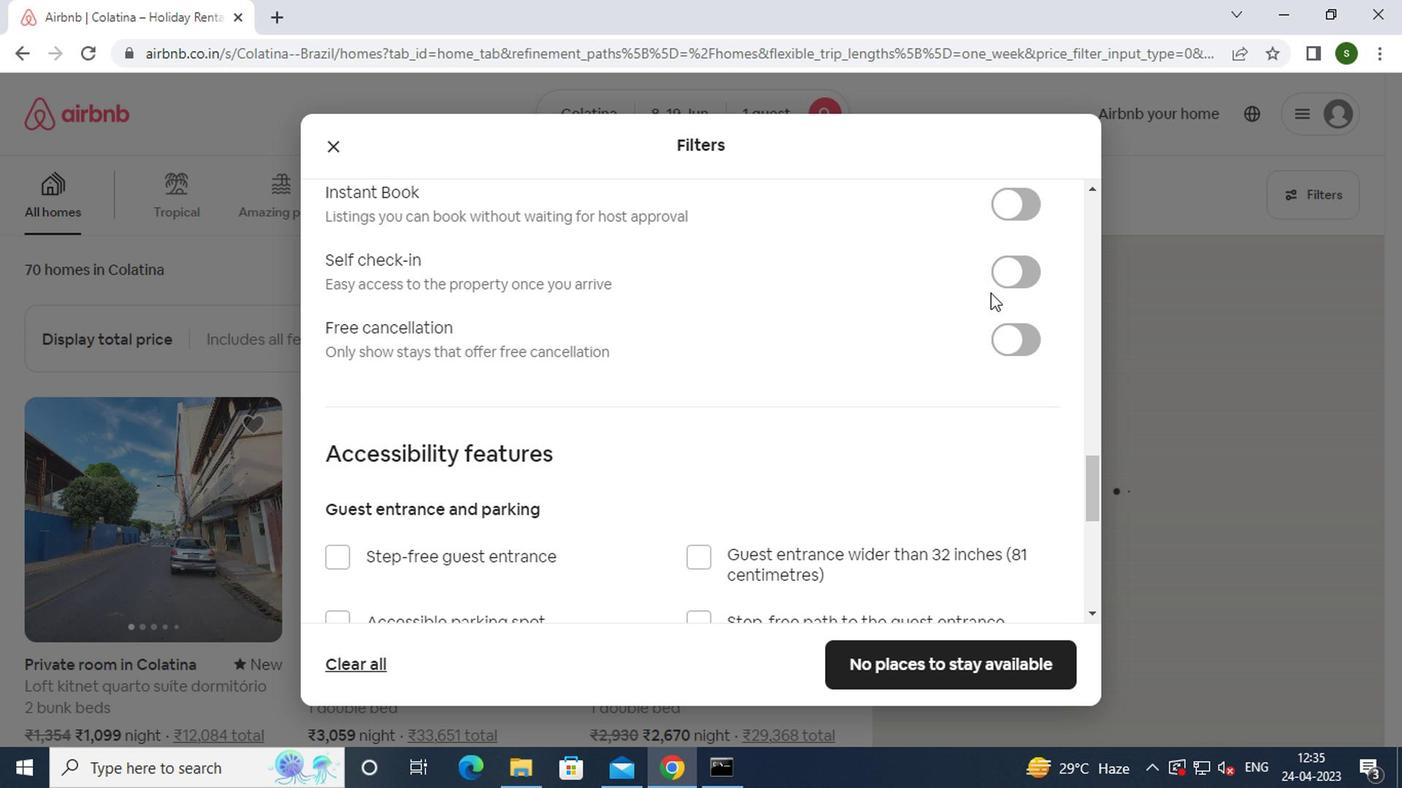 
Action: Mouse pressed left at (996, 275)
Screenshot: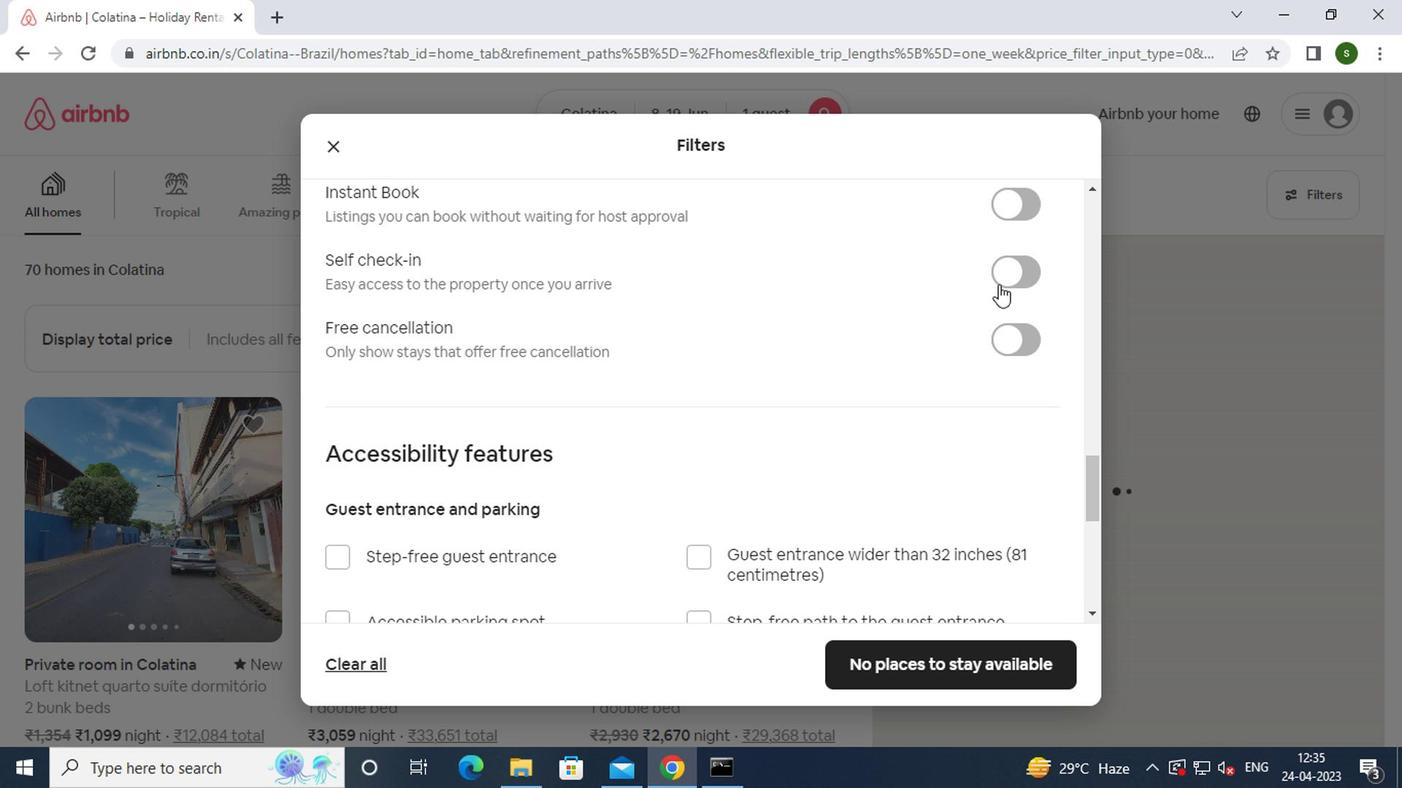 
Action: Mouse moved to (914, 303)
Screenshot: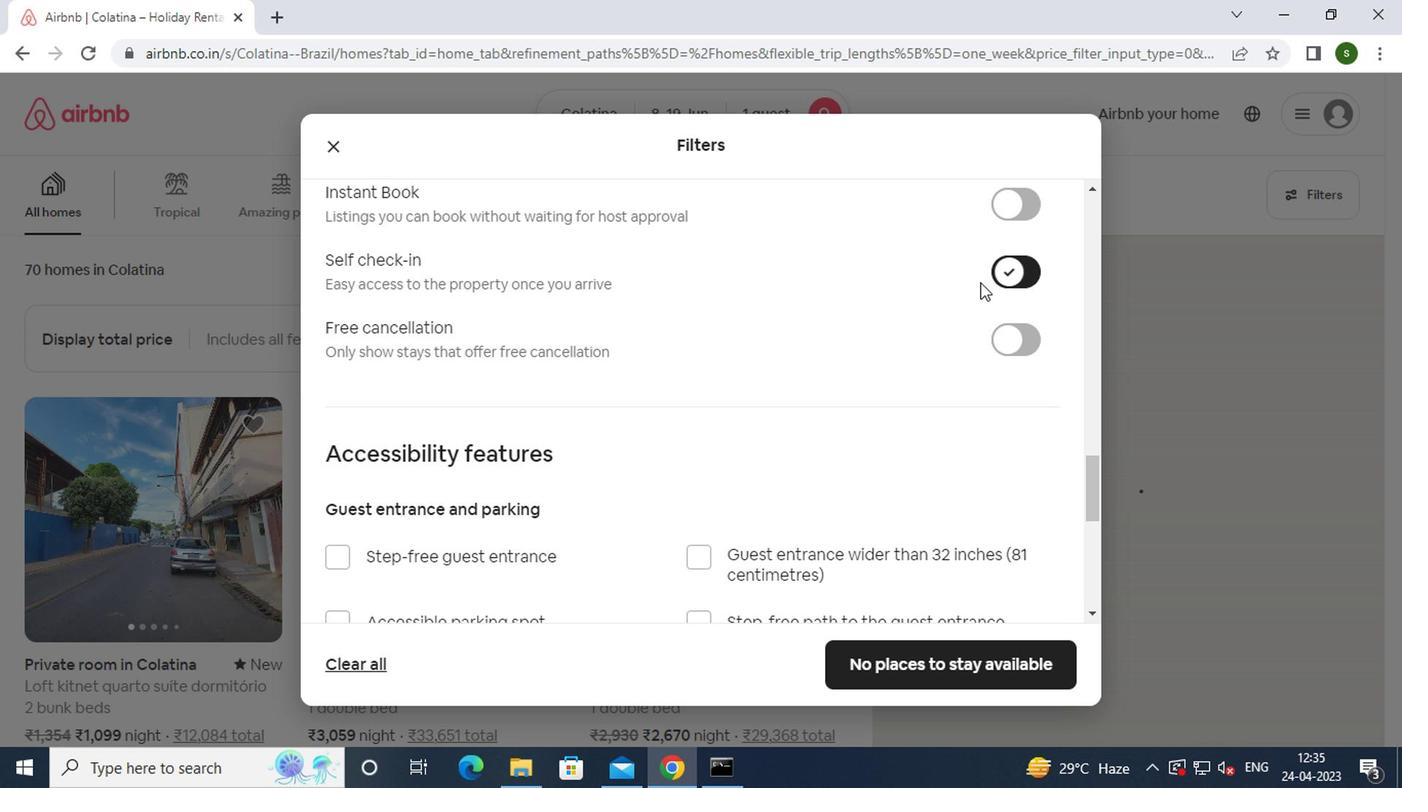 
Action: Mouse scrolled (914, 302) with delta (0, -1)
Screenshot: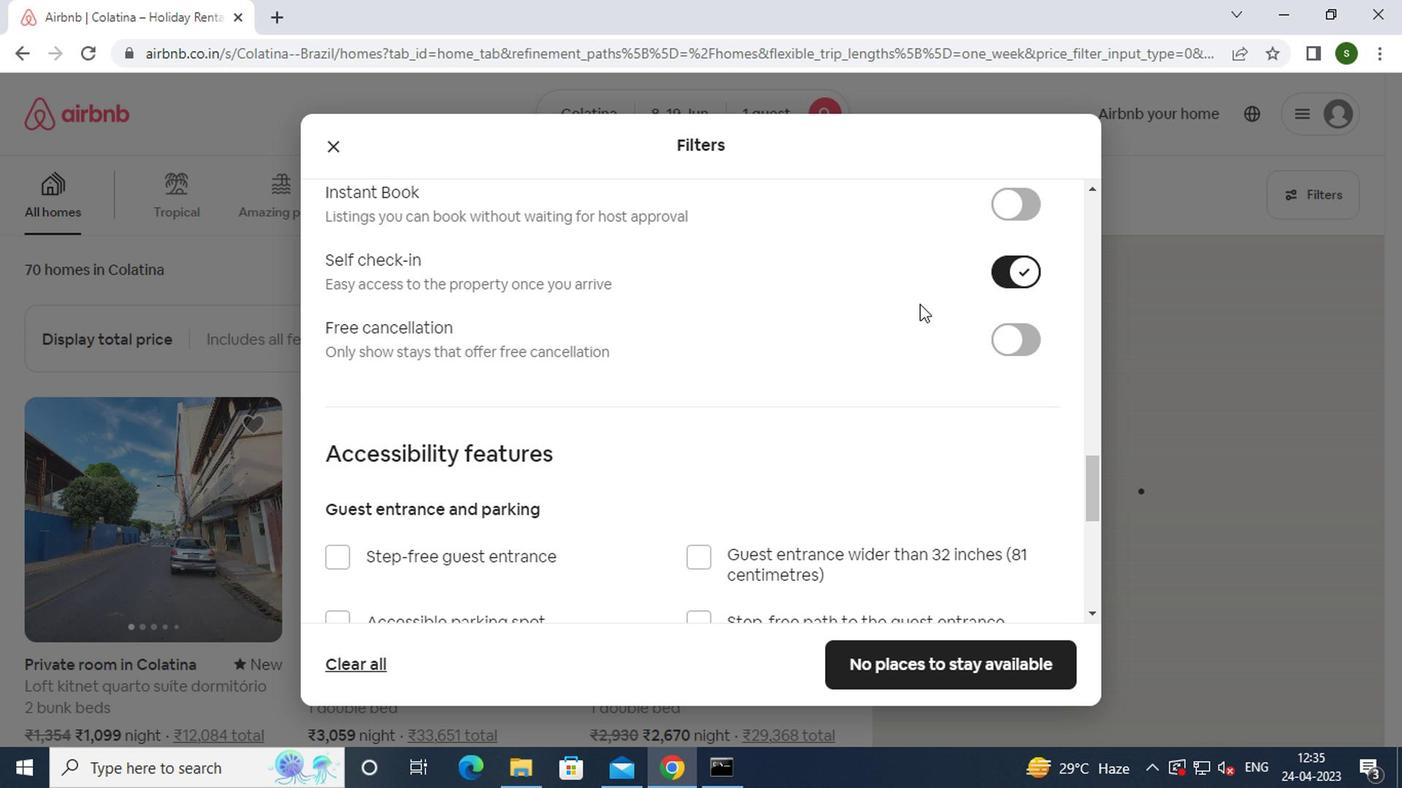 
Action: Mouse scrolled (914, 302) with delta (0, -1)
Screenshot: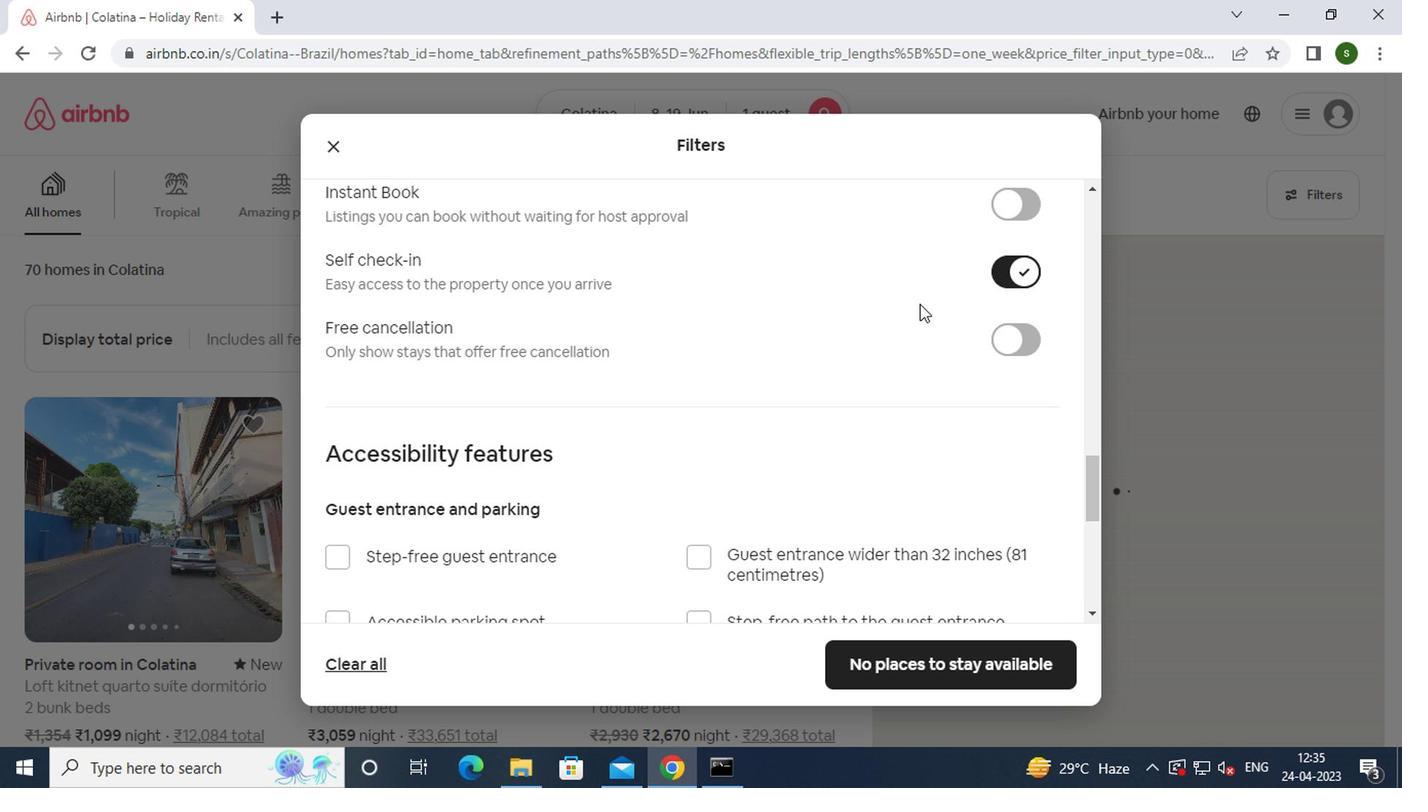 
Action: Mouse scrolled (914, 302) with delta (0, -1)
Screenshot: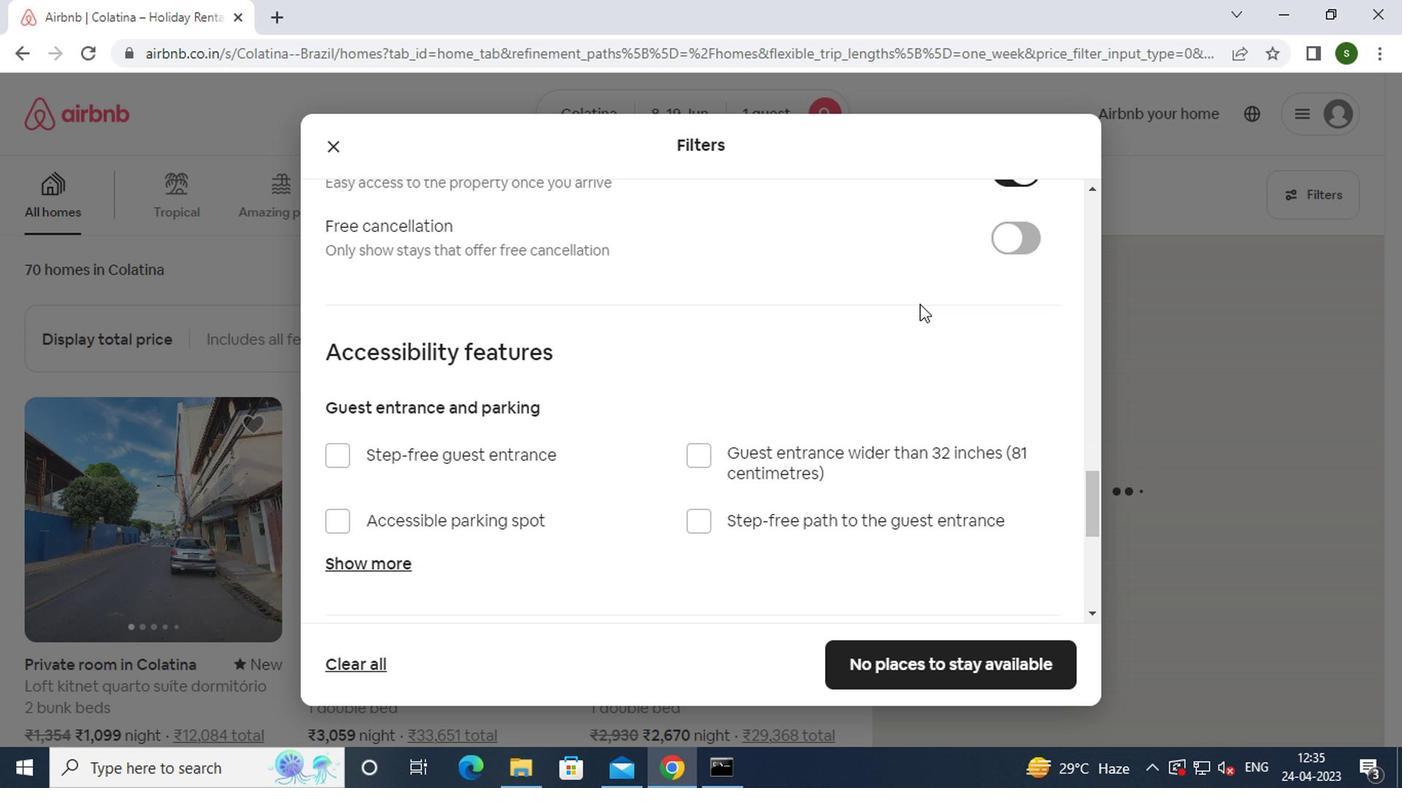 
Action: Mouse scrolled (914, 302) with delta (0, -1)
Screenshot: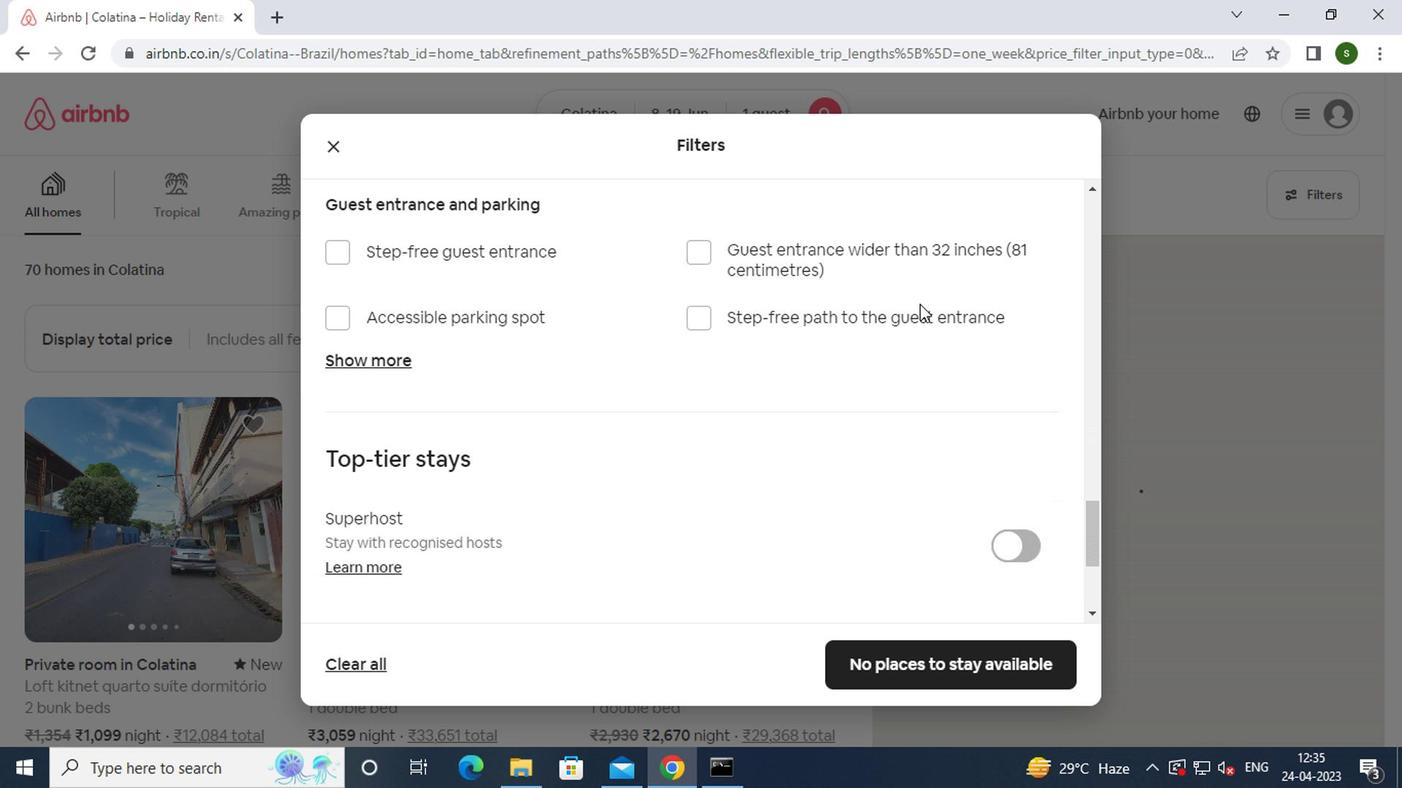 
Action: Mouse scrolled (914, 302) with delta (0, -1)
Screenshot: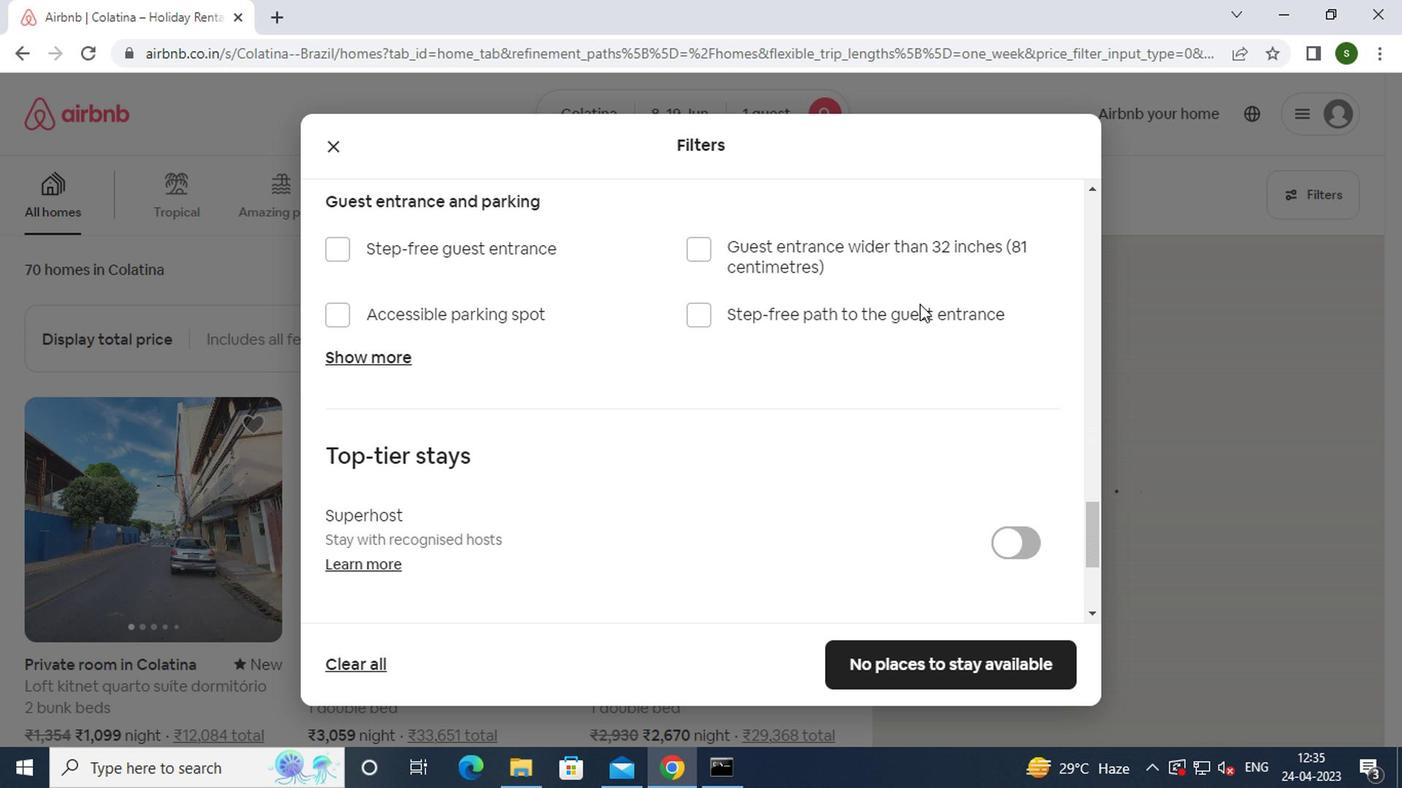 
Action: Mouse scrolled (914, 302) with delta (0, -1)
Screenshot: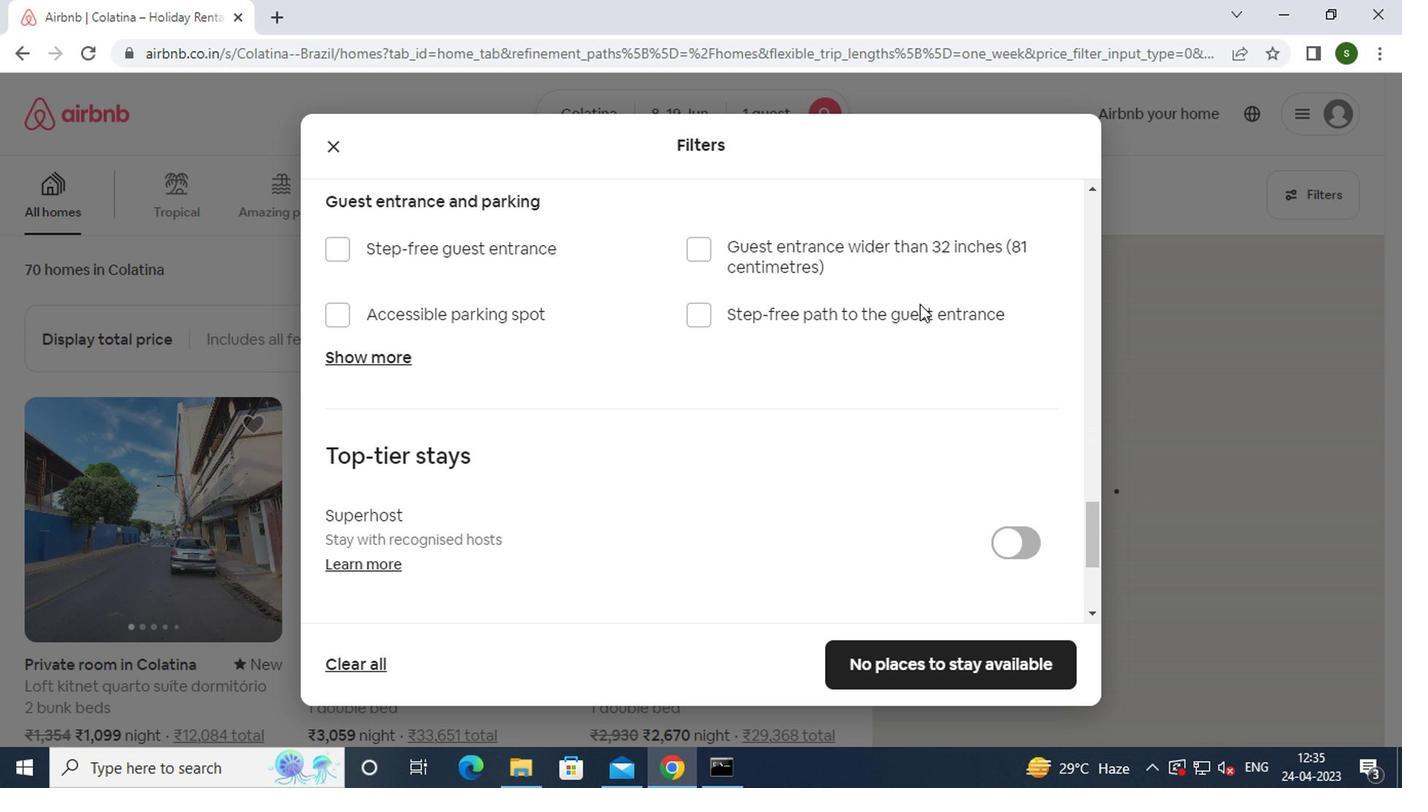 
Action: Mouse moved to (913, 303)
Screenshot: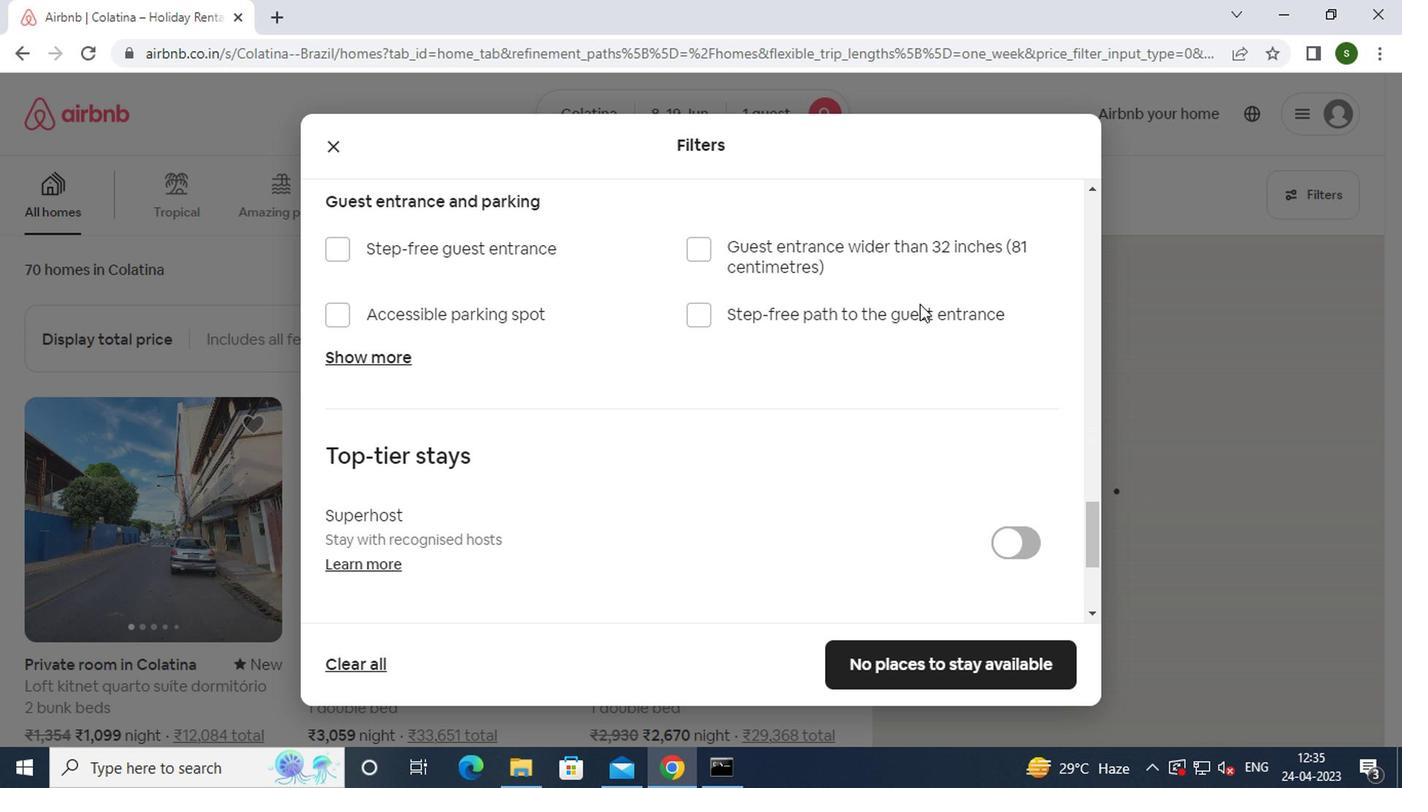 
Action: Mouse scrolled (913, 302) with delta (0, -1)
Screenshot: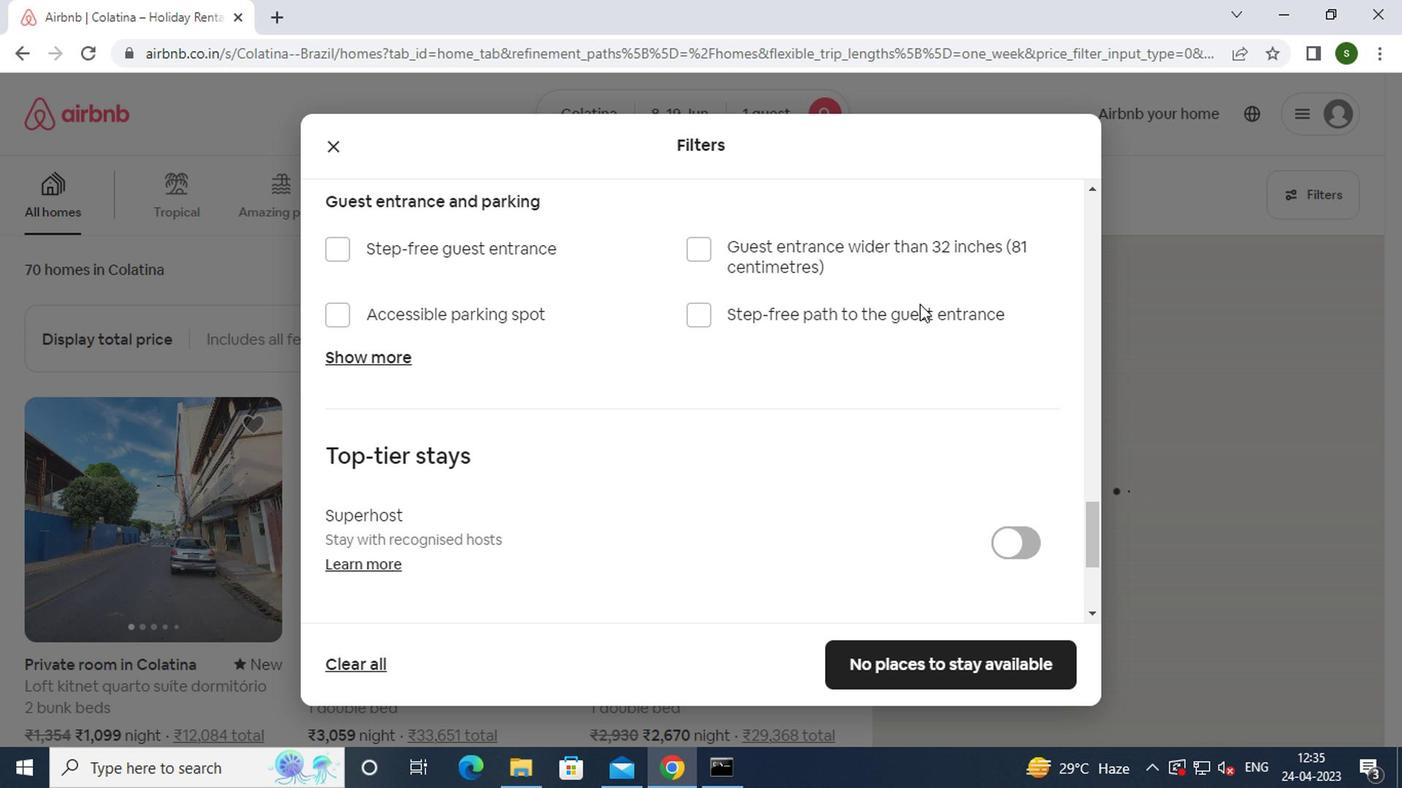 
Action: Mouse scrolled (913, 302) with delta (0, -1)
Screenshot: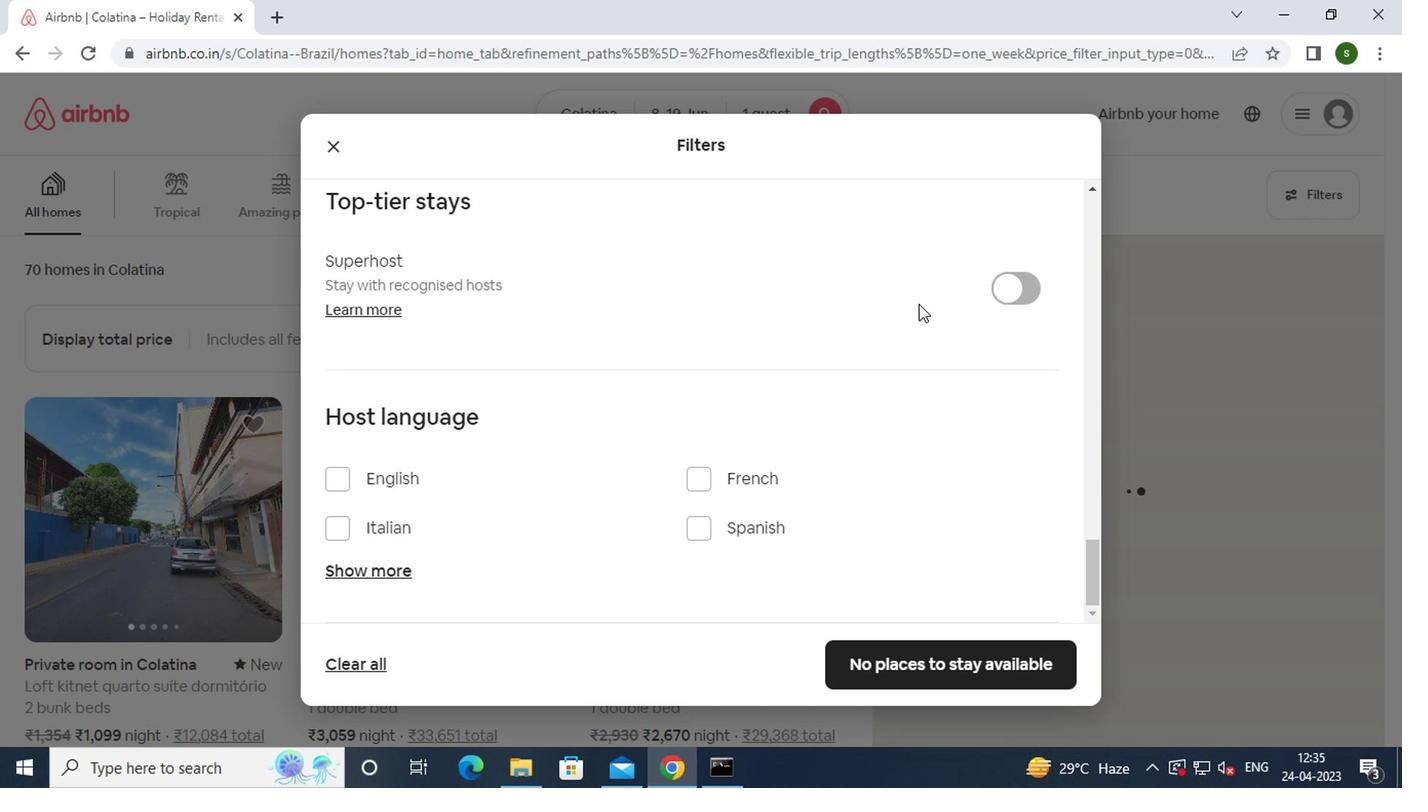 
Action: Mouse moved to (739, 530)
Screenshot: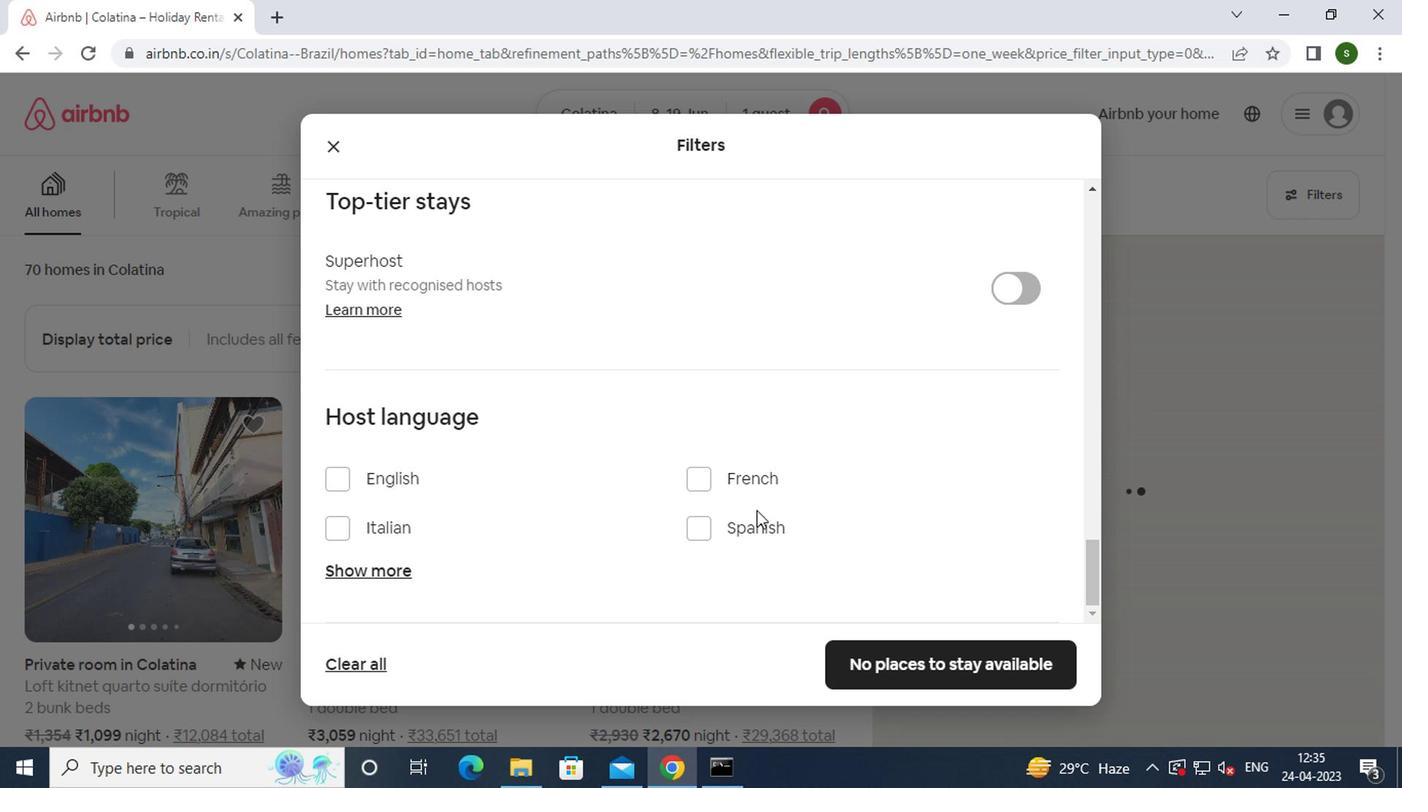 
Action: Mouse pressed left at (739, 530)
Screenshot: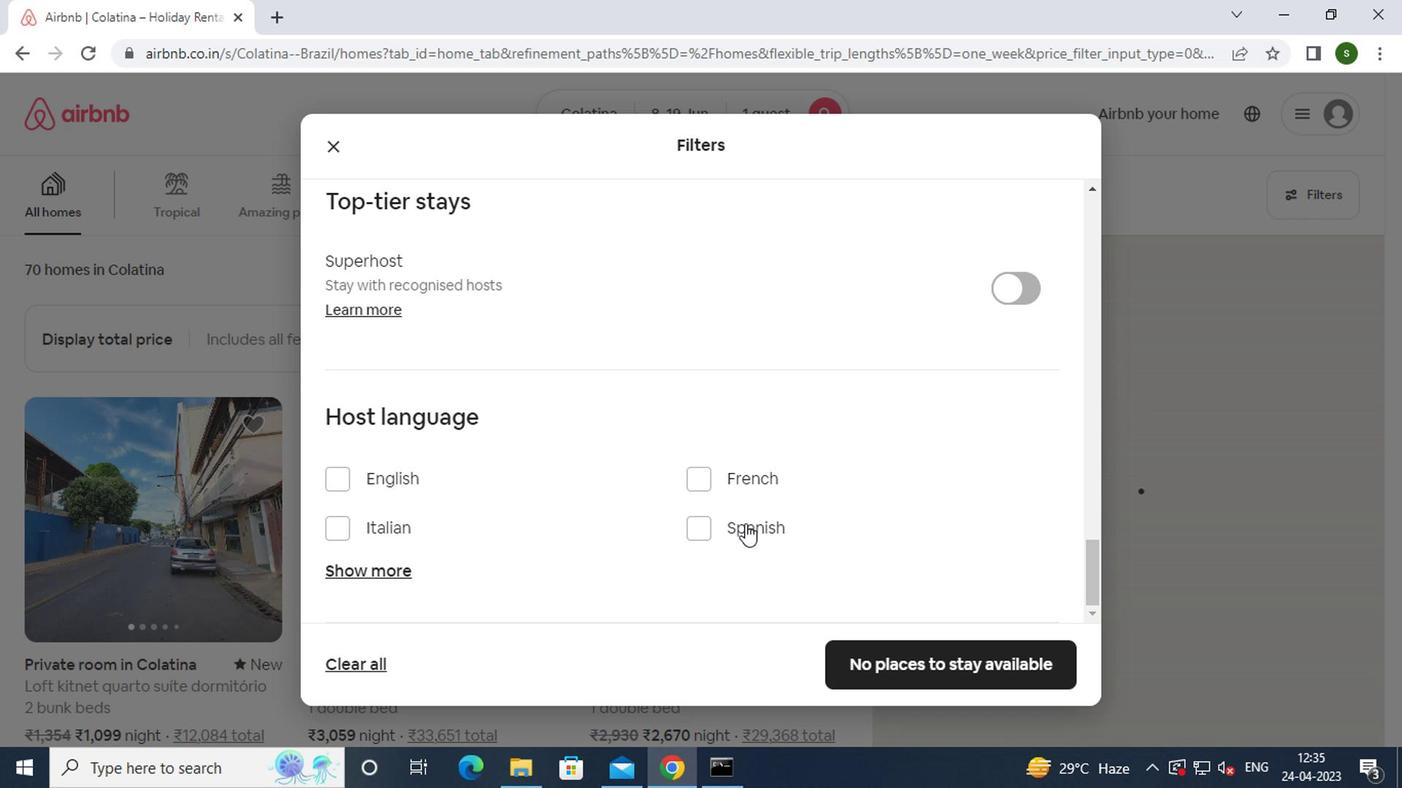 
Action: Mouse moved to (909, 660)
Screenshot: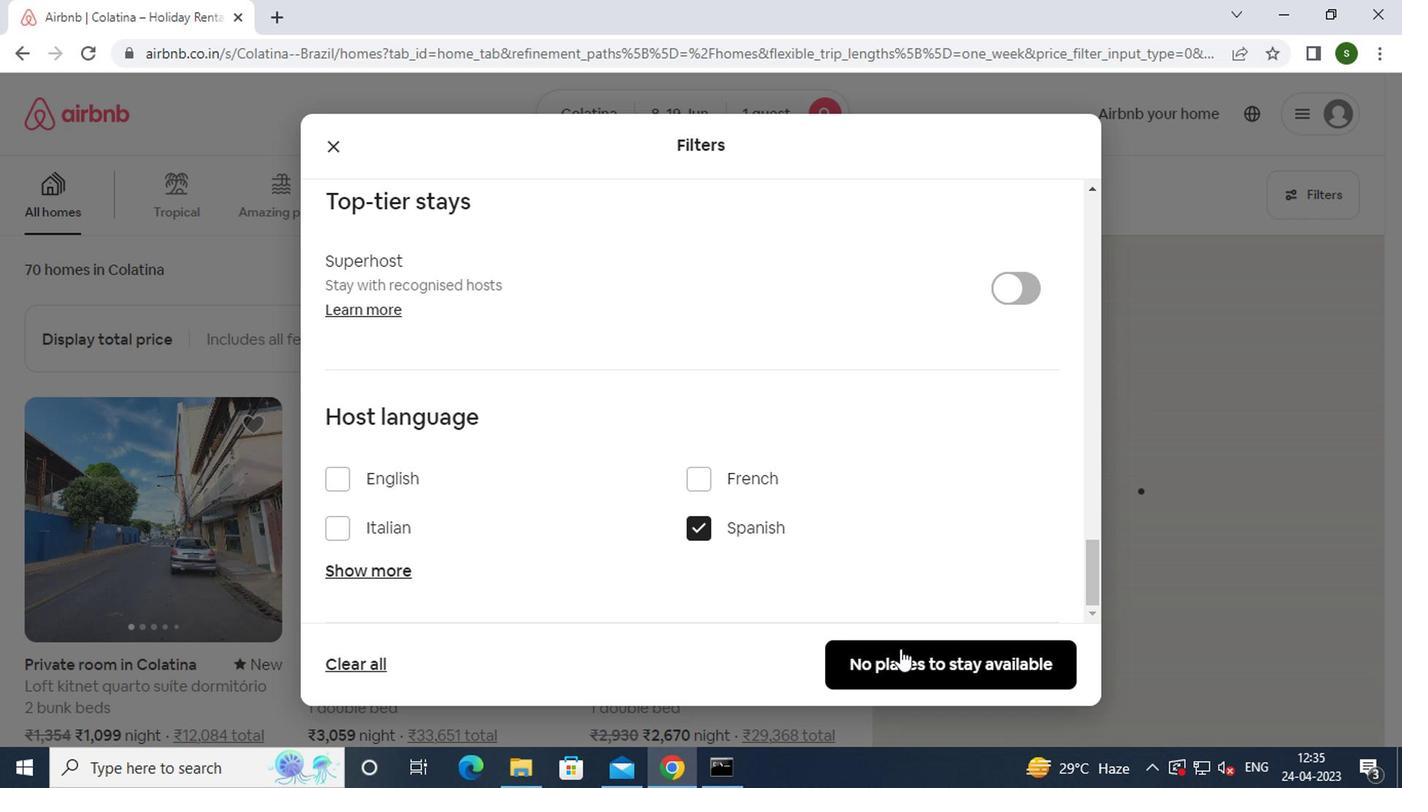 
Action: Mouse pressed left at (909, 660)
Screenshot: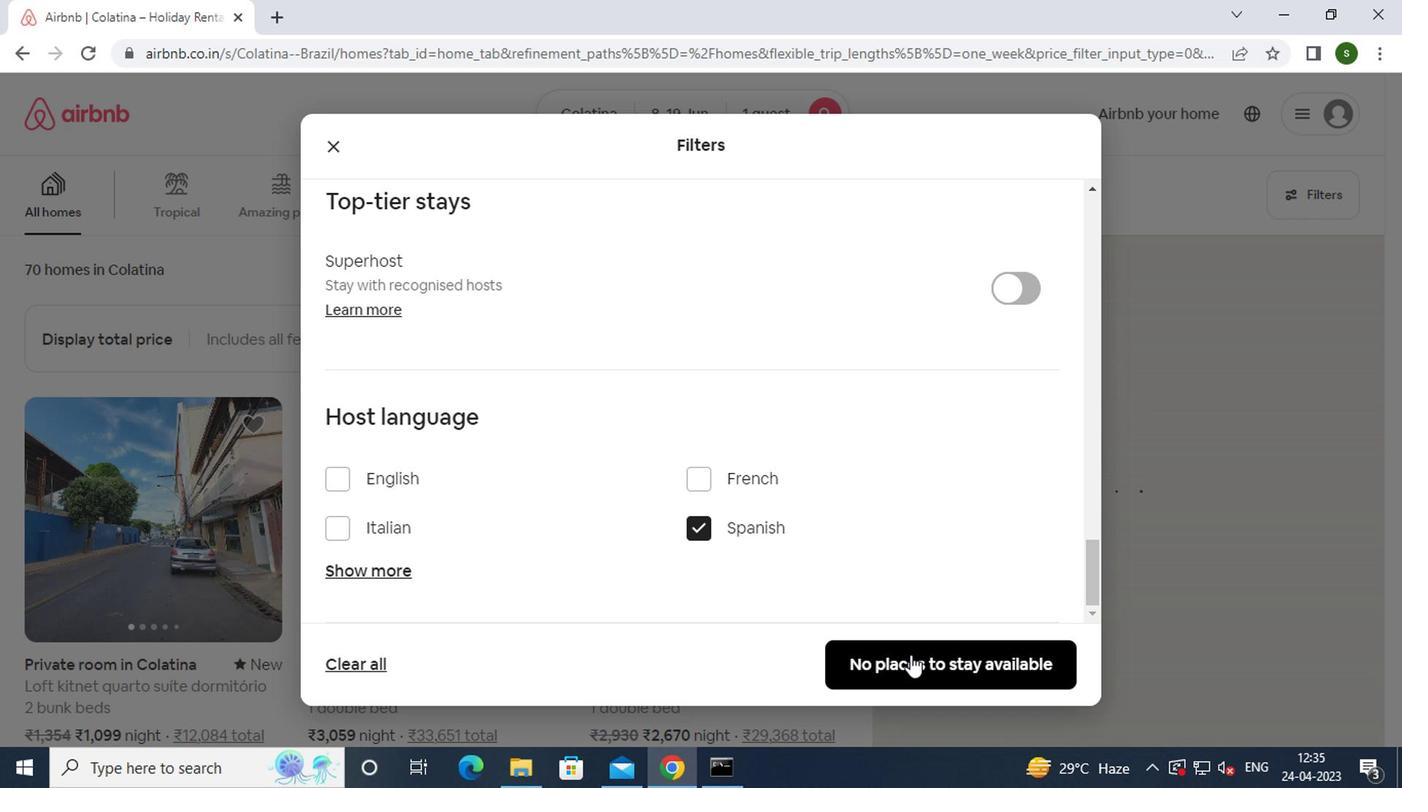 
Action: Mouse moved to (740, 294)
Screenshot: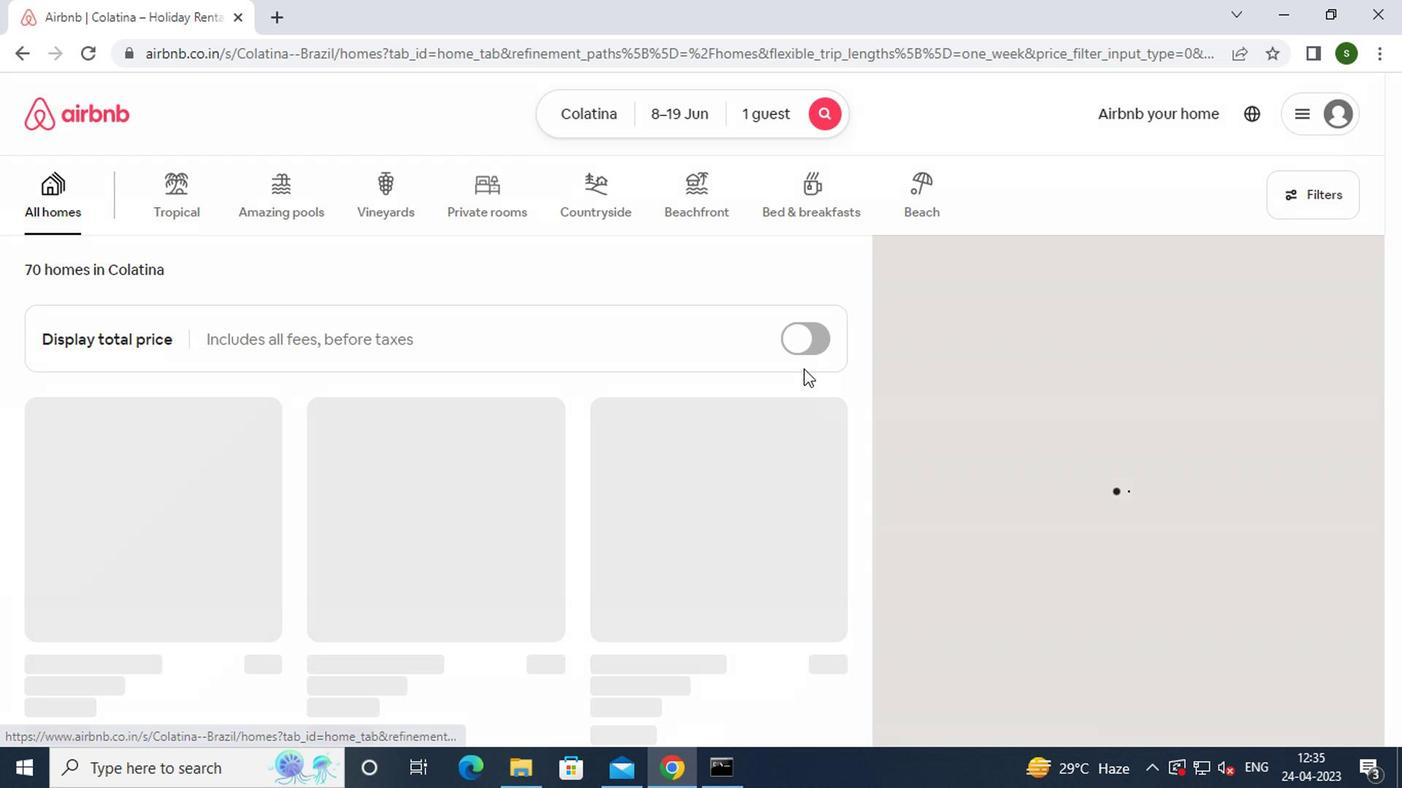 
